 Task: In Heading Arial with underline. Font size of heading  '18'Font style of data Calibri. Font size of data  9Alignment of headline & data Align center. Fill color in heading,  RedFont color of data Black Apply border in Data No BorderIn the sheet   Sparkle Sales log book
Action: Mouse moved to (383, 127)
Screenshot: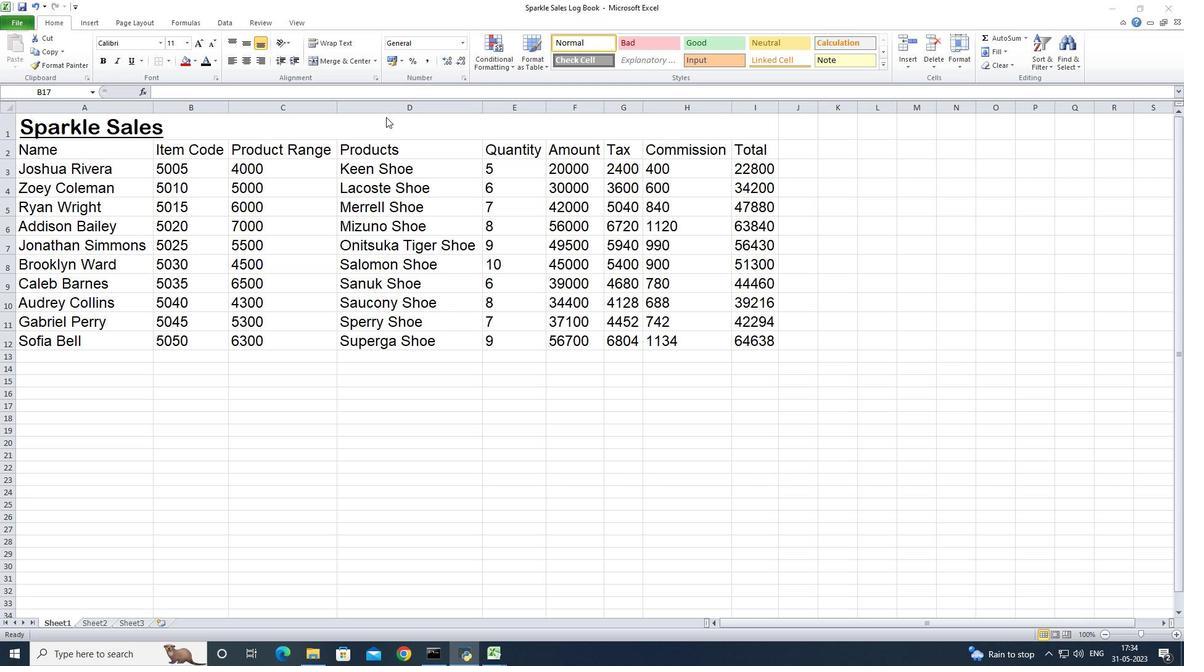 
Action: Mouse pressed left at (383, 127)
Screenshot: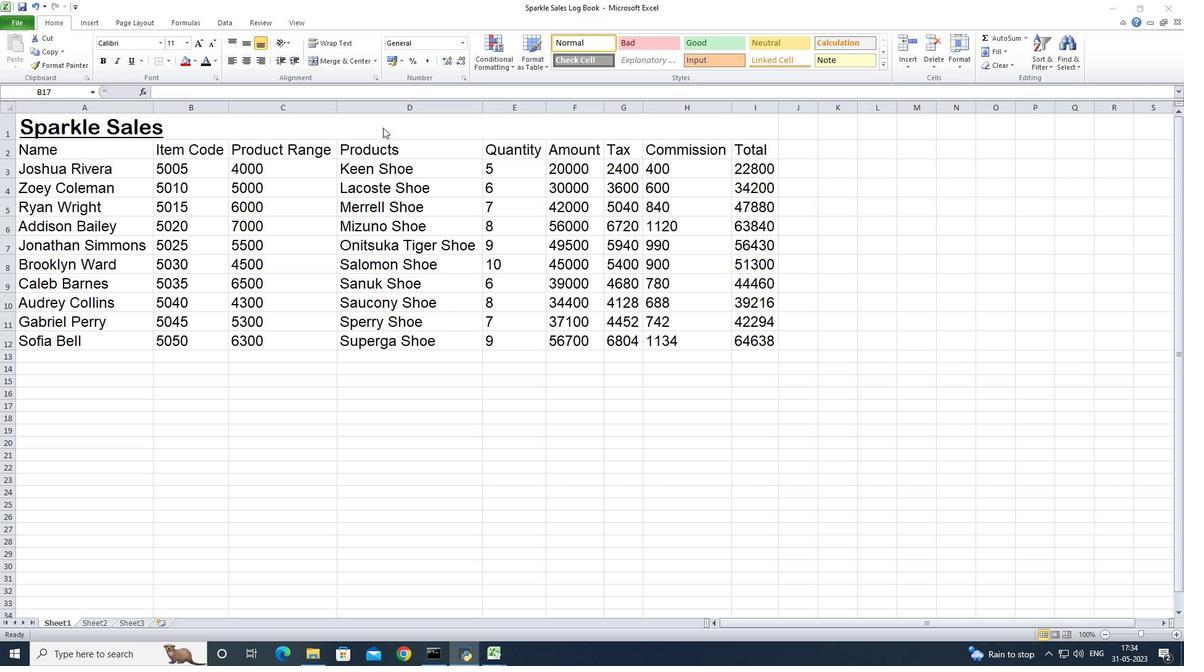 
Action: Mouse pressed left at (383, 127)
Screenshot: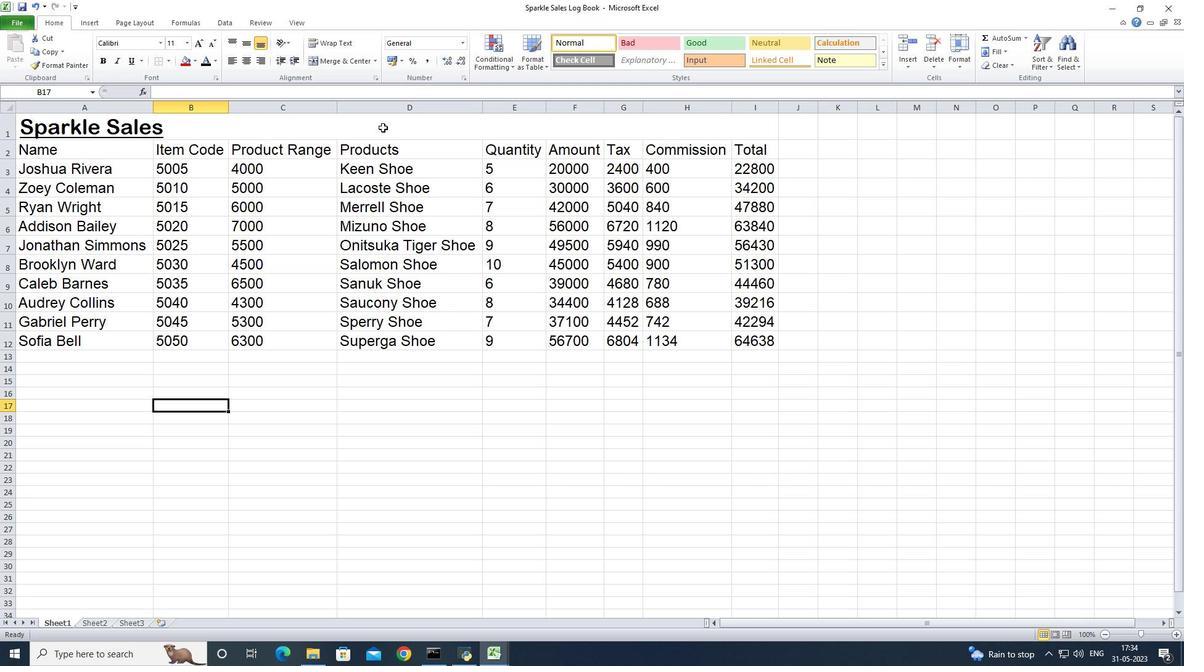 
Action: Mouse moved to (160, 39)
Screenshot: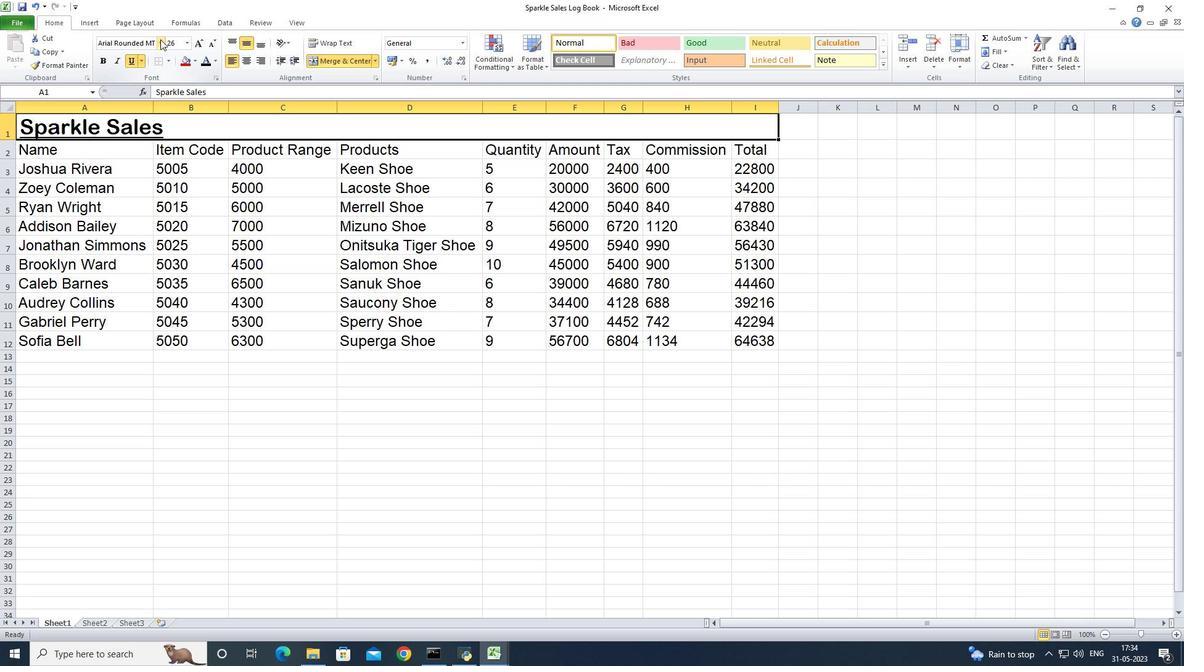 
Action: Mouse pressed left at (160, 39)
Screenshot: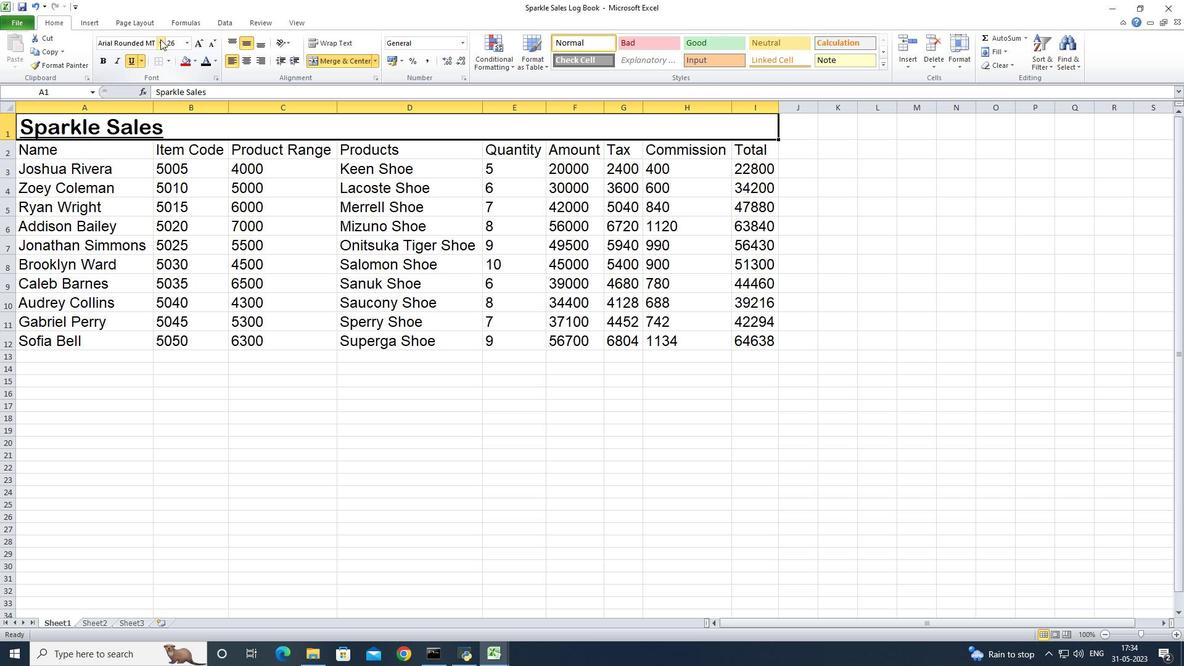
Action: Mouse moved to (167, 142)
Screenshot: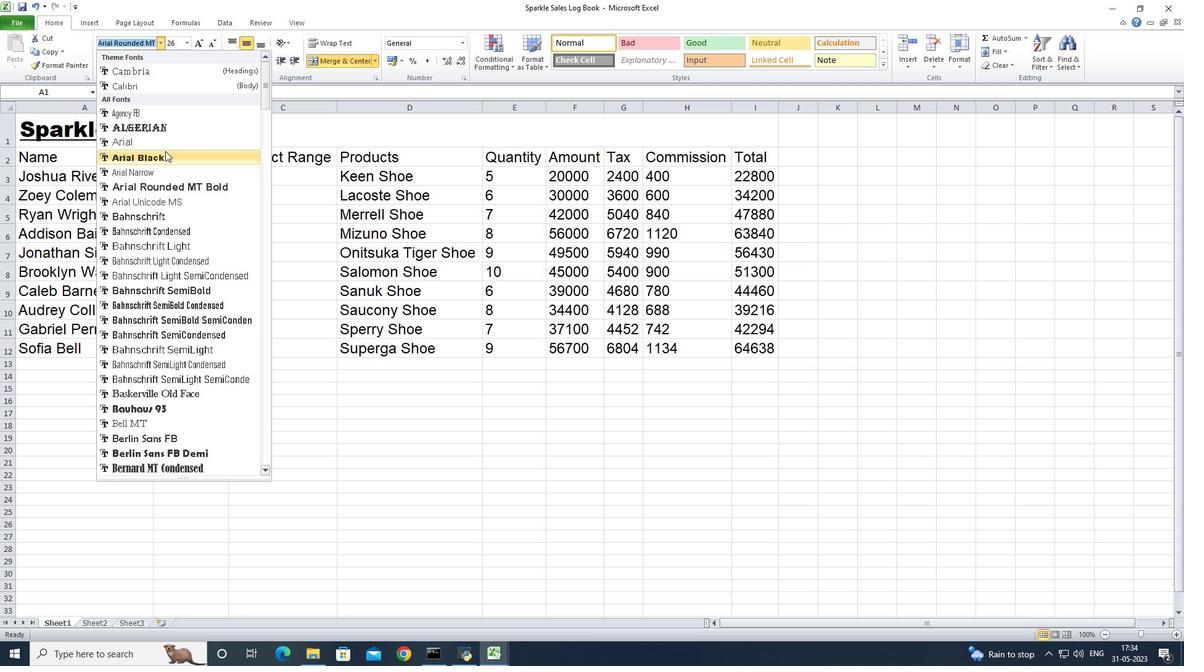 
Action: Mouse pressed left at (167, 142)
Screenshot: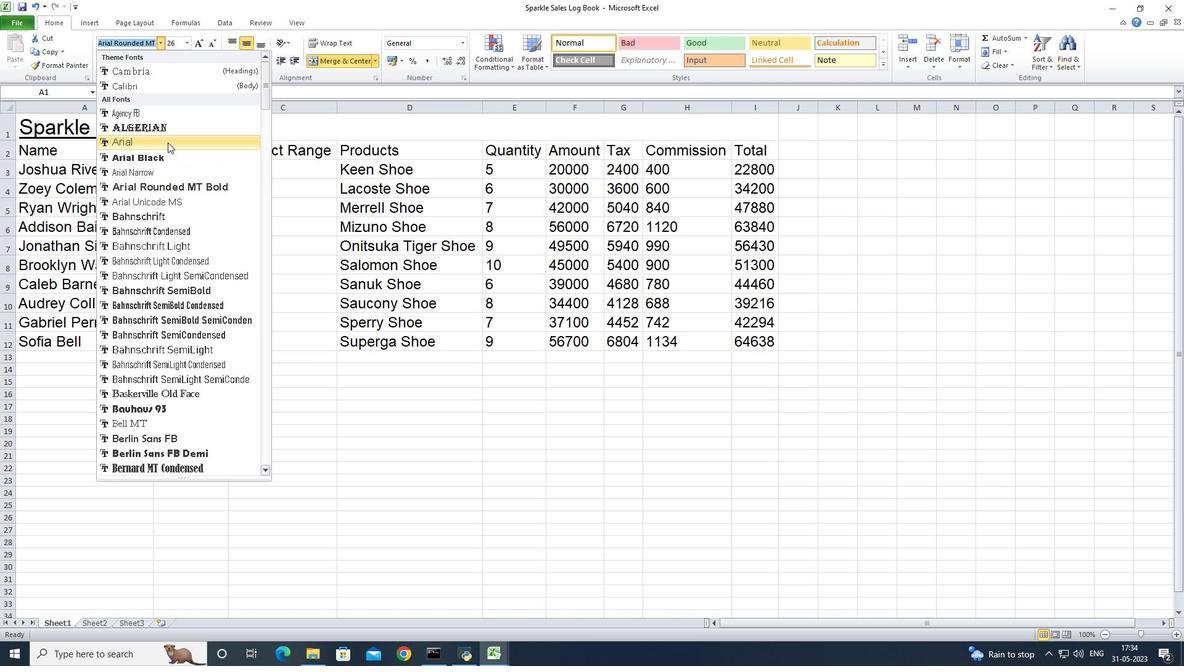 
Action: Mouse moved to (130, 61)
Screenshot: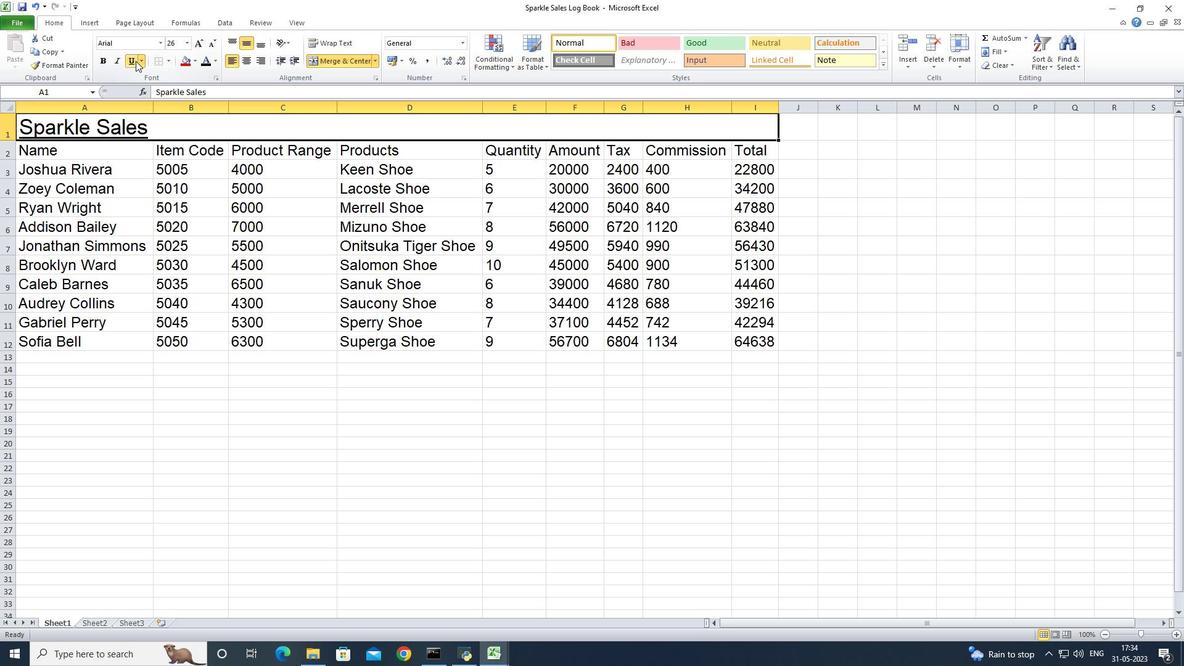
Action: Mouse pressed left at (130, 61)
Screenshot: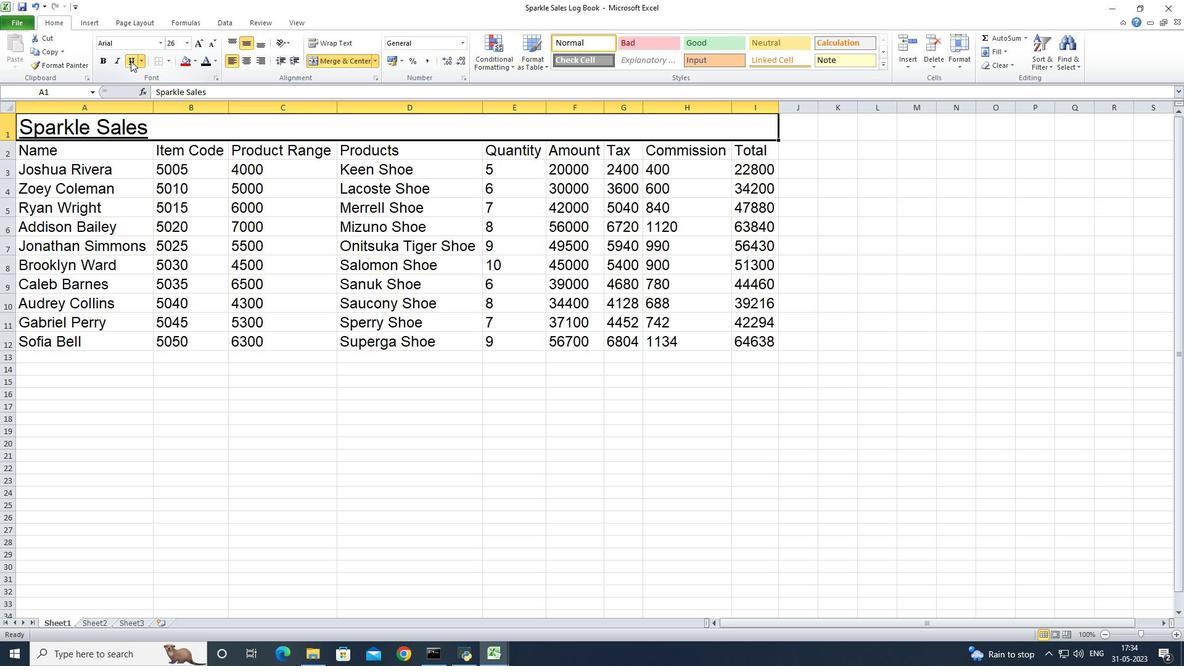 
Action: Mouse pressed left at (130, 61)
Screenshot: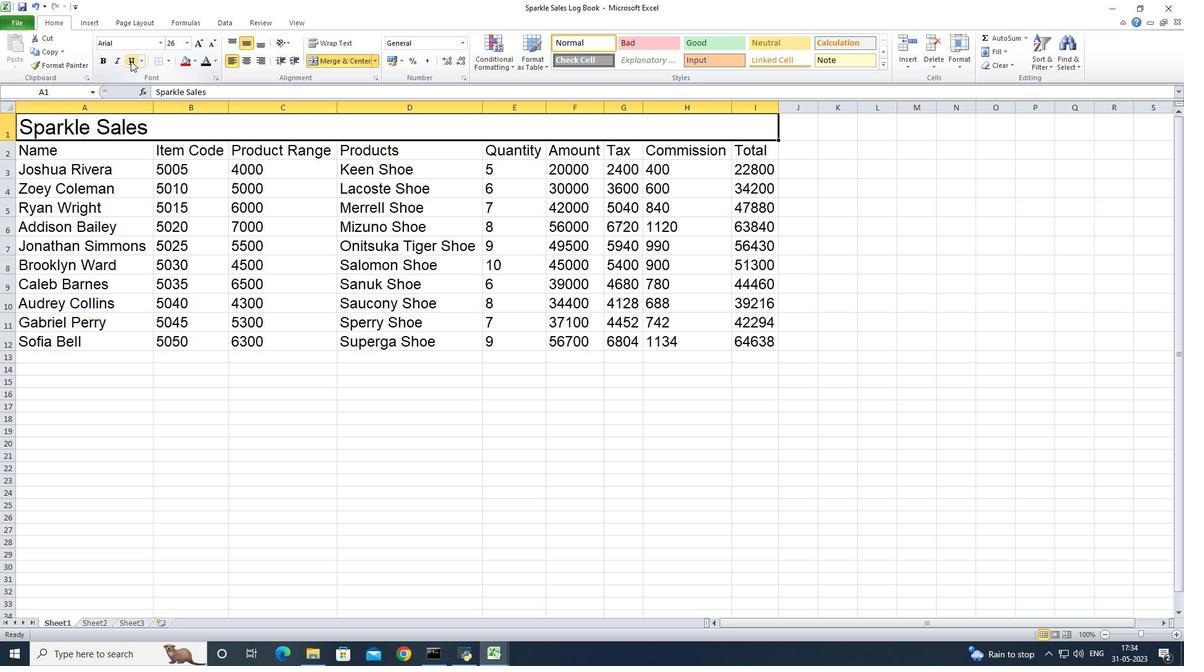 
Action: Mouse moved to (186, 43)
Screenshot: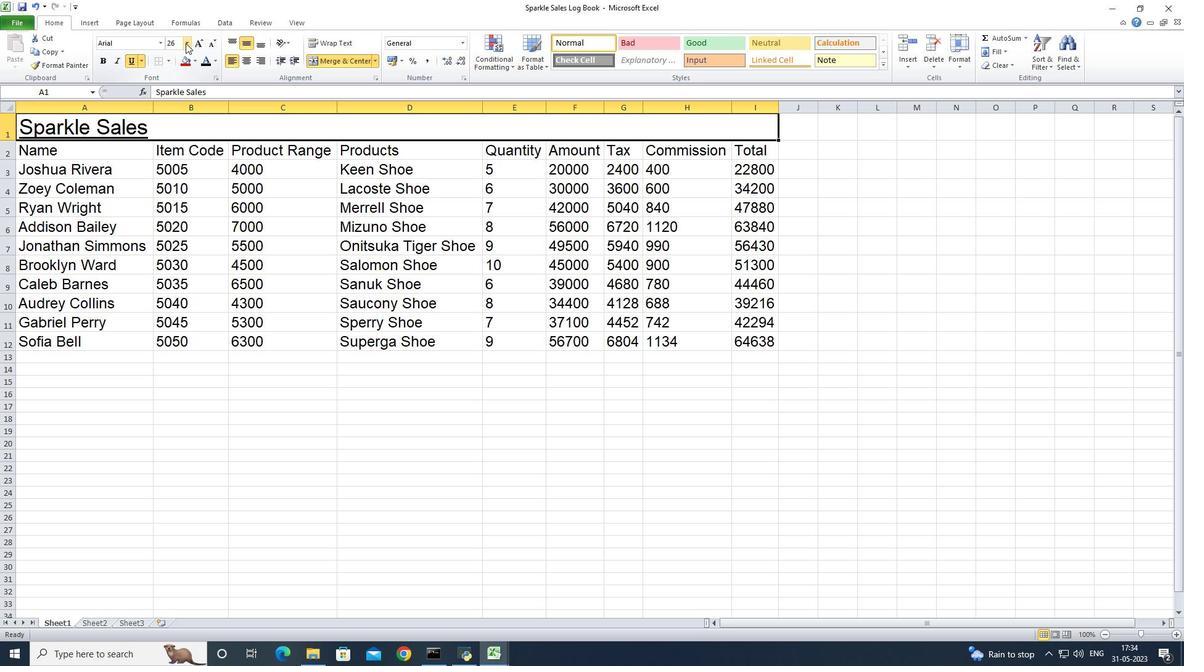 
Action: Mouse pressed left at (186, 43)
Screenshot: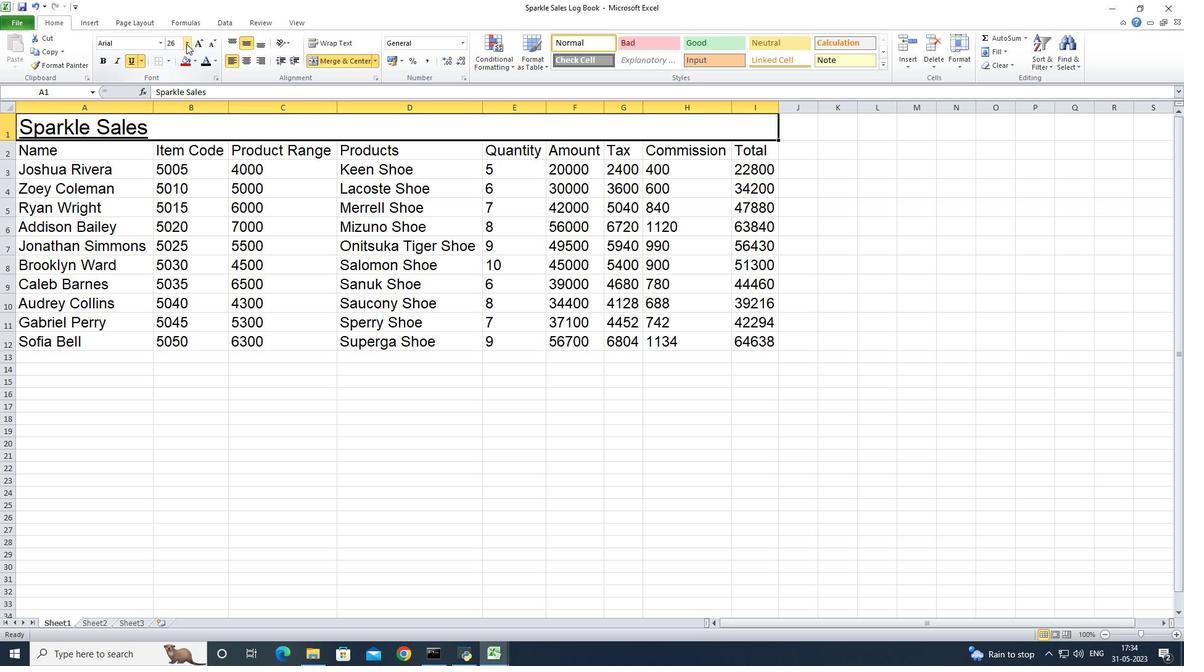 
Action: Mouse moved to (173, 130)
Screenshot: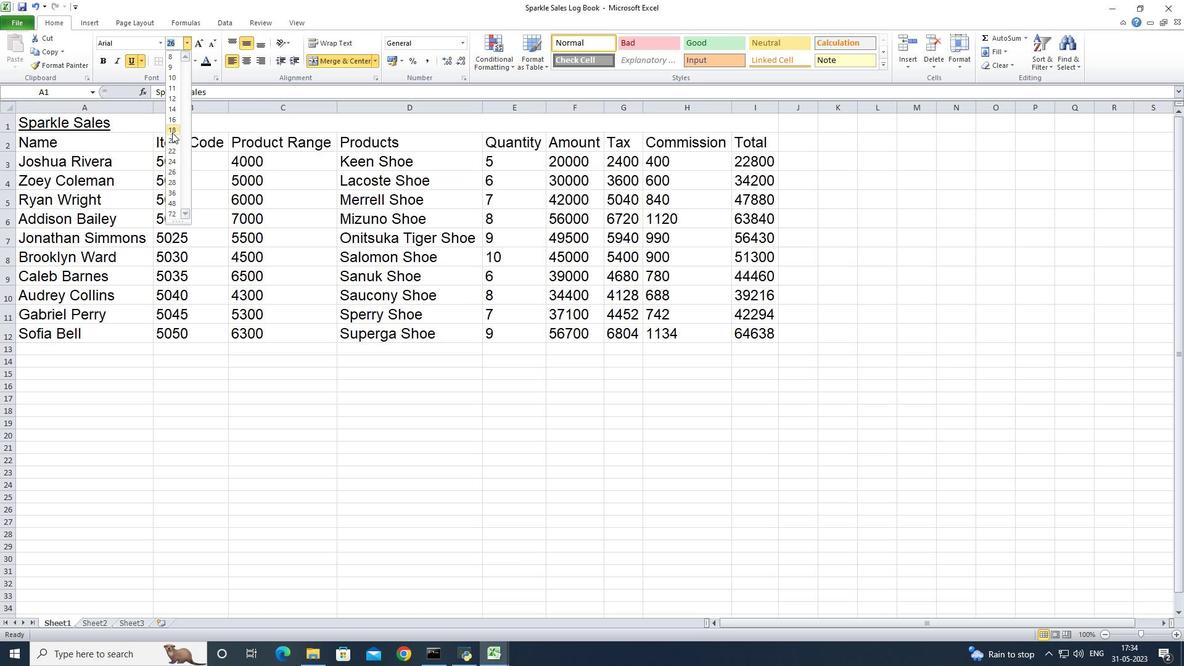 
Action: Mouse pressed left at (173, 130)
Screenshot: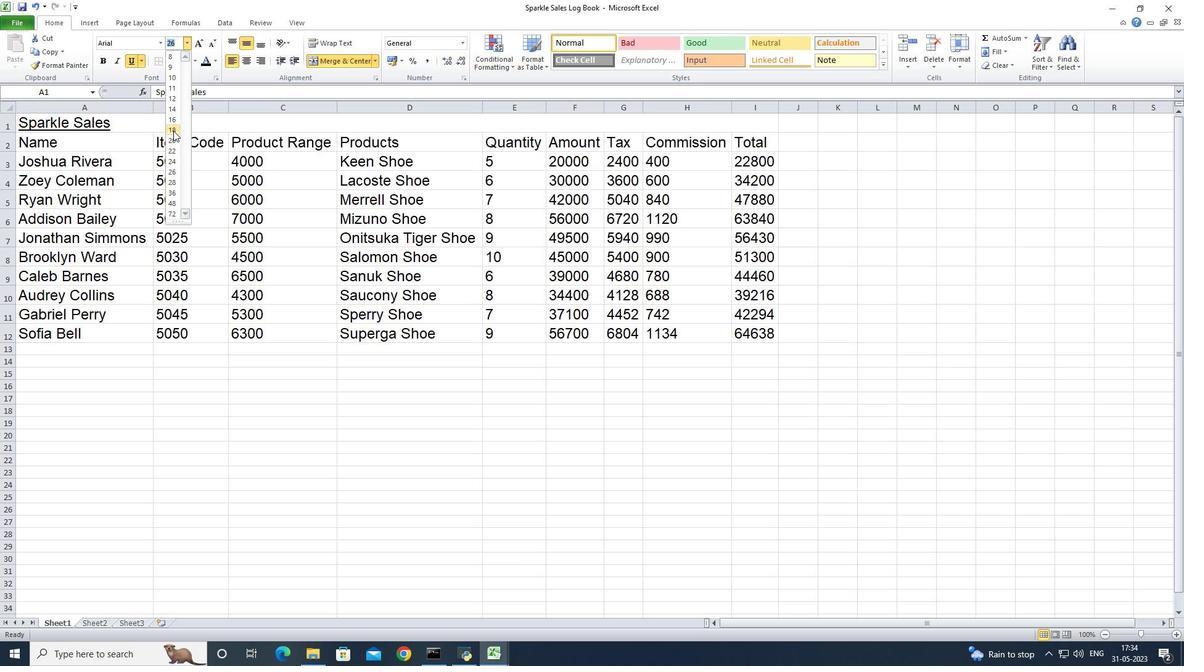 
Action: Mouse moved to (90, 144)
Screenshot: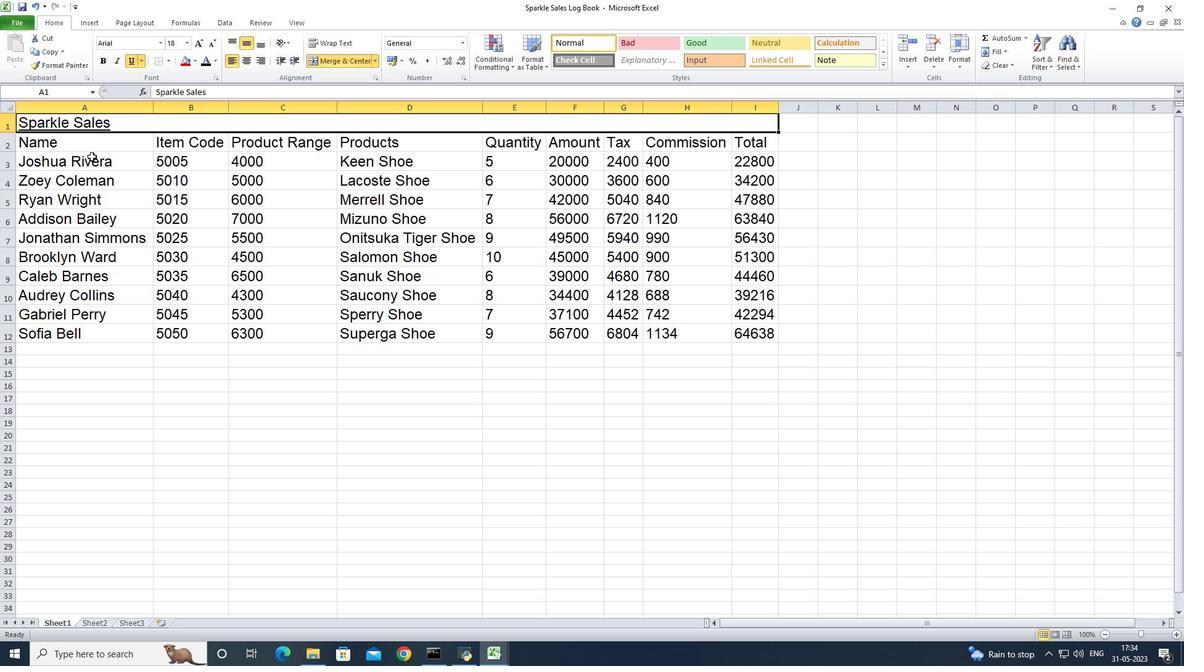 
Action: Mouse pressed left at (90, 144)
Screenshot: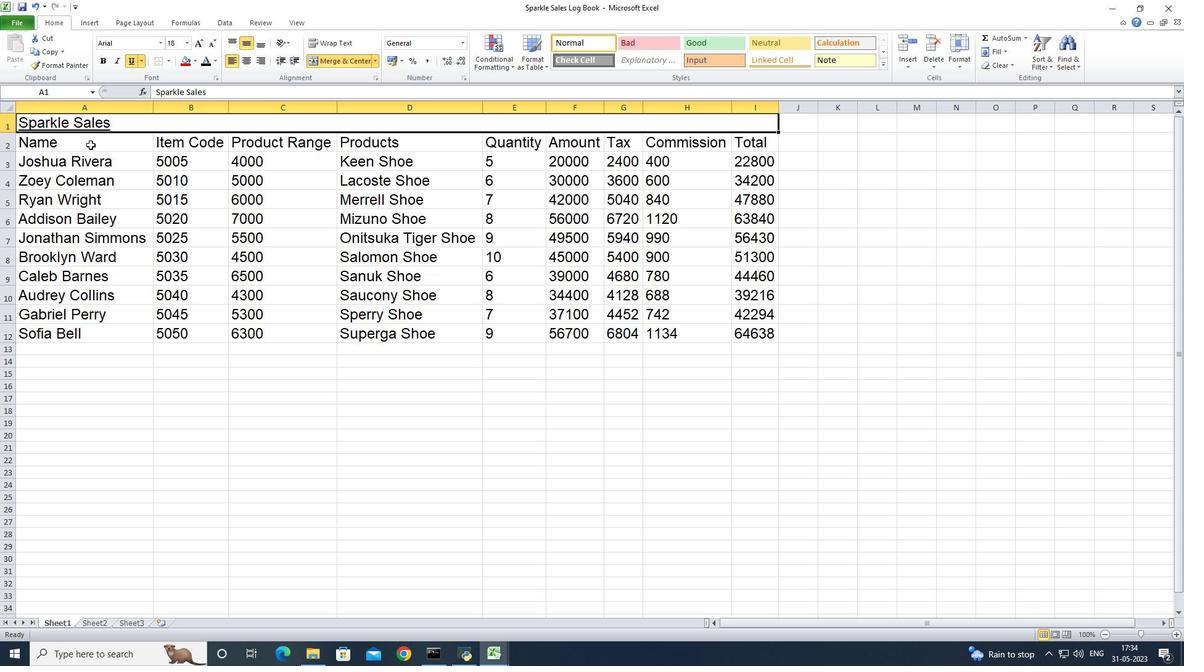 
Action: Mouse moved to (157, 46)
Screenshot: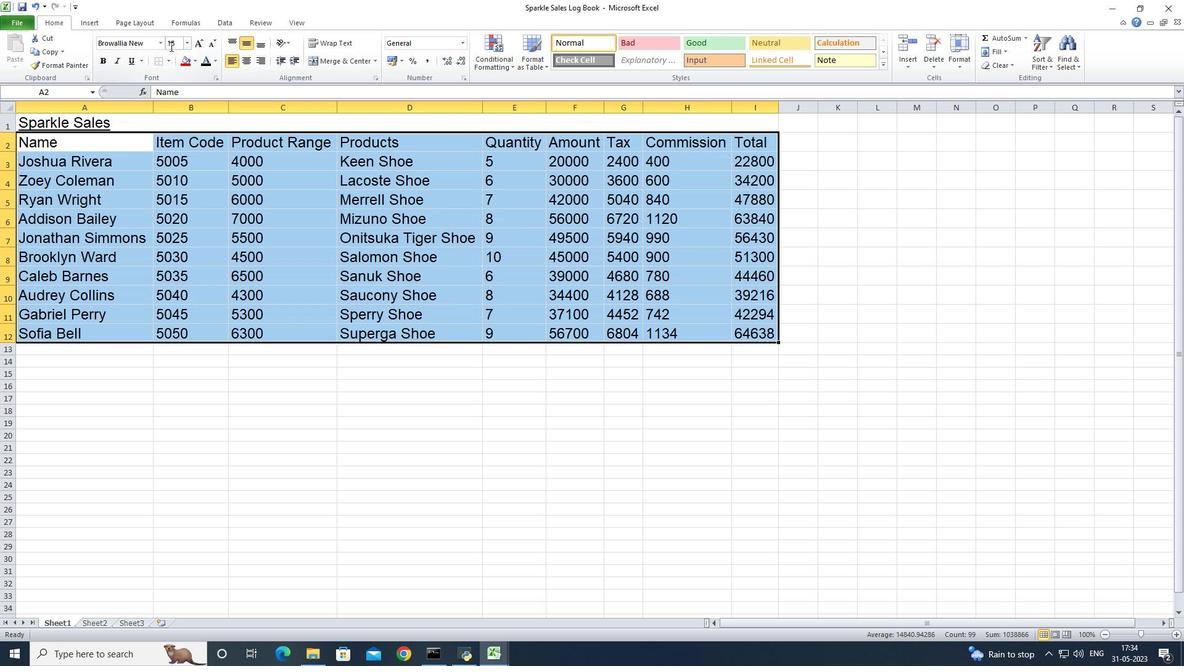 
Action: Mouse pressed left at (157, 46)
Screenshot: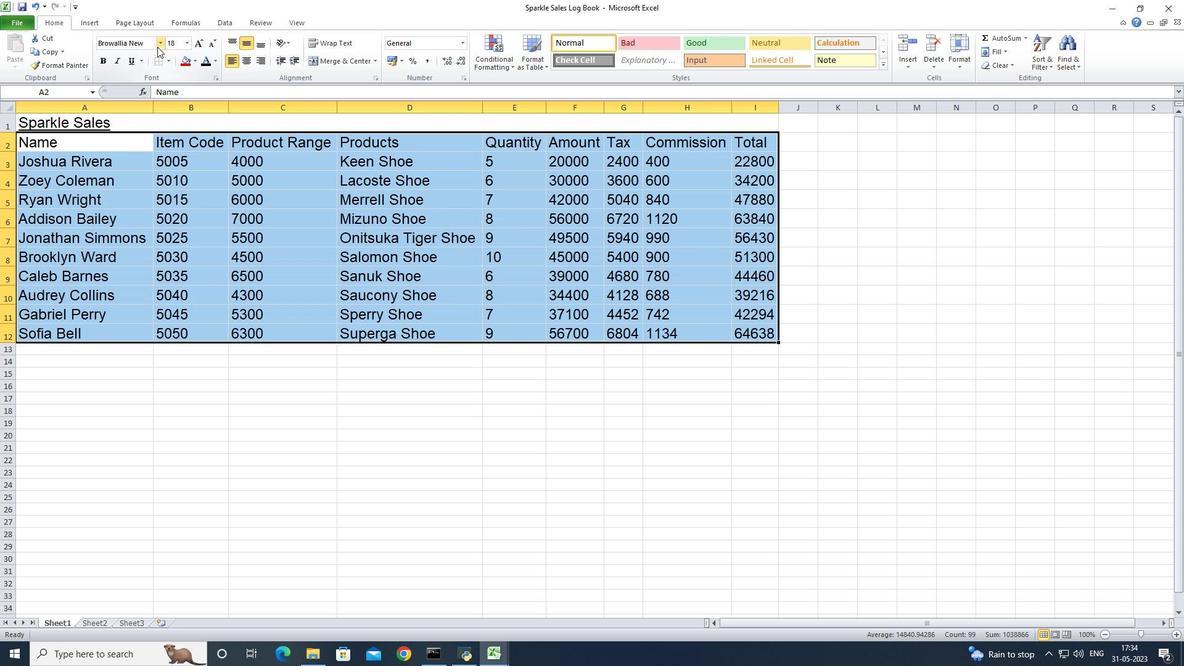 
Action: Mouse moved to (151, 85)
Screenshot: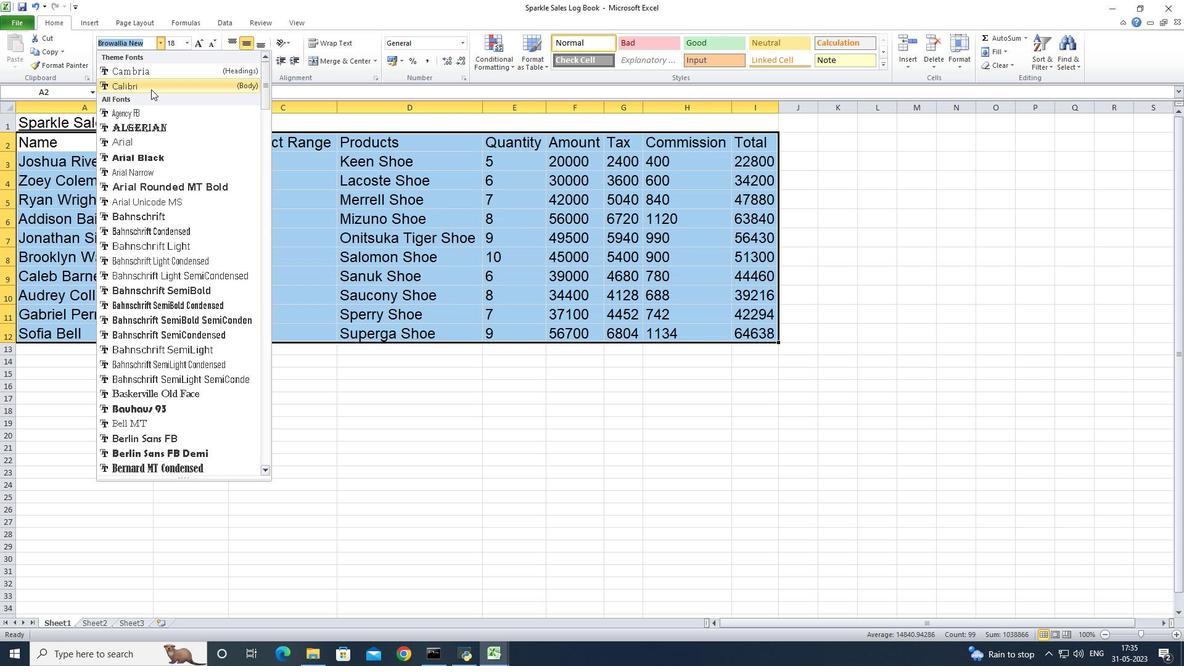 
Action: Mouse pressed left at (151, 85)
Screenshot: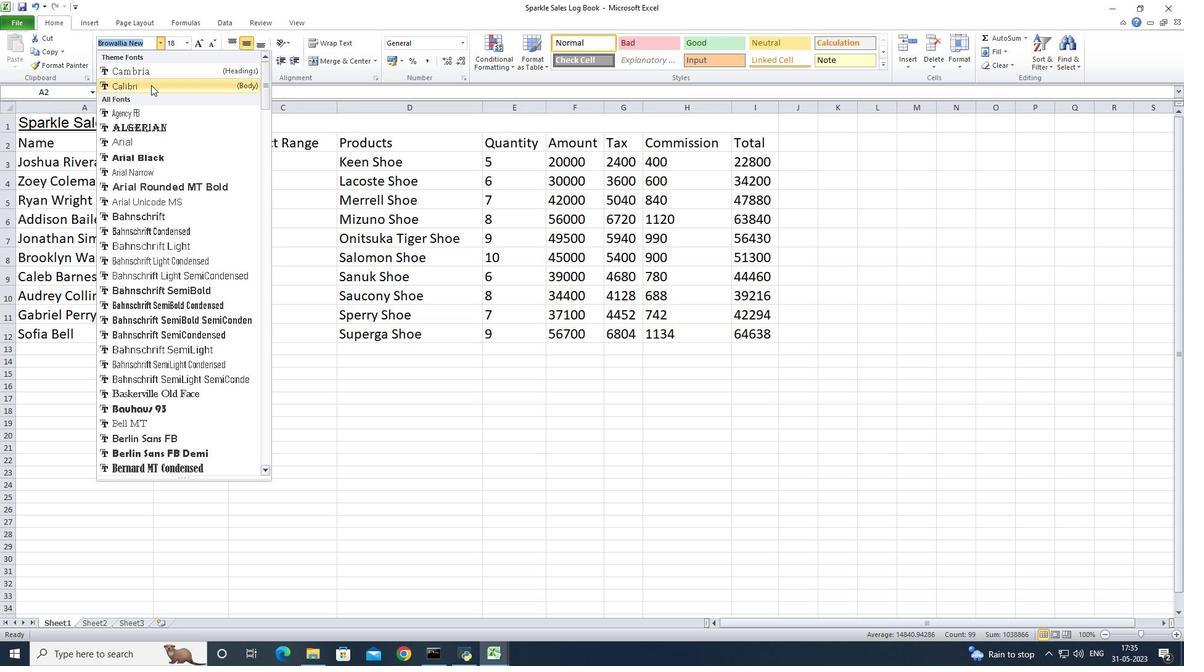 
Action: Mouse moved to (187, 43)
Screenshot: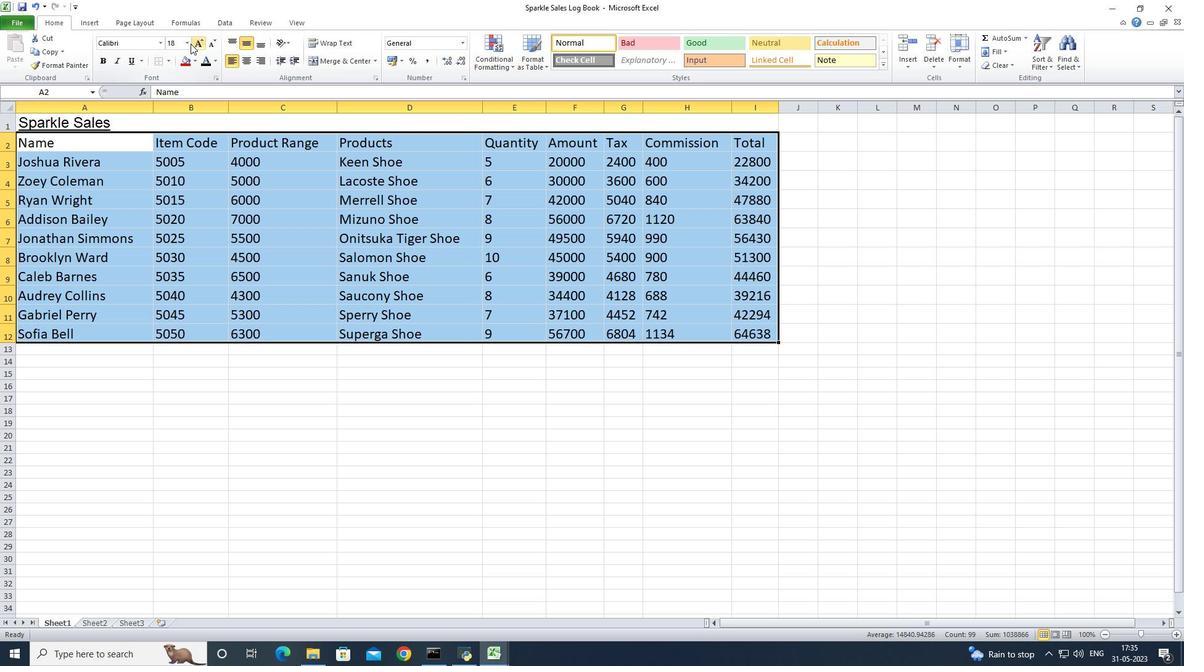 
Action: Mouse pressed left at (187, 43)
Screenshot: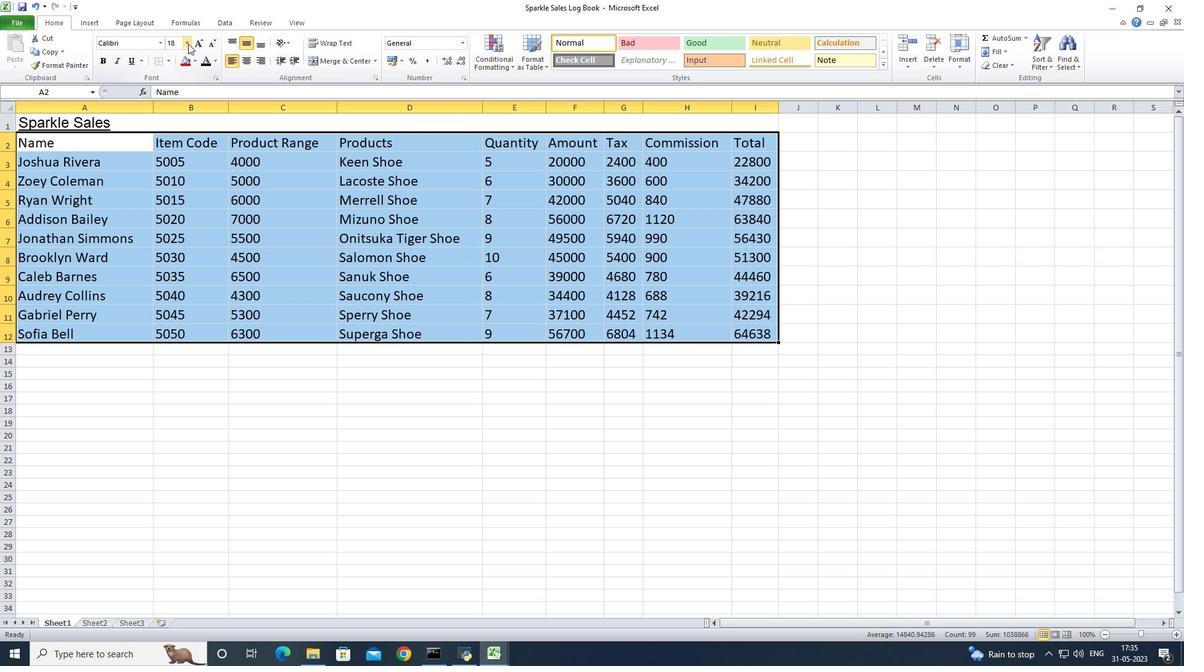 
Action: Mouse moved to (171, 68)
Screenshot: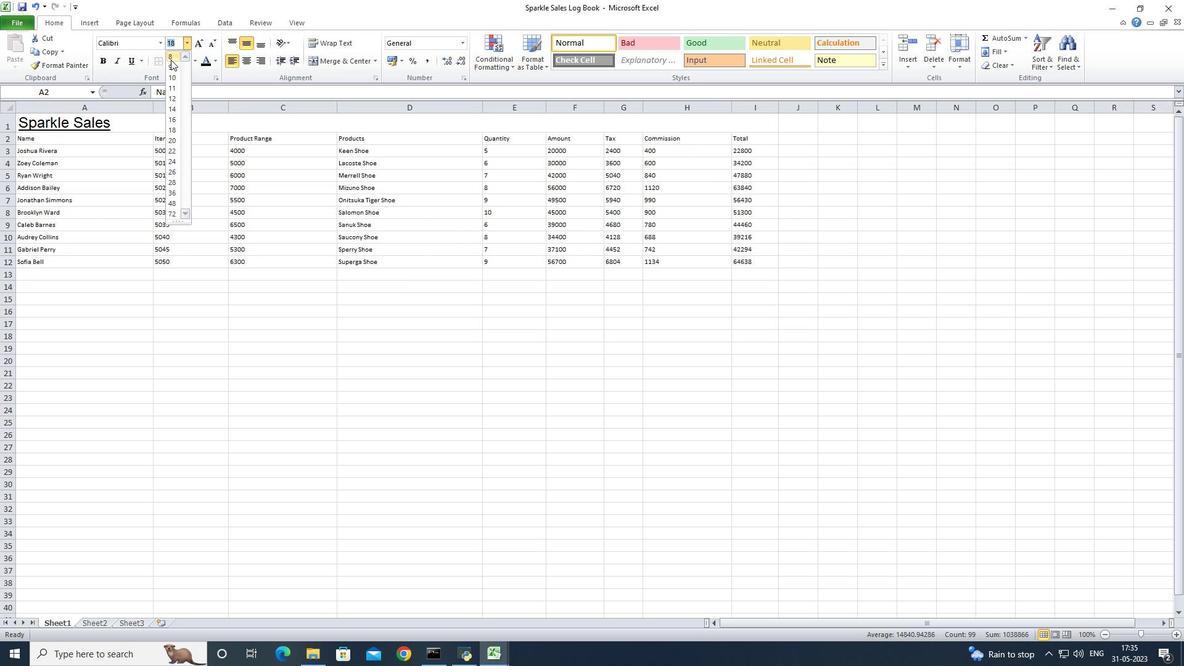 
Action: Mouse pressed left at (171, 68)
Screenshot: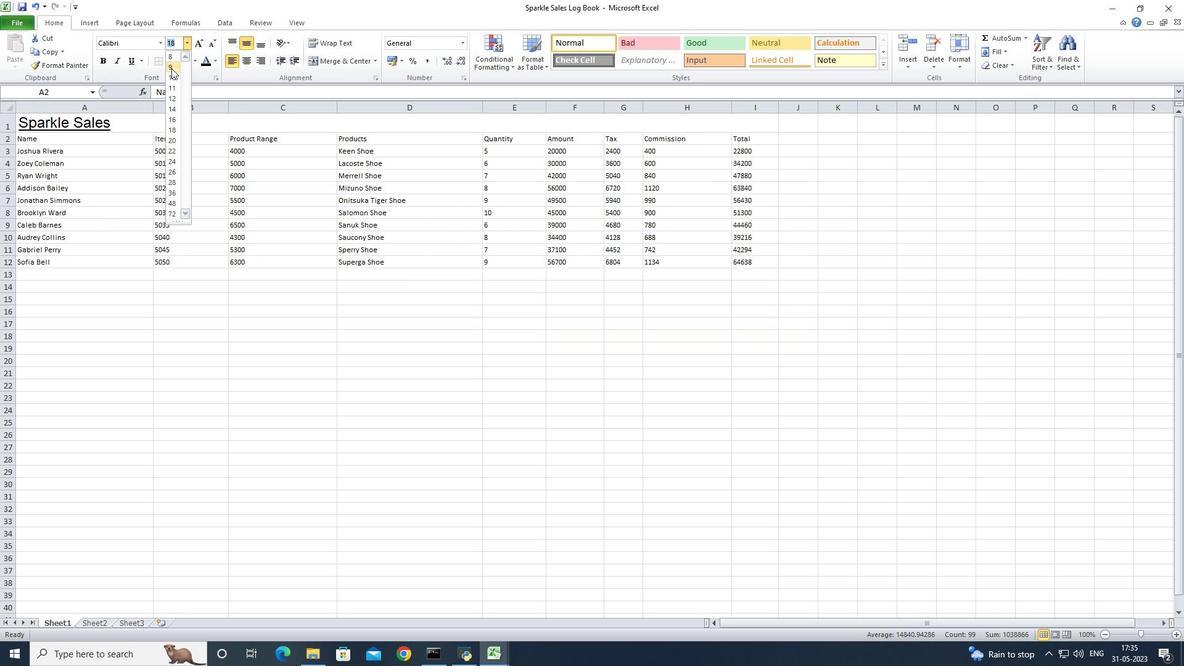 
Action: Mouse moved to (153, 106)
Screenshot: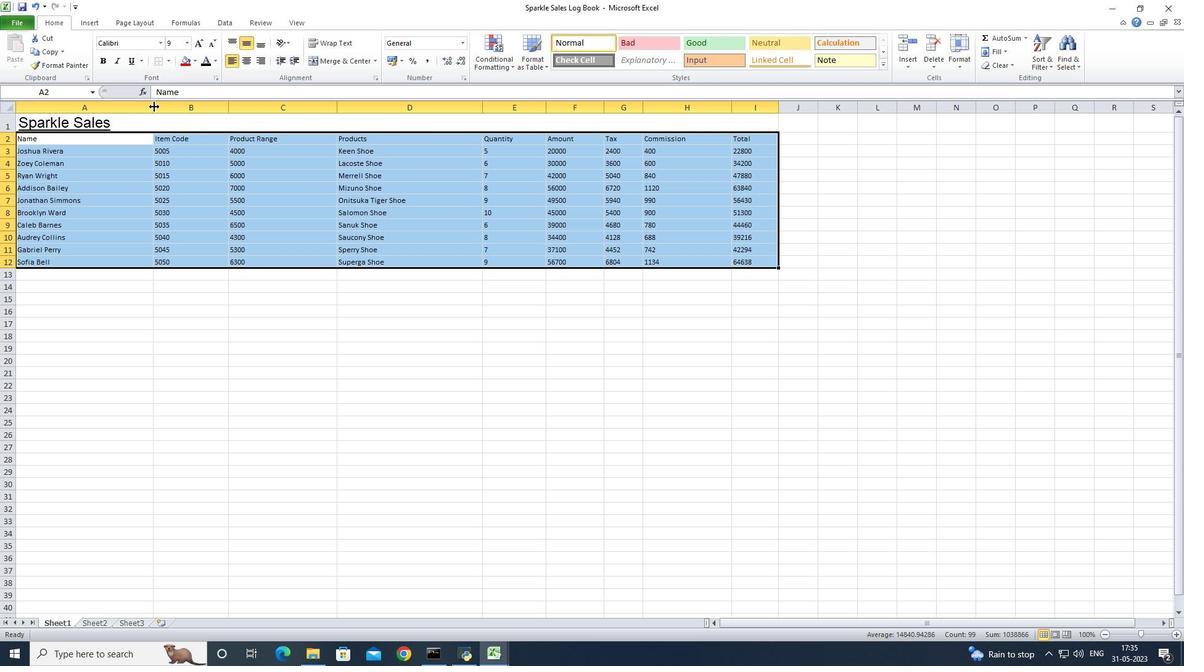 
Action: Mouse pressed left at (153, 106)
Screenshot: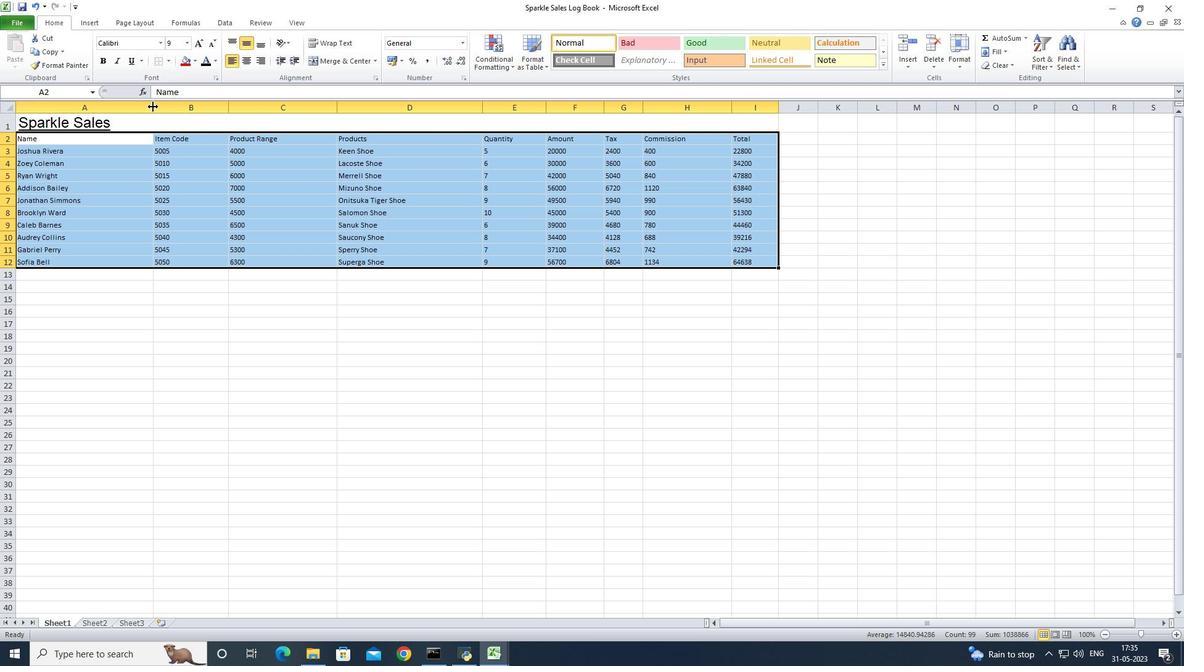 
Action: Mouse pressed left at (153, 106)
Screenshot: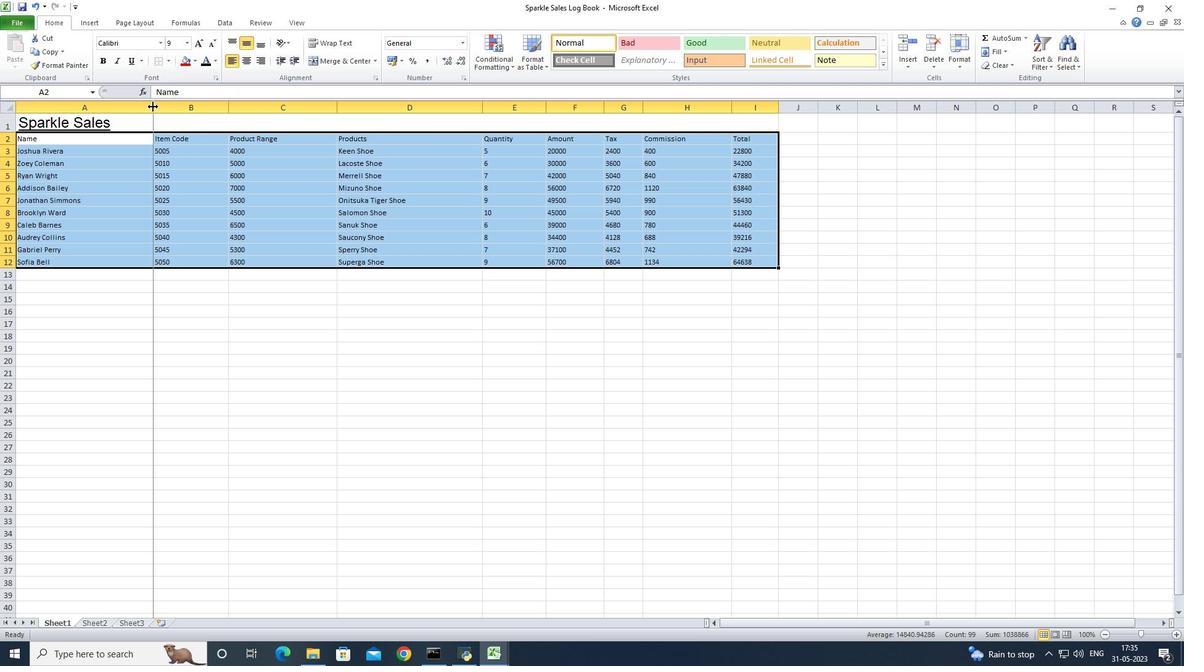 
Action: Mouse moved to (157, 108)
Screenshot: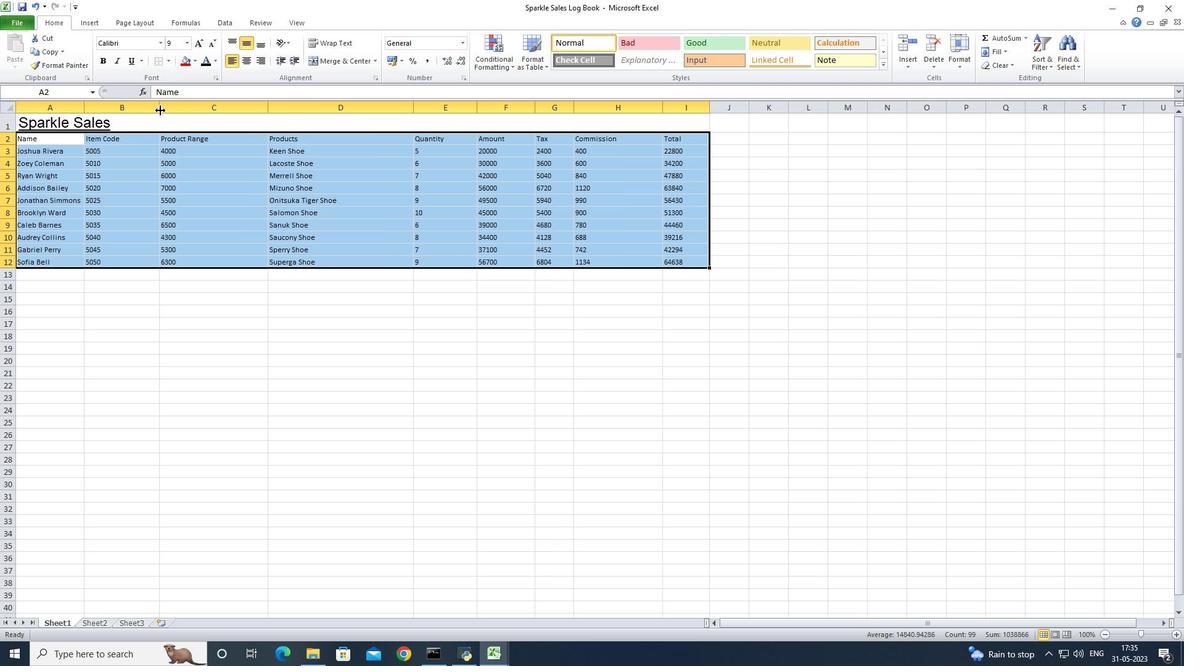 
Action: Mouse pressed left at (157, 108)
Screenshot: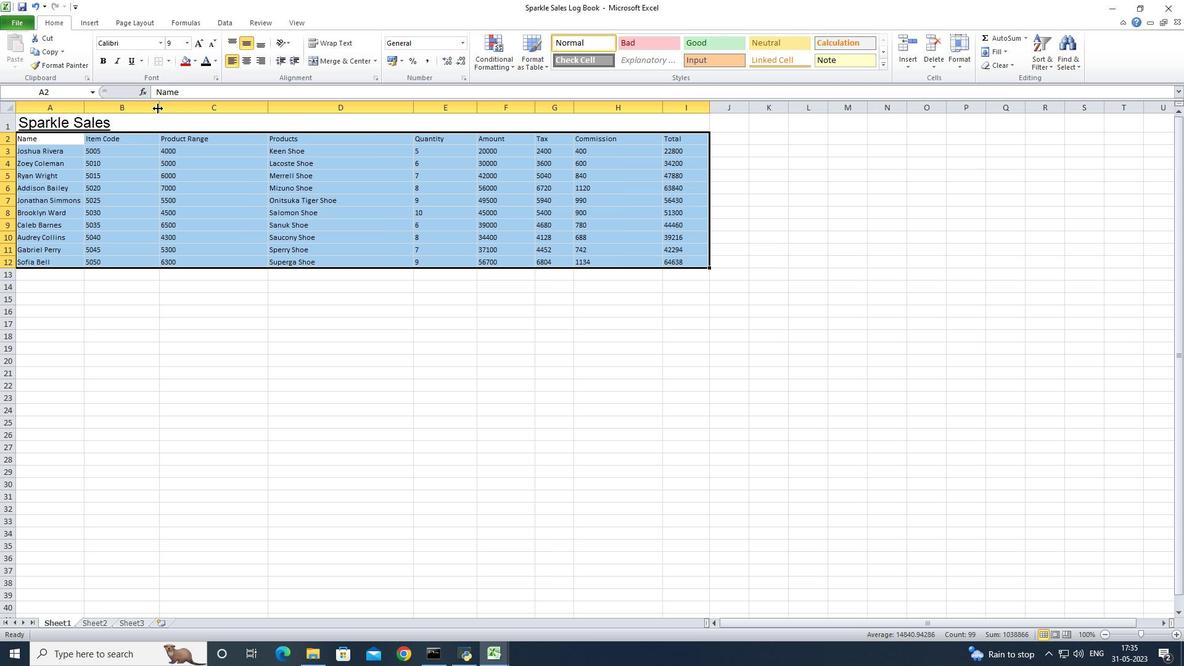 
Action: Mouse pressed left at (157, 108)
Screenshot: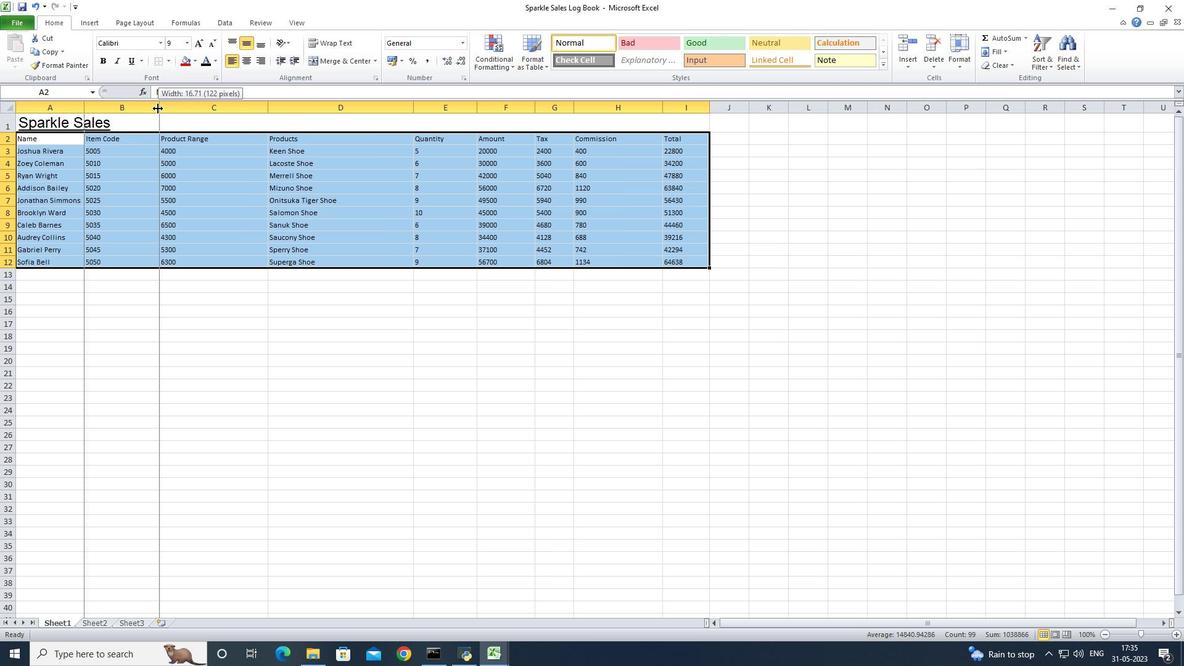 
Action: Mouse moved to (231, 107)
Screenshot: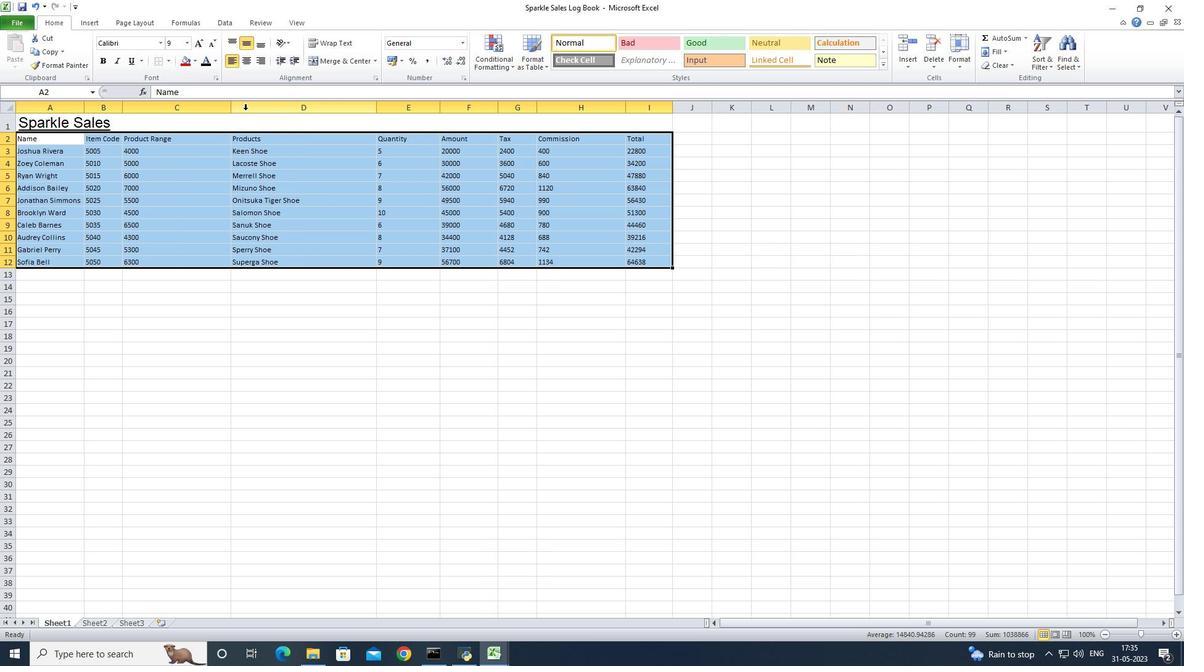 
Action: Mouse pressed left at (231, 107)
Screenshot: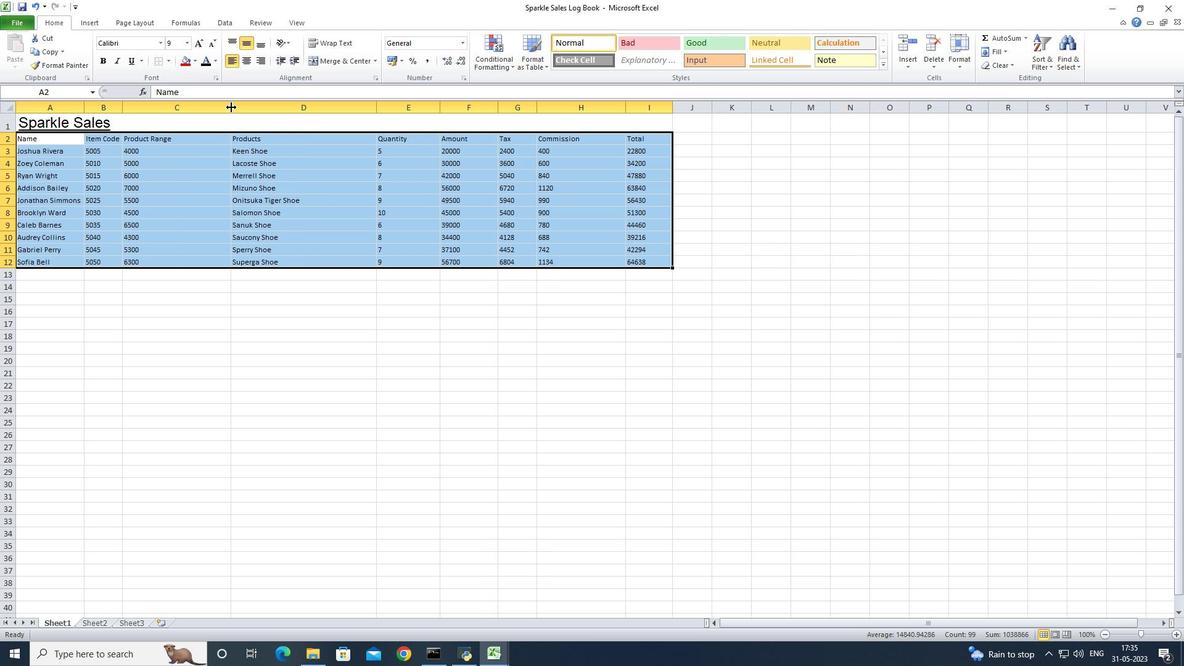 
Action: Mouse pressed left at (231, 107)
Screenshot: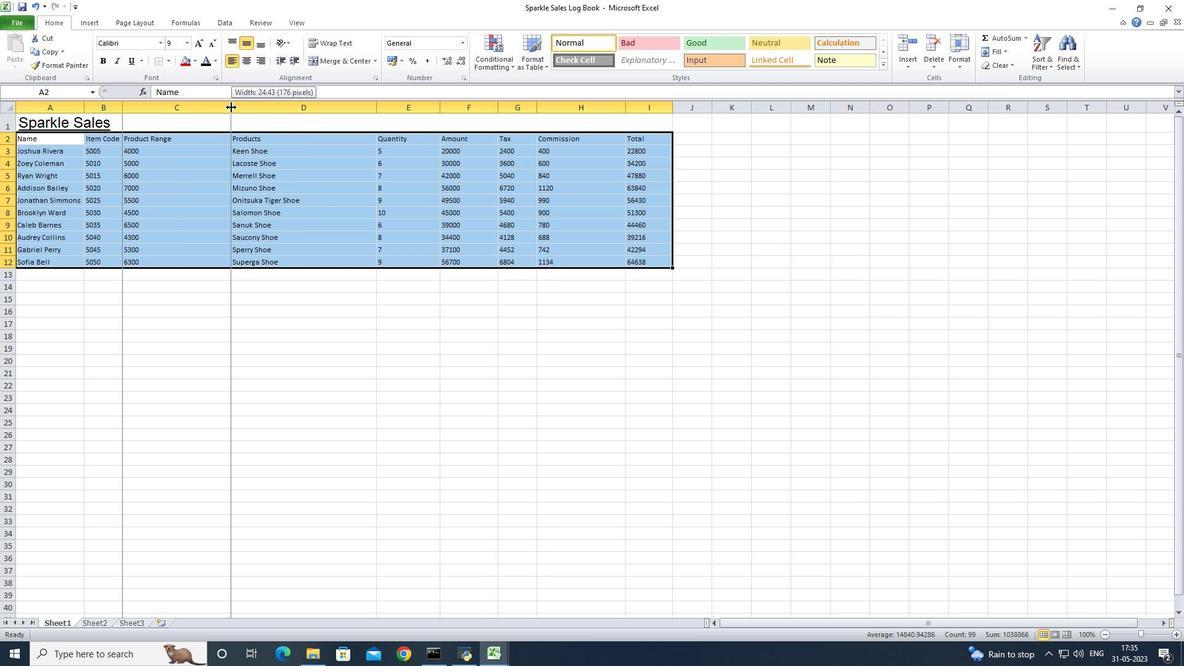 
Action: Mouse moved to (317, 111)
Screenshot: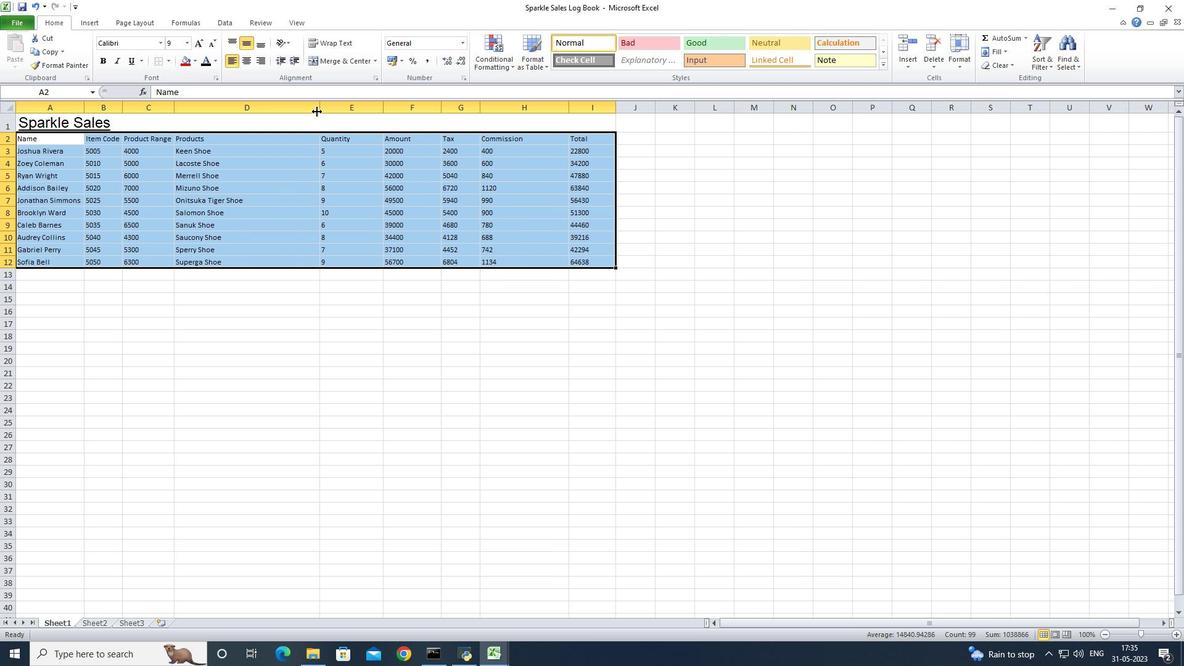 
Action: Mouse pressed left at (317, 111)
Screenshot: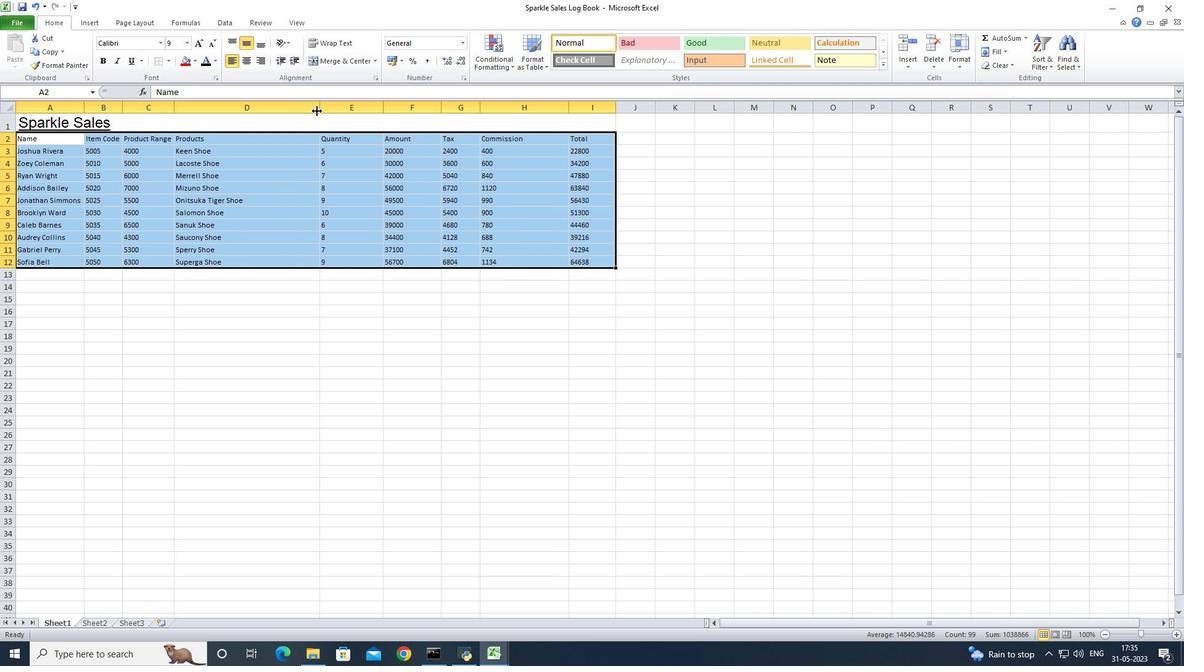 
Action: Mouse pressed left at (317, 111)
Screenshot: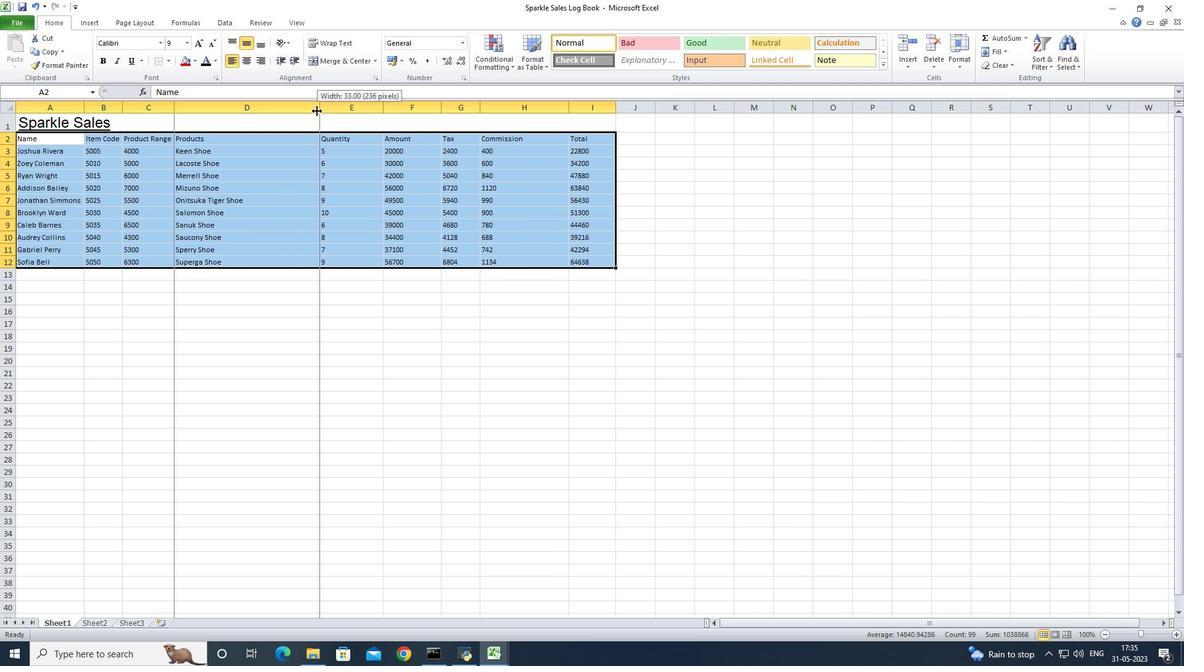 
Action: Mouse moved to (309, 112)
Screenshot: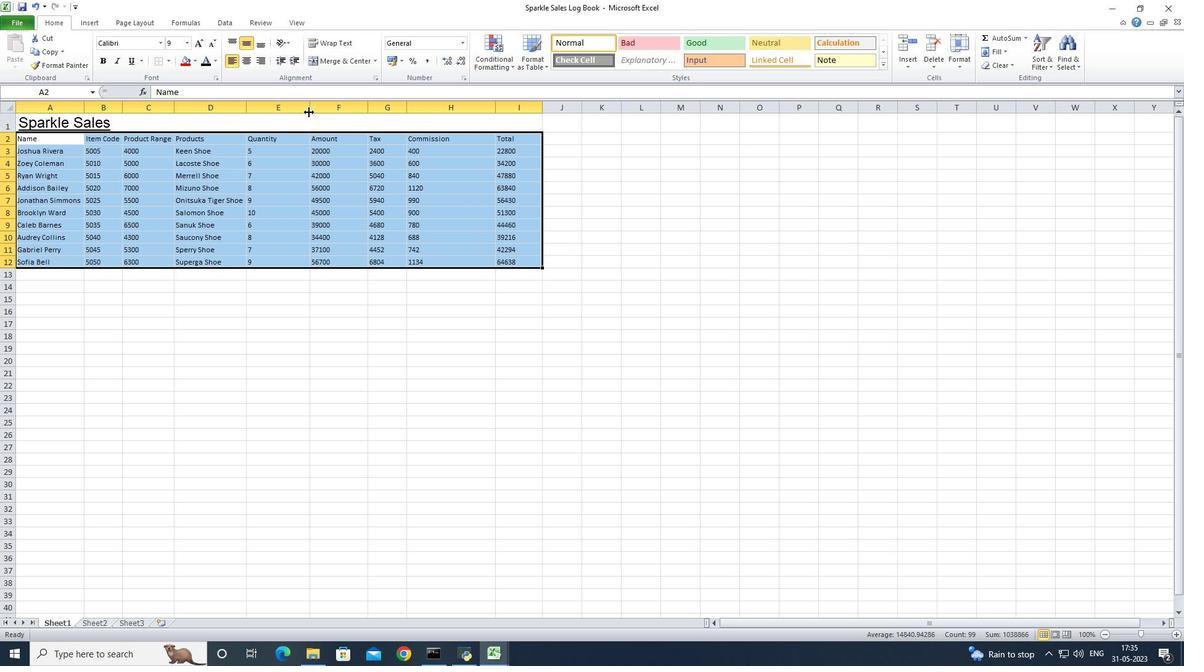 
Action: Mouse pressed left at (309, 112)
Screenshot: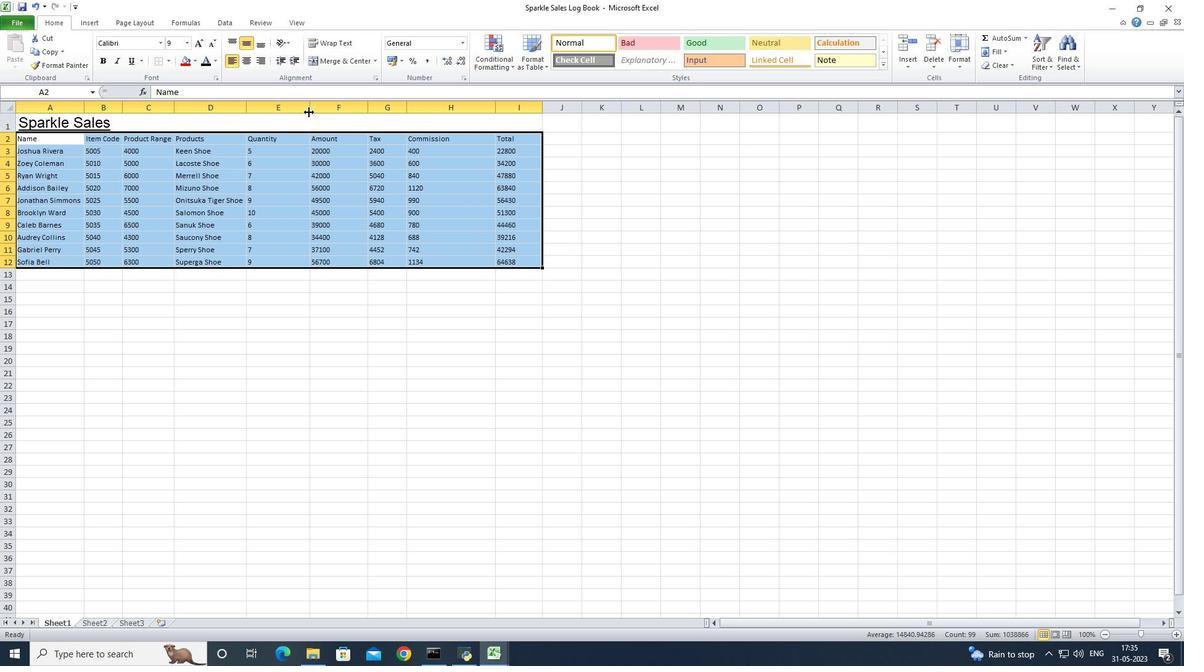 
Action: Mouse pressed left at (309, 112)
Screenshot: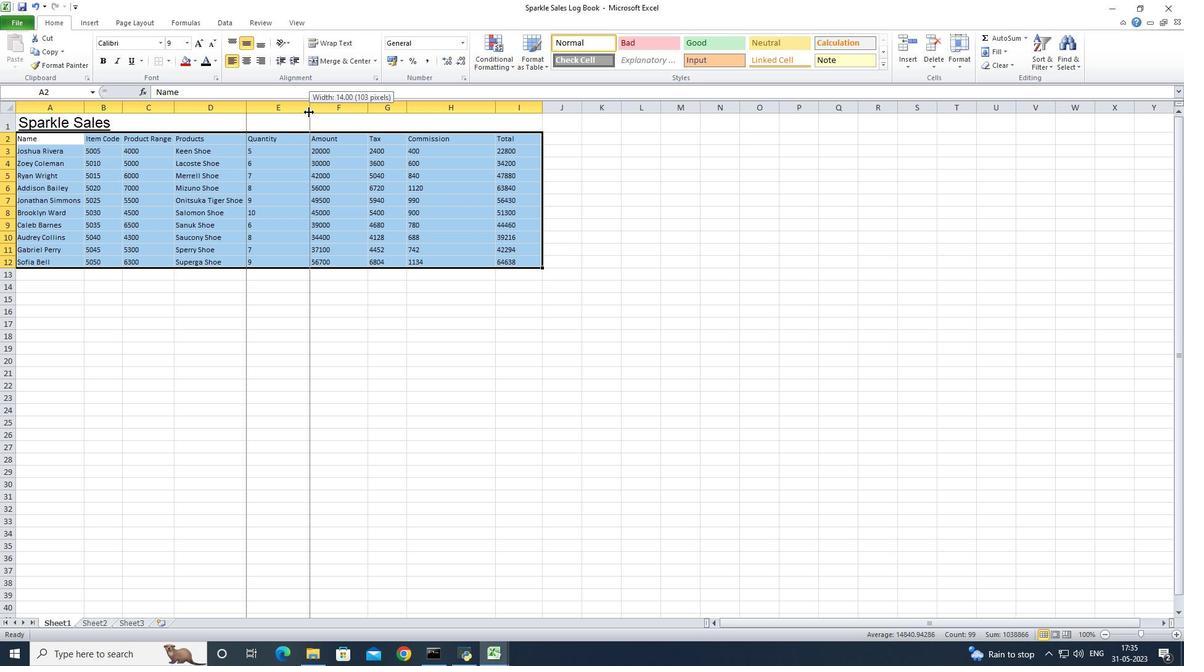 
Action: Mouse moved to (334, 106)
Screenshot: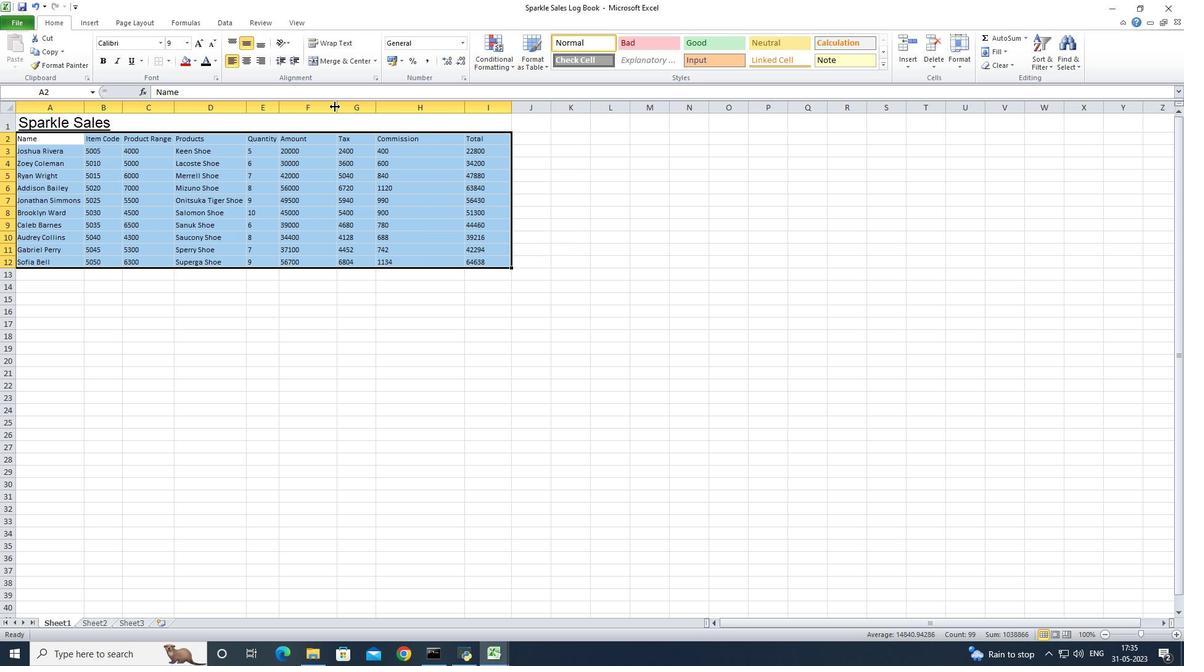 
Action: Mouse pressed left at (334, 106)
Screenshot: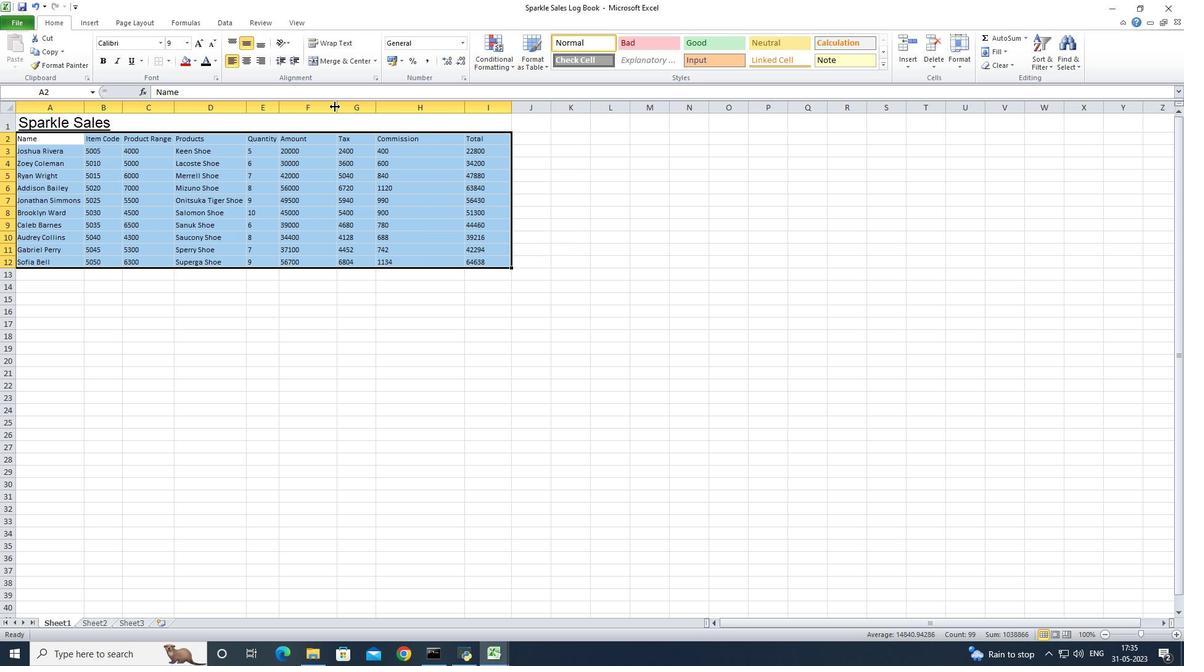 
Action: Mouse pressed left at (334, 106)
Screenshot: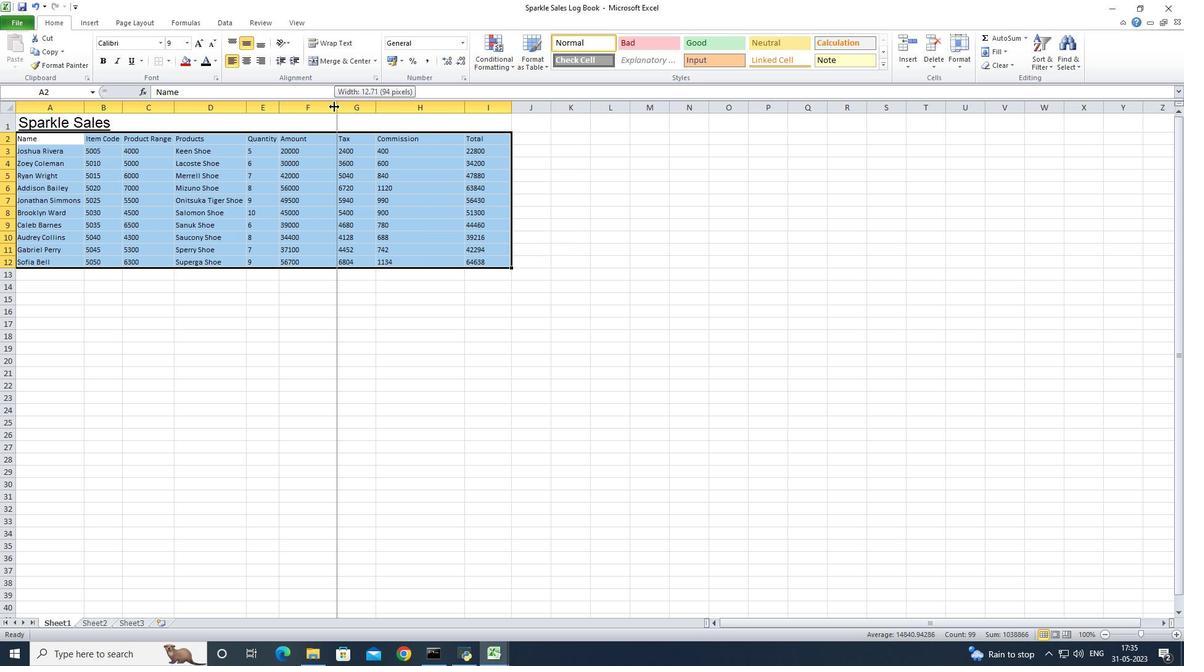 
Action: Mouse moved to (340, 107)
Screenshot: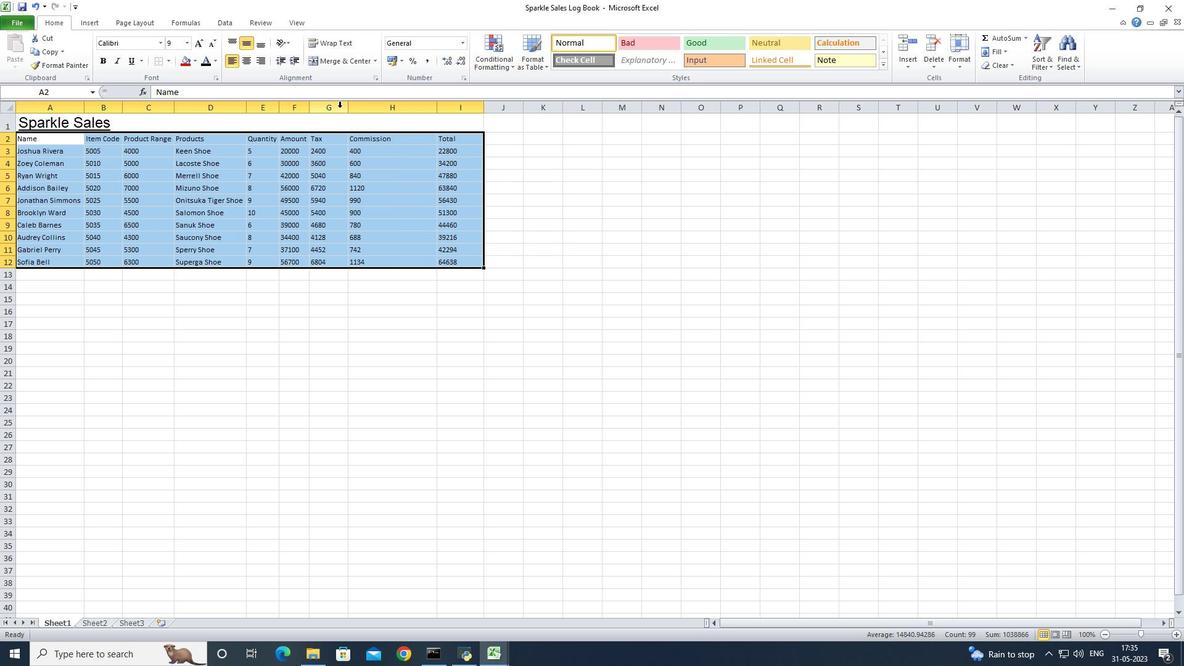 
Action: Mouse pressed left at (340, 107)
Screenshot: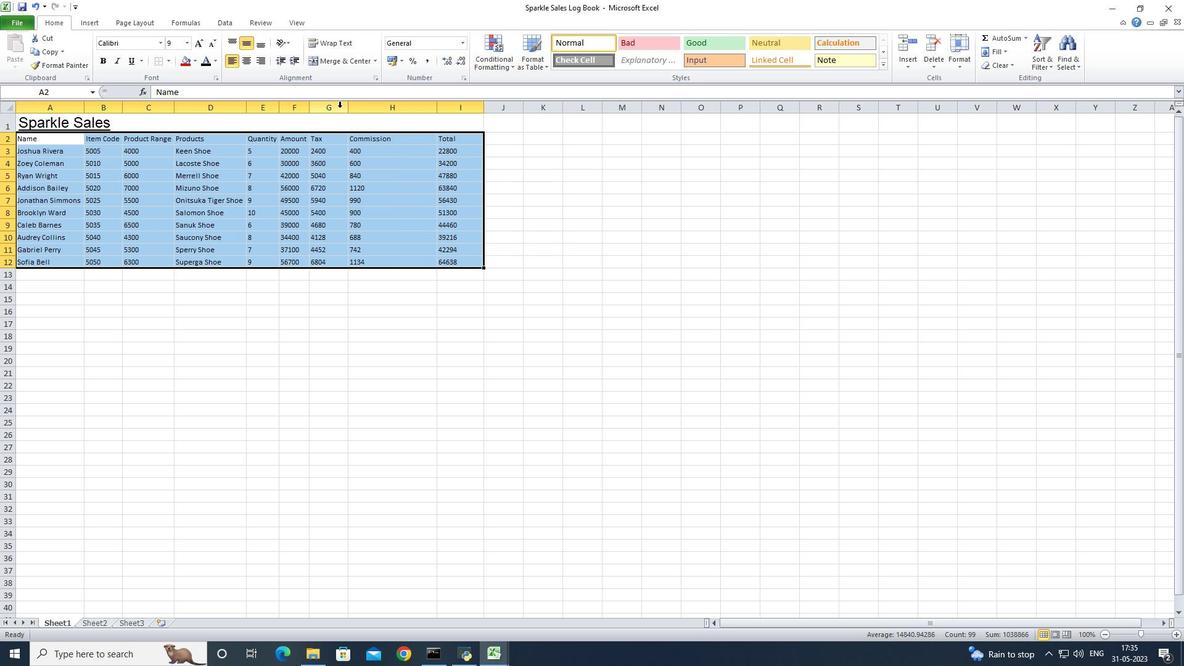 
Action: Mouse moved to (341, 107)
Screenshot: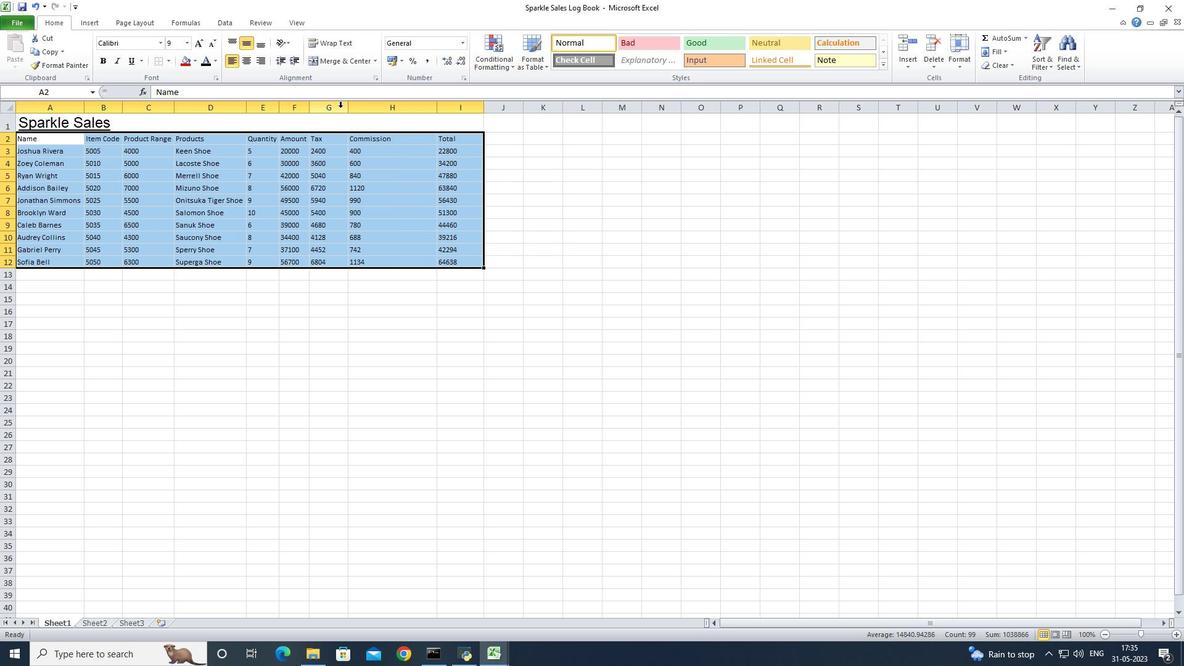 
Action: Mouse pressed left at (341, 107)
Screenshot: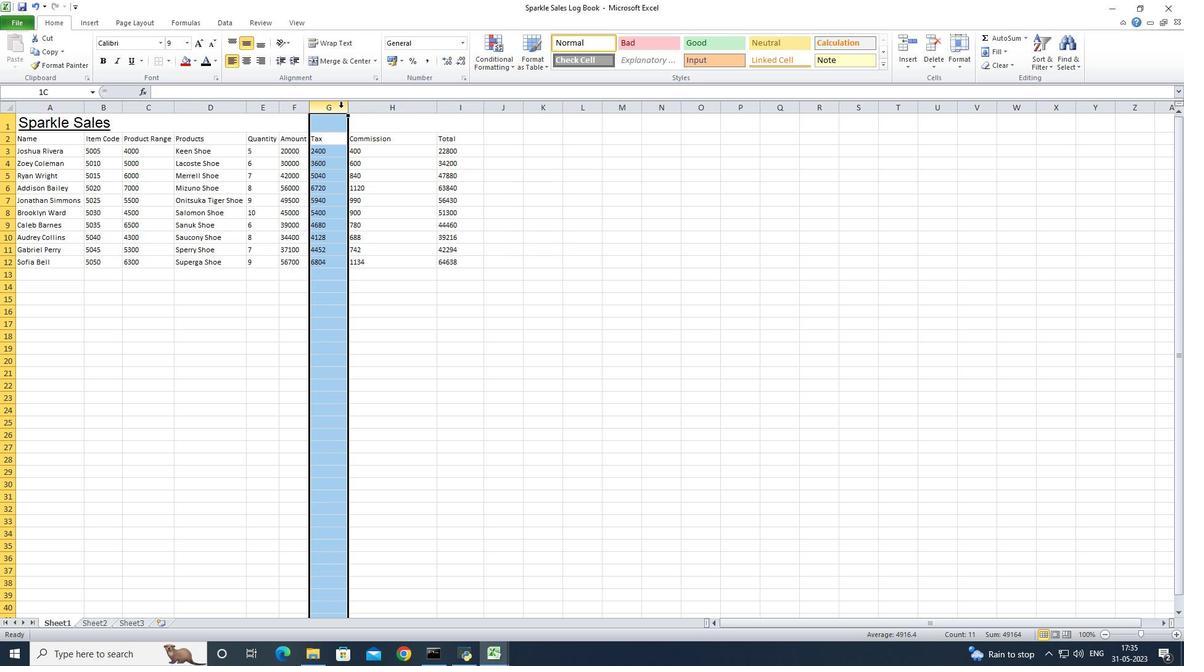 
Action: Mouse moved to (347, 111)
Screenshot: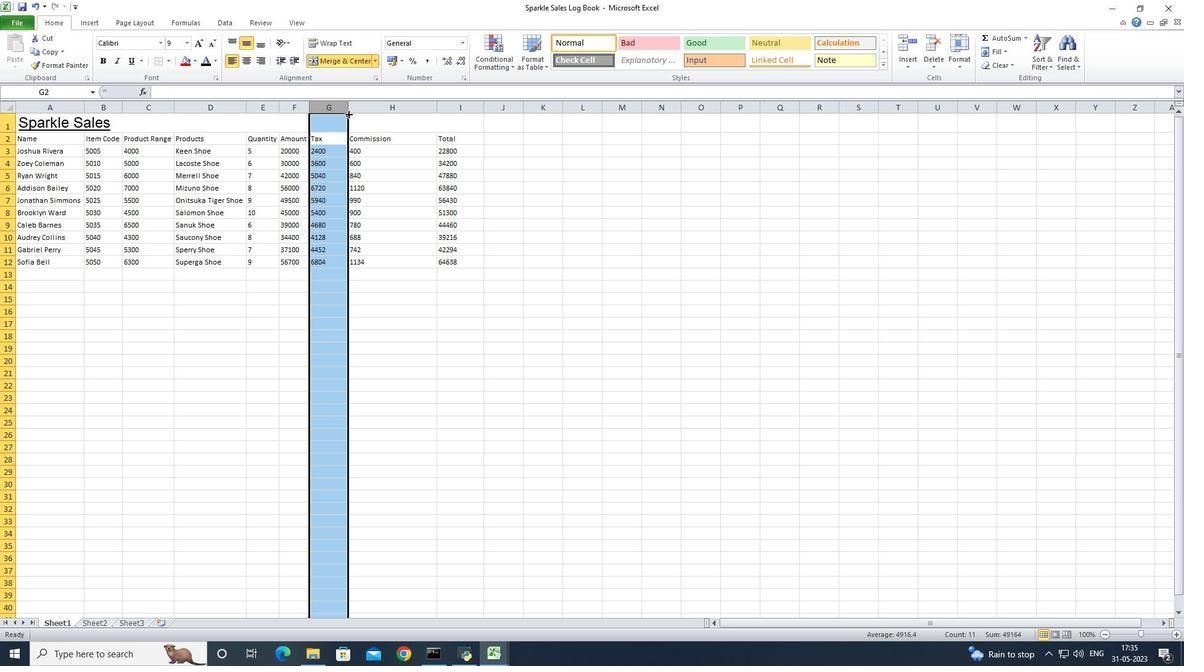 
Action: Mouse pressed left at (347, 111)
Screenshot: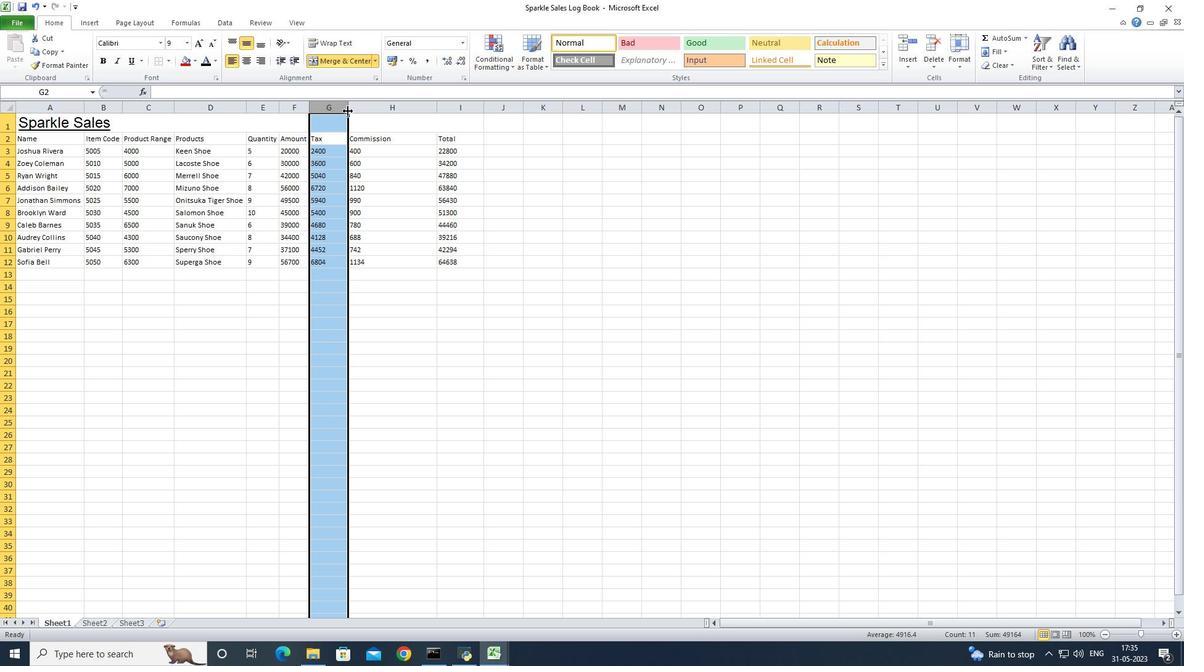 
Action: Mouse pressed left at (347, 111)
Screenshot: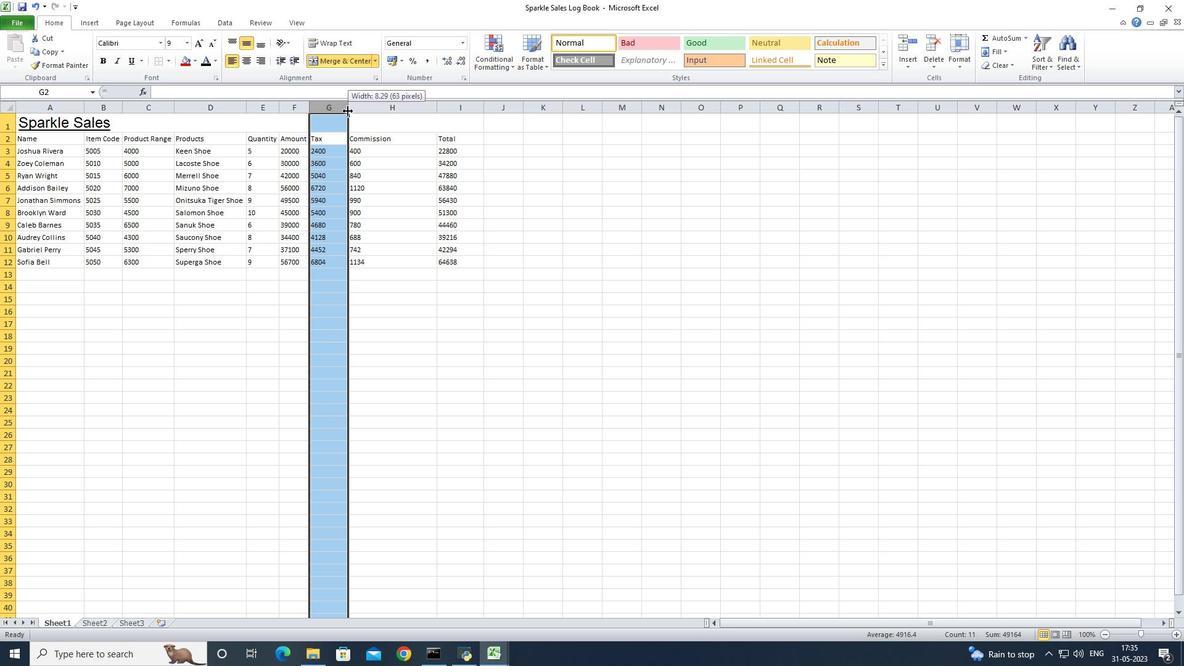 
Action: Mouse moved to (412, 109)
Screenshot: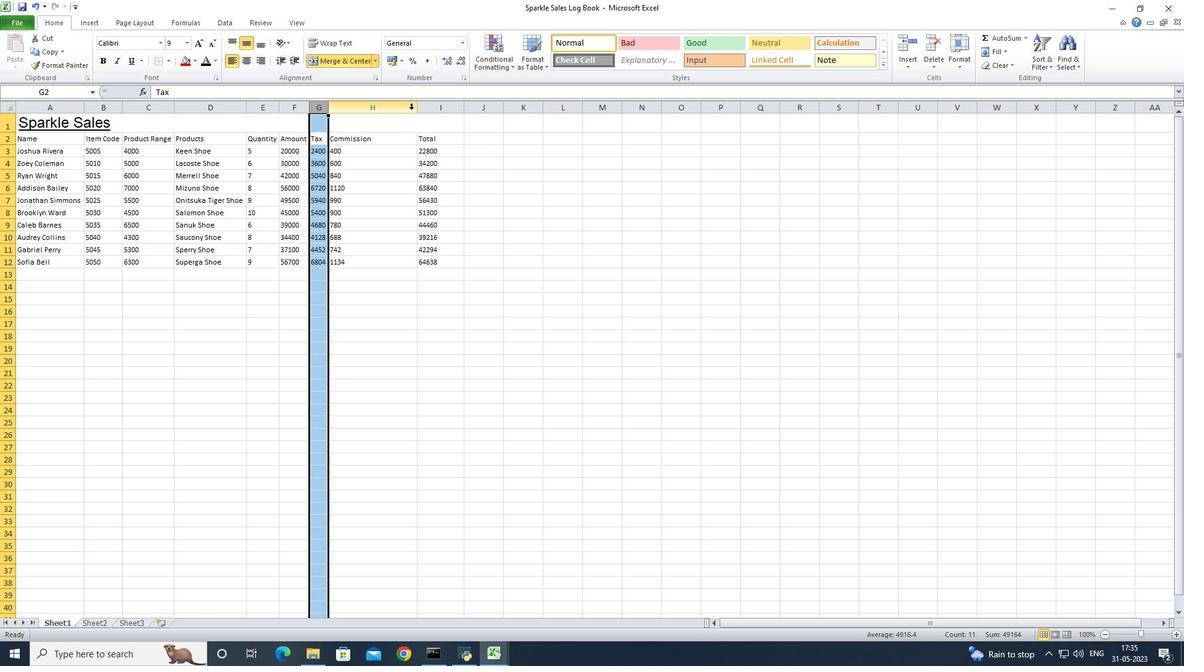
Action: Mouse pressed left at (412, 109)
Screenshot: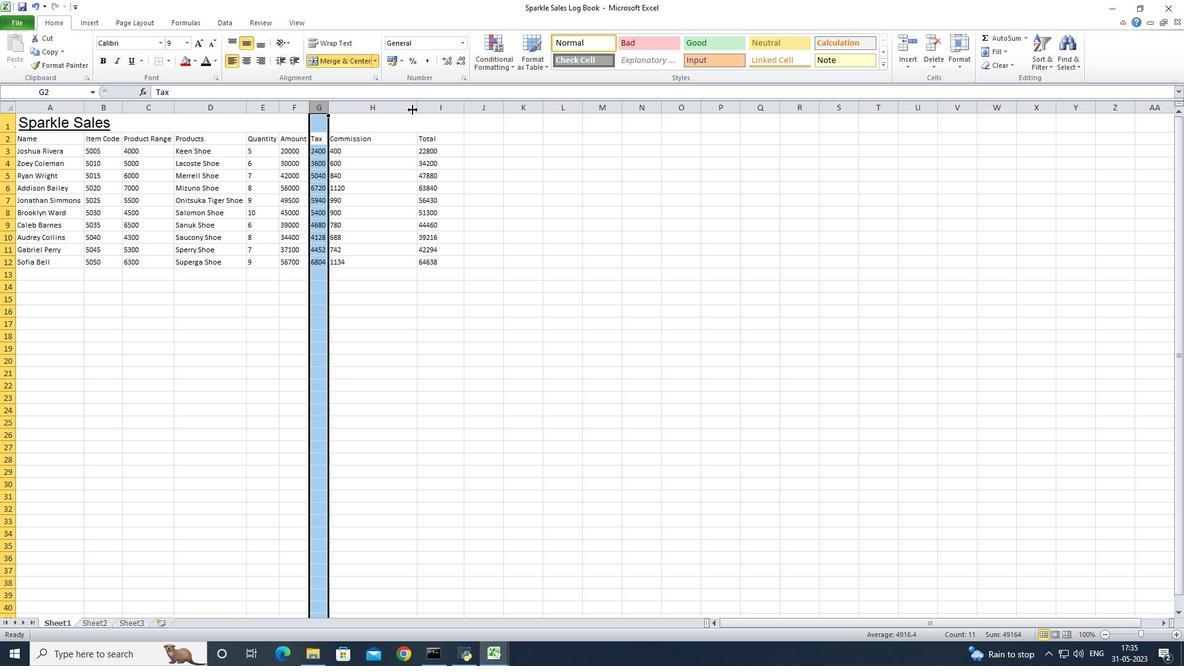 
Action: Mouse pressed left at (412, 109)
Screenshot: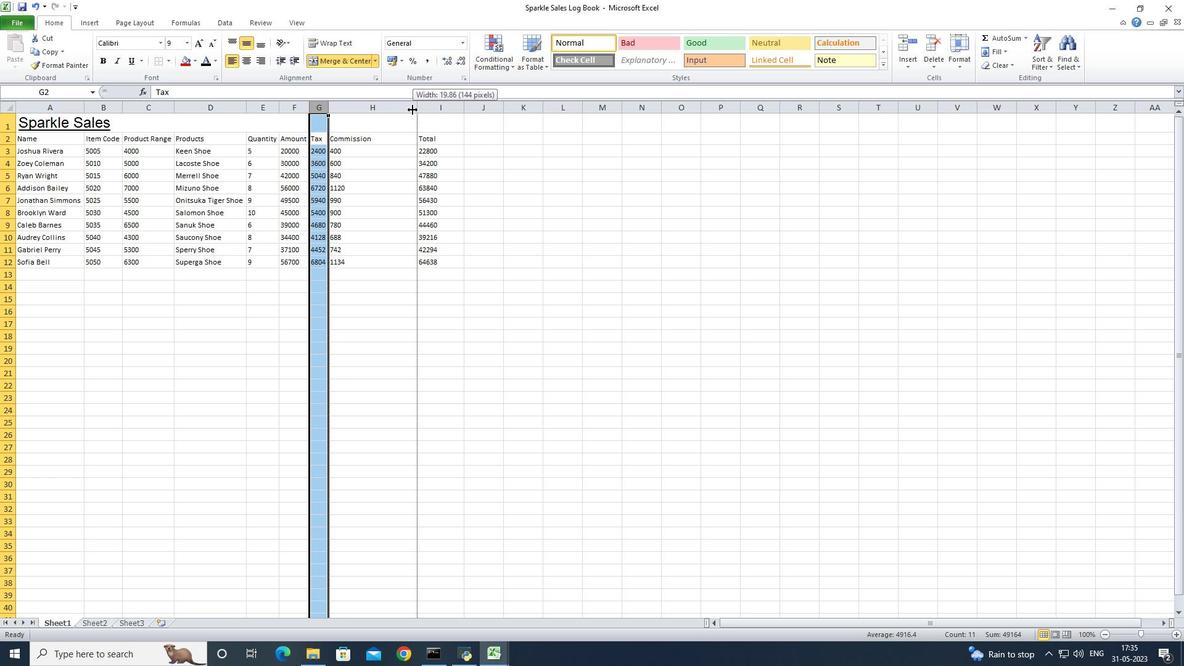 
Action: Mouse moved to (414, 108)
Screenshot: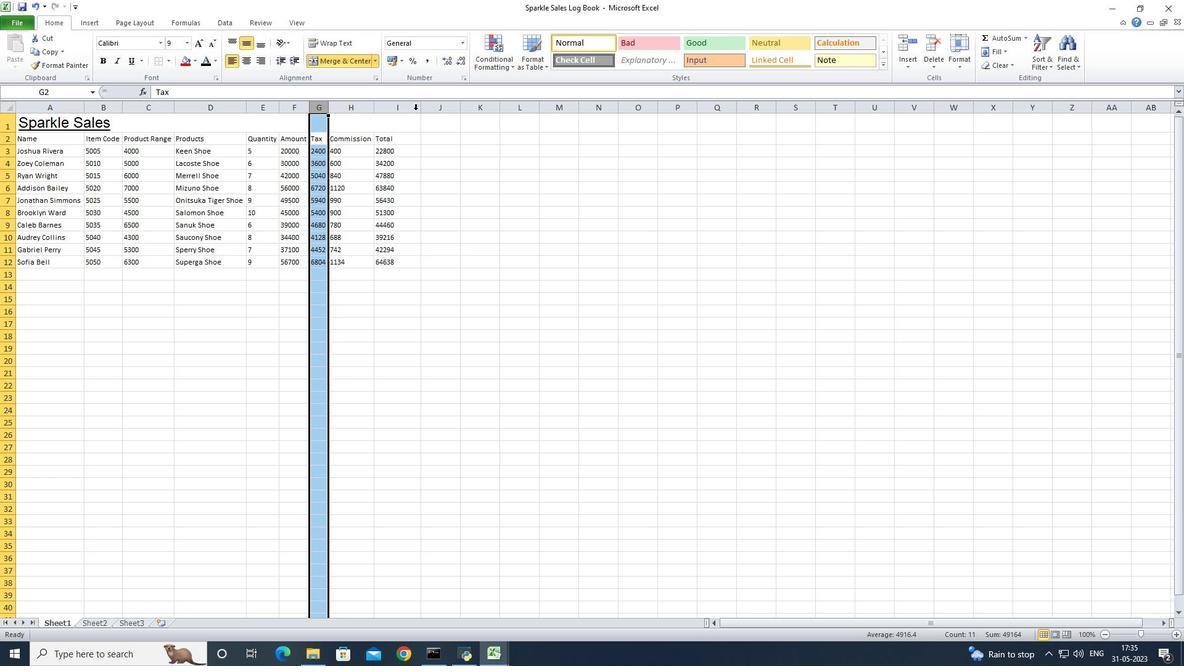 
Action: Mouse pressed left at (414, 108)
Screenshot: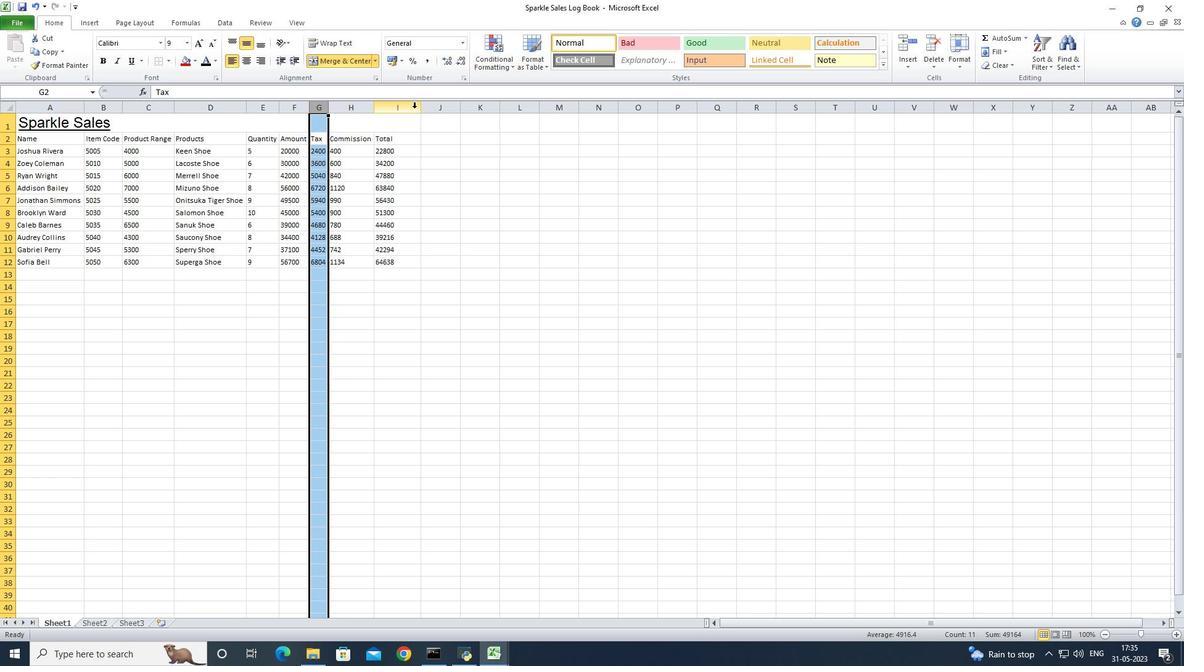 
Action: Mouse pressed left at (414, 108)
Screenshot: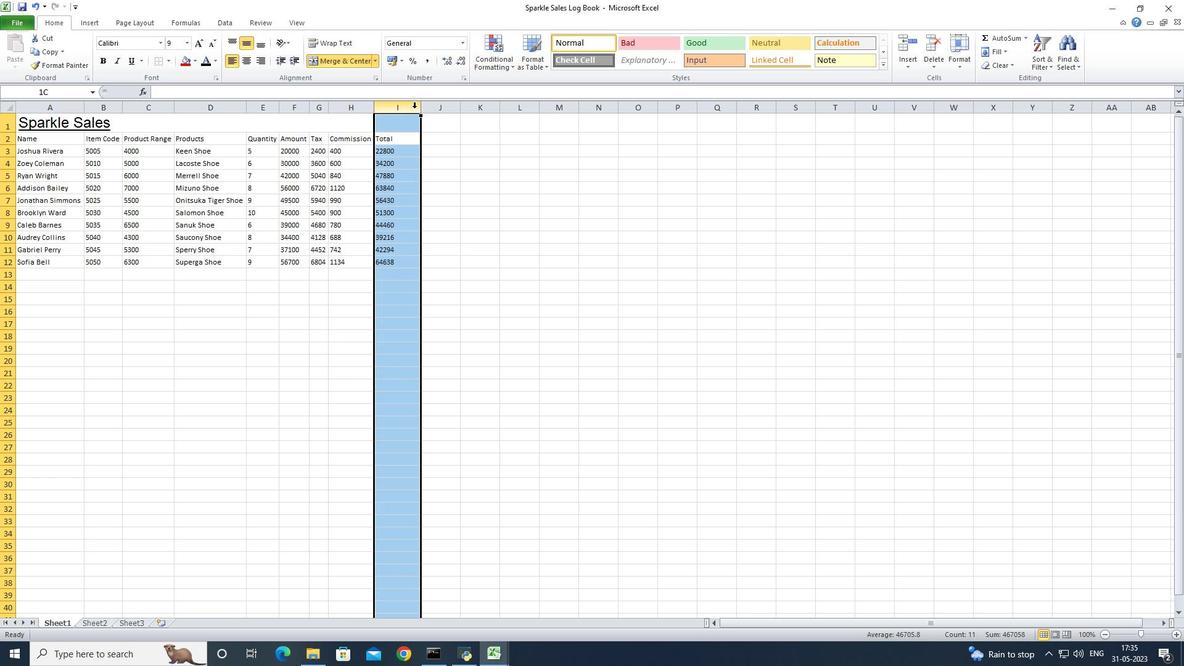 
Action: Mouse moved to (418, 111)
Screenshot: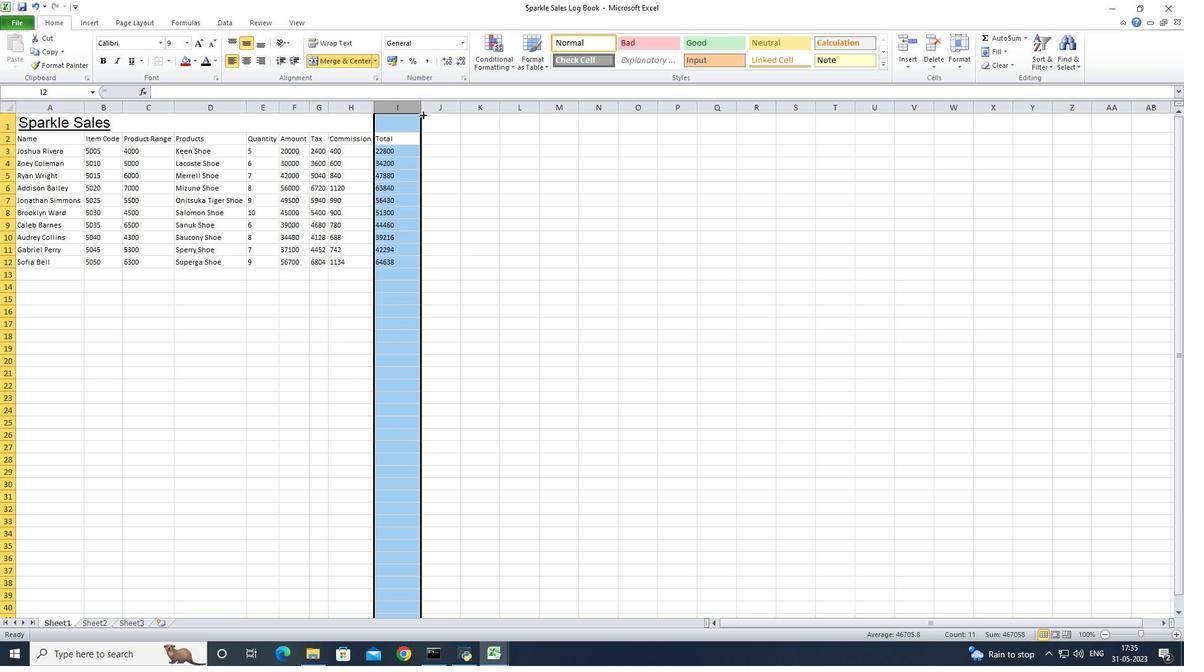 
Action: Mouse pressed left at (418, 111)
Screenshot: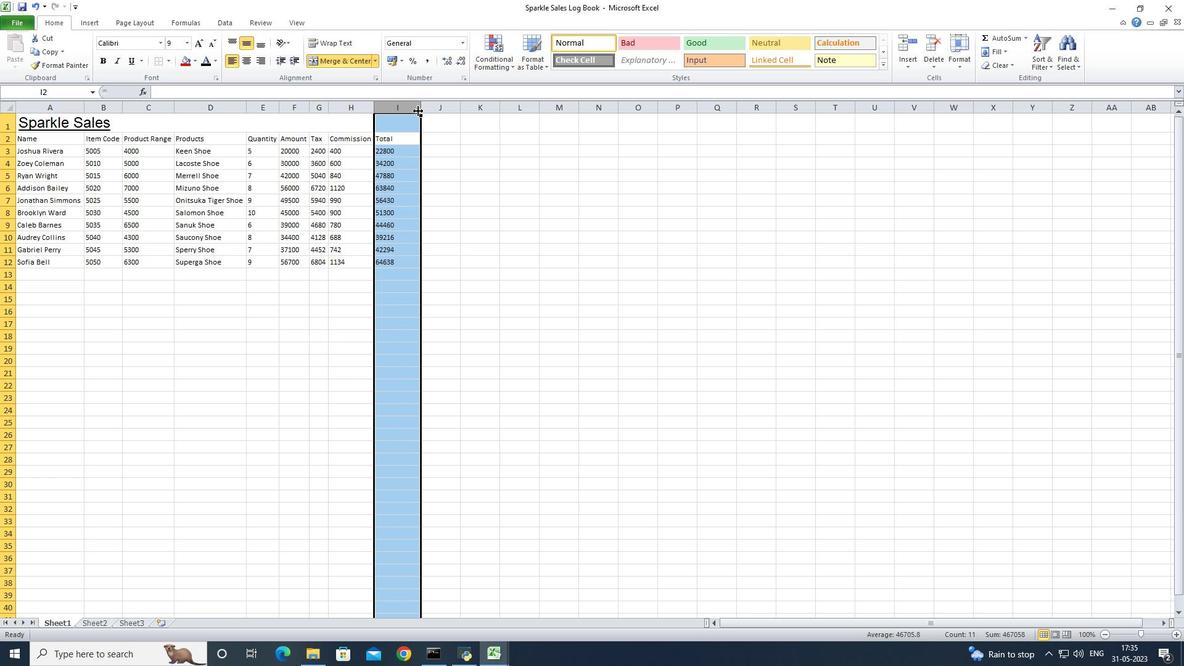
Action: Mouse pressed left at (418, 111)
Screenshot: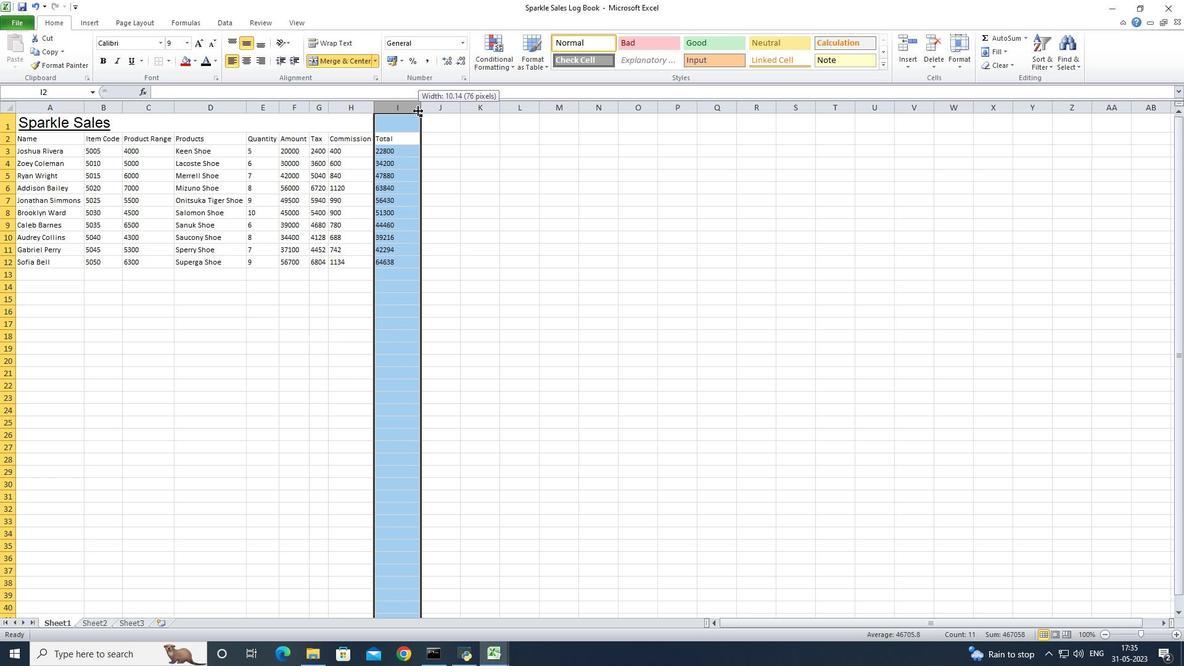 
Action: Mouse moved to (127, 124)
Screenshot: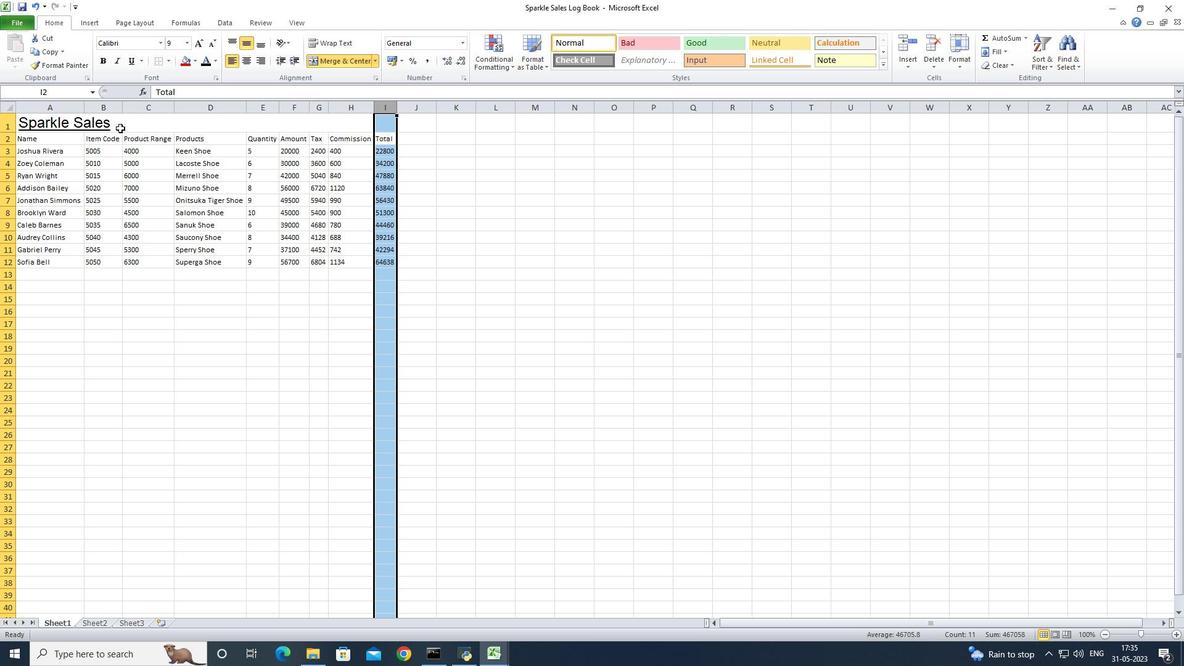 
Action: Mouse pressed left at (127, 124)
Screenshot: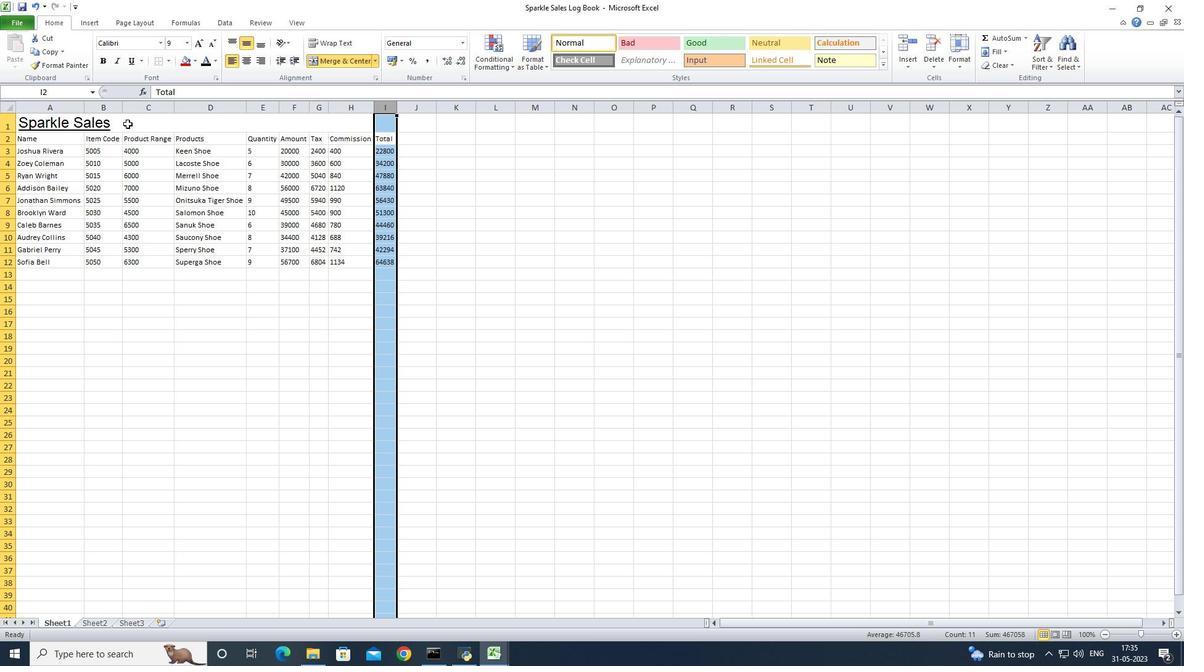 
Action: Mouse moved to (241, 60)
Screenshot: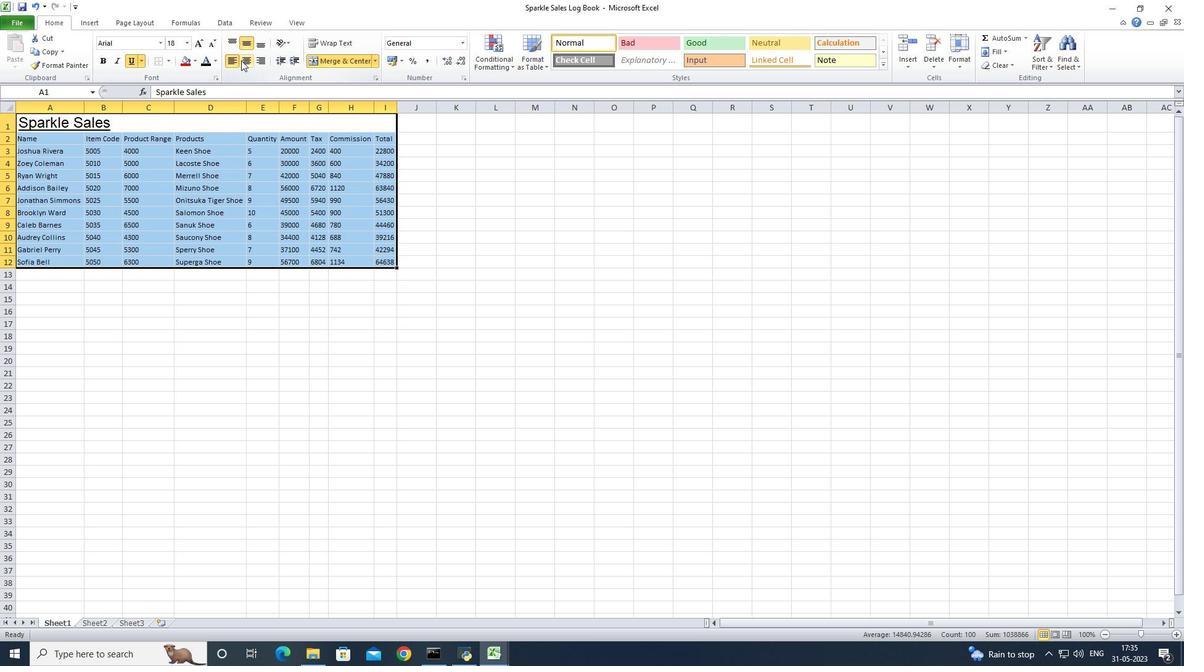 
Action: Mouse pressed left at (241, 60)
Screenshot: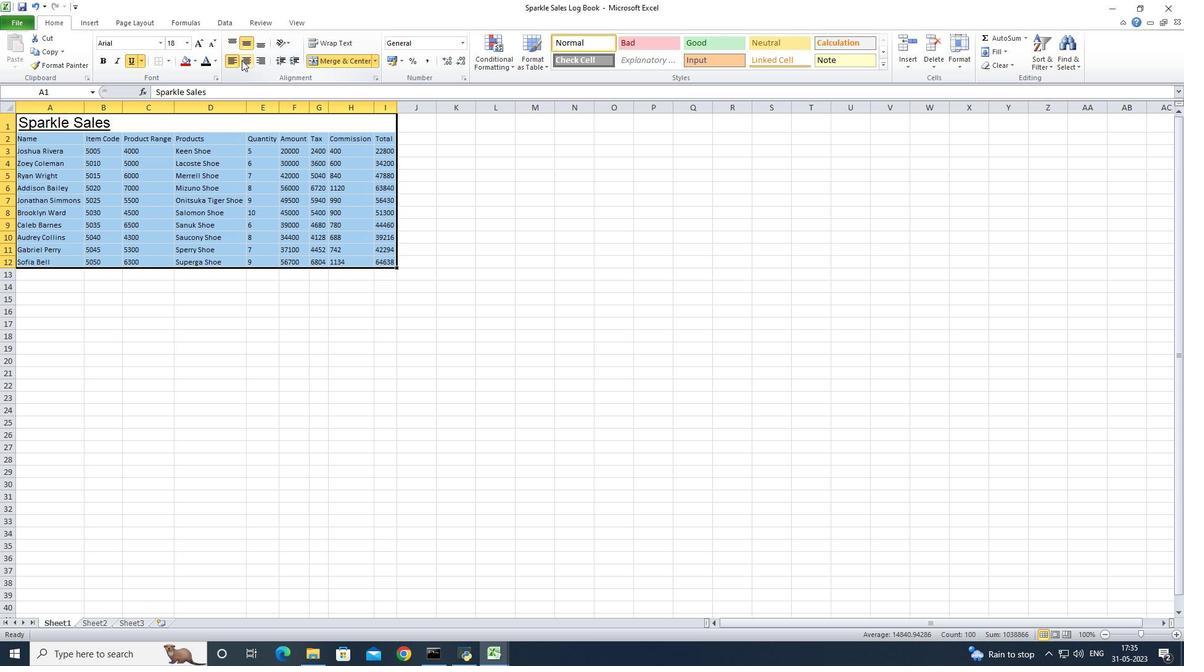 
Action: Mouse moved to (260, 124)
Screenshot: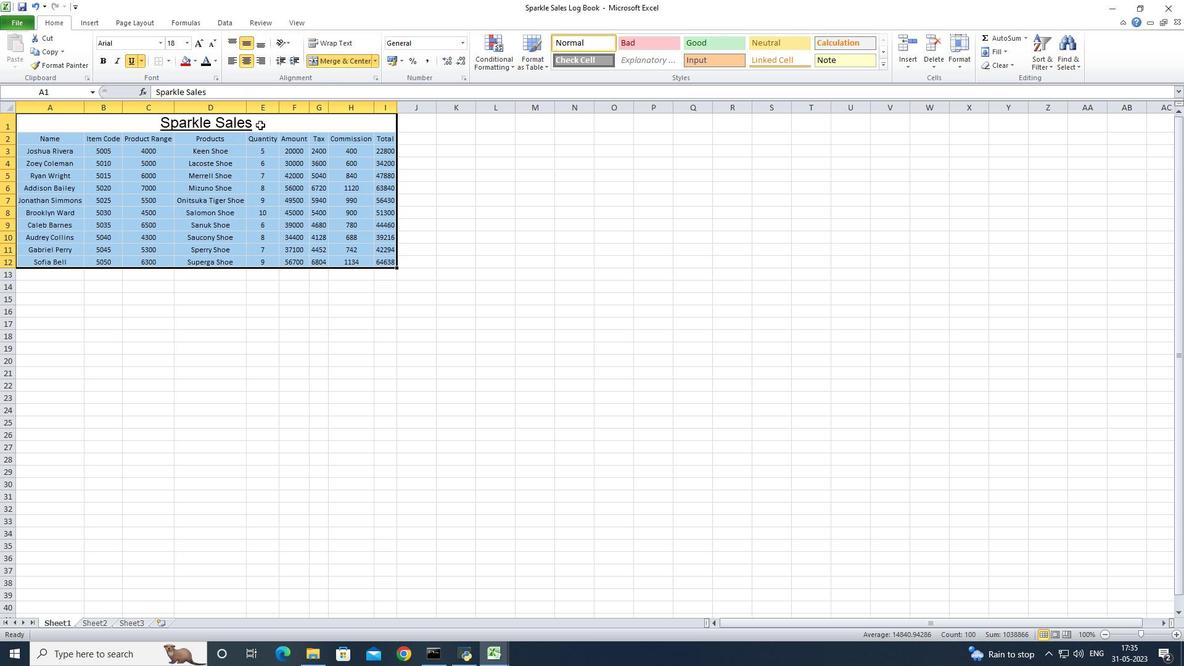 
Action: Mouse pressed left at (260, 124)
Screenshot: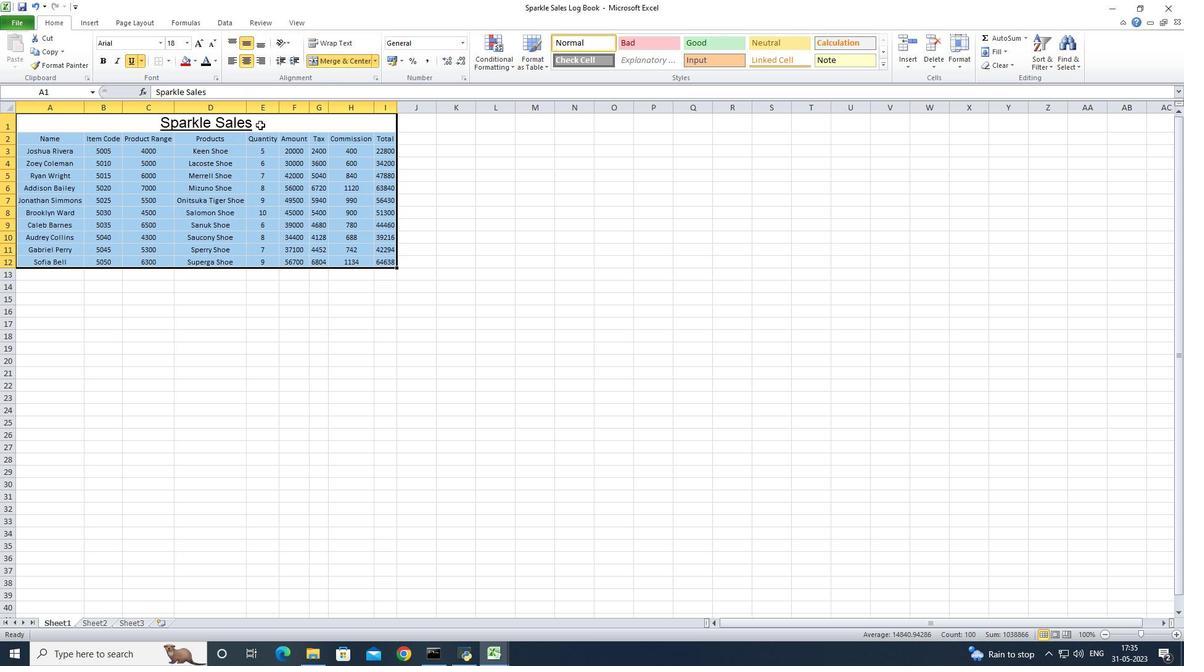 
Action: Mouse moved to (196, 60)
Screenshot: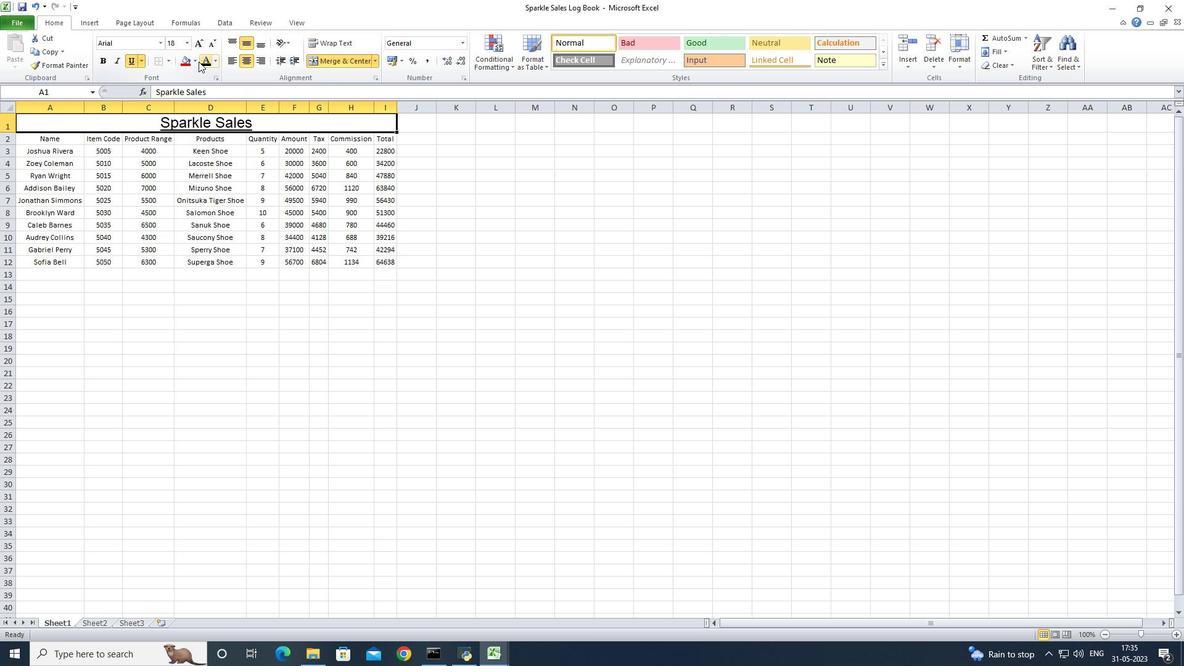 
Action: Mouse pressed left at (196, 60)
Screenshot: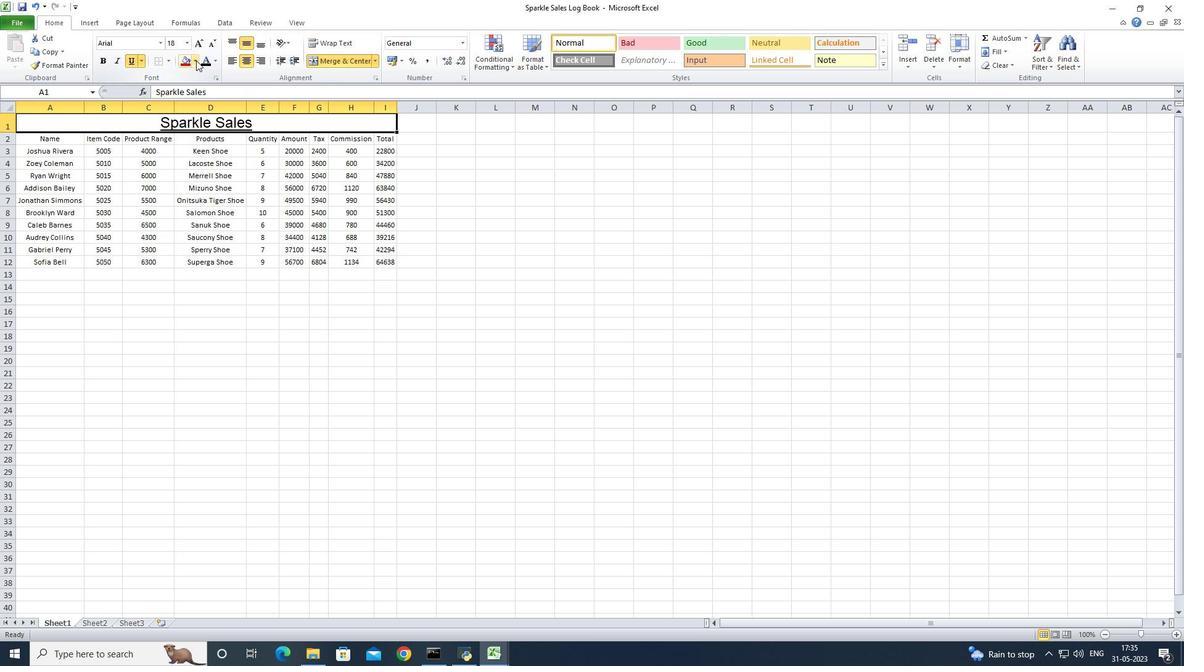 
Action: Mouse moved to (196, 148)
Screenshot: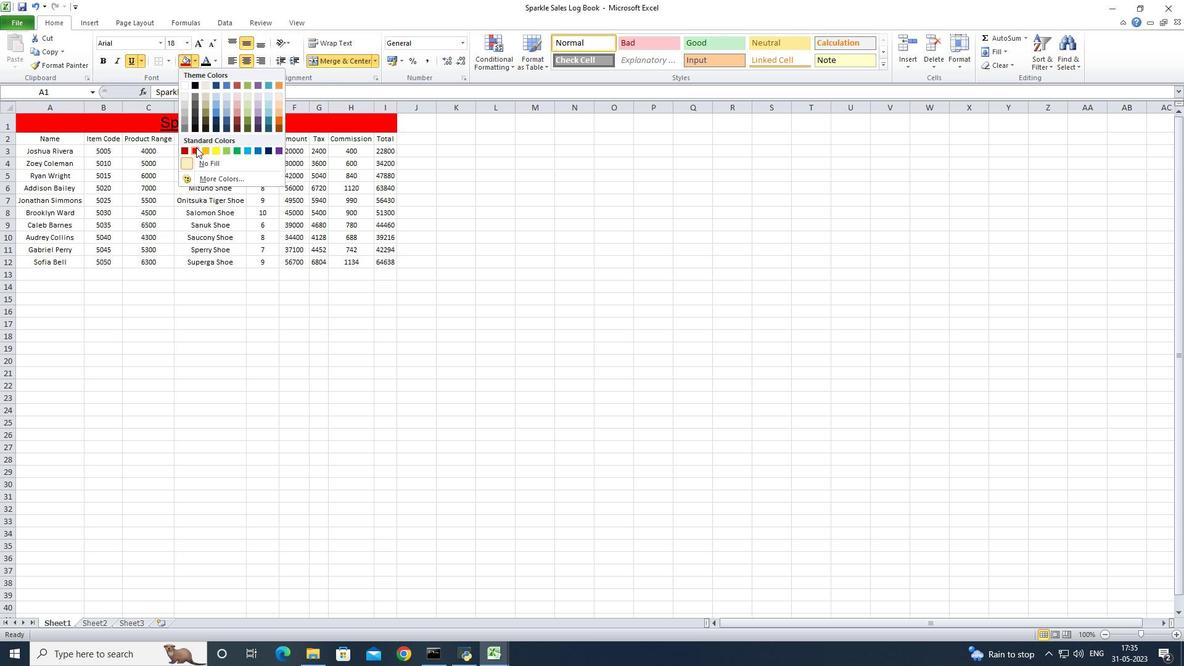 
Action: Mouse pressed left at (196, 148)
Screenshot: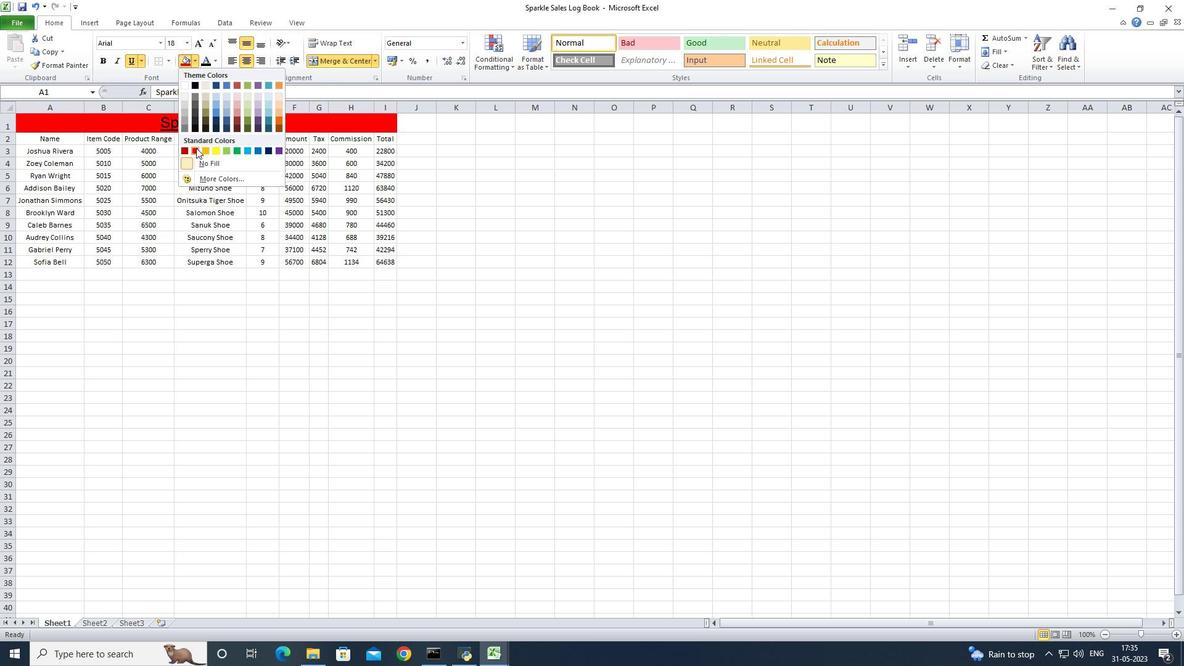 
Action: Mouse moved to (56, 140)
Screenshot: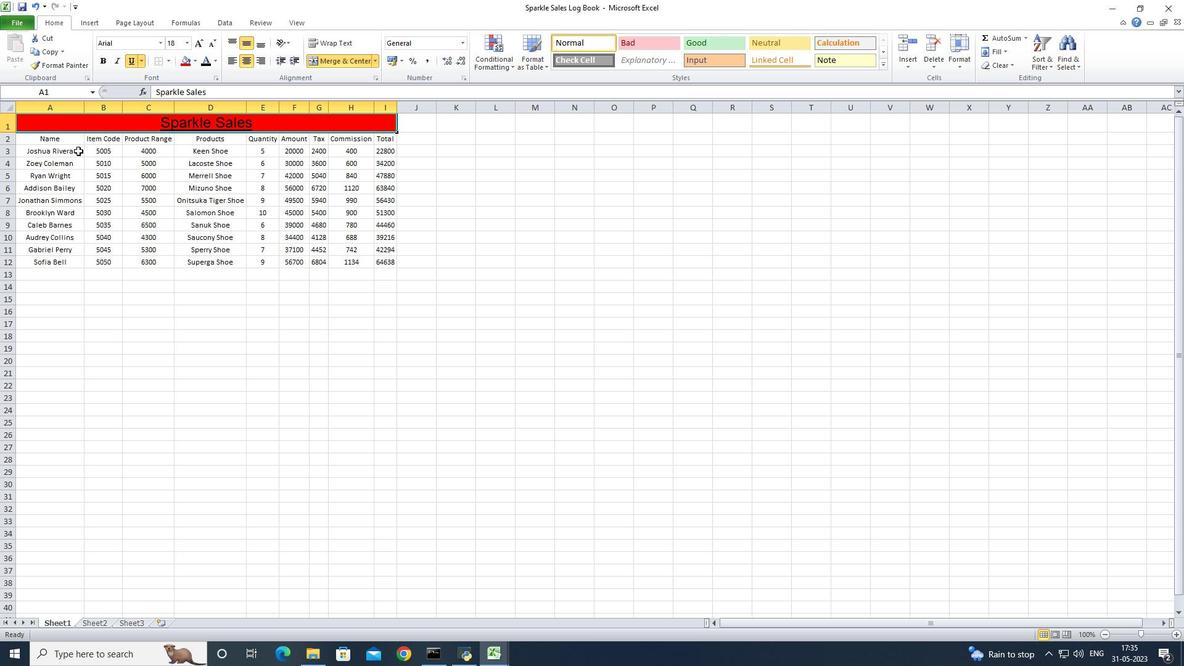 
Action: Mouse pressed left at (56, 140)
Screenshot: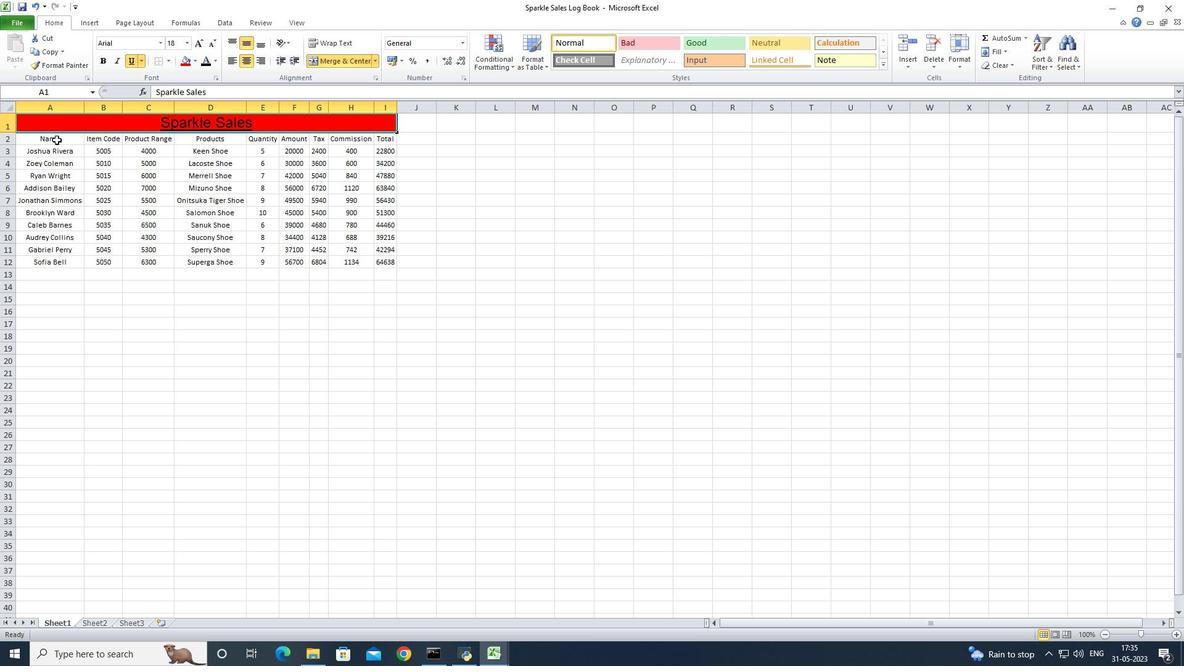 
Action: Mouse moved to (213, 65)
Screenshot: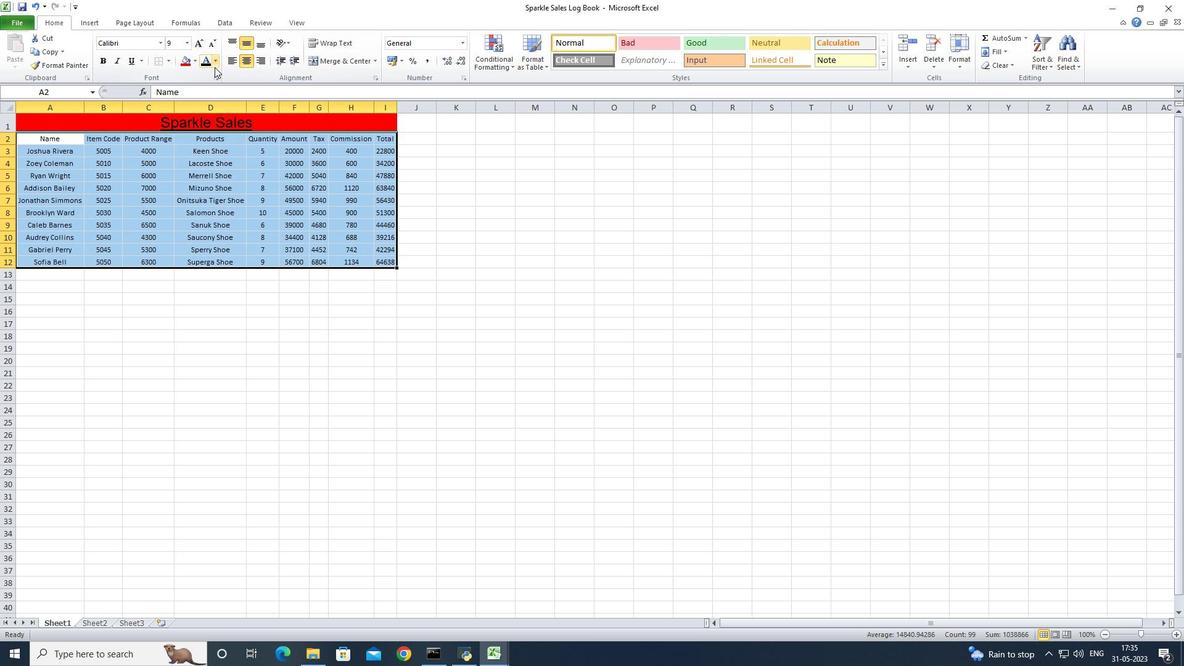 
Action: Mouse pressed left at (213, 65)
Screenshot: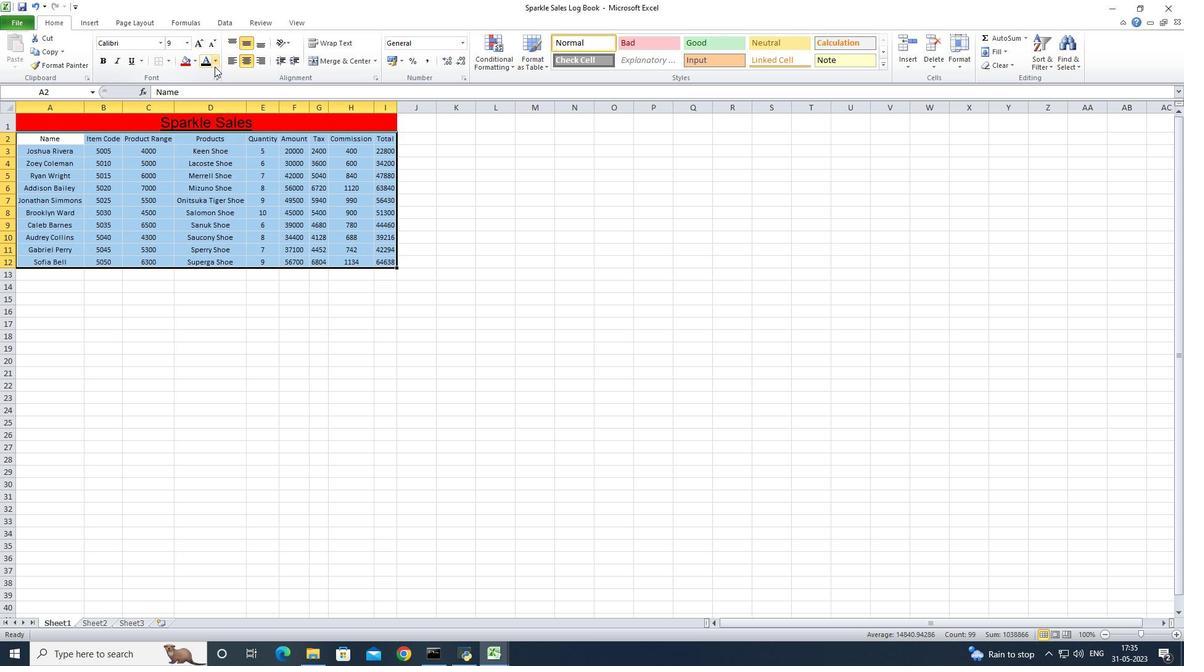 
Action: Mouse moved to (217, 99)
Screenshot: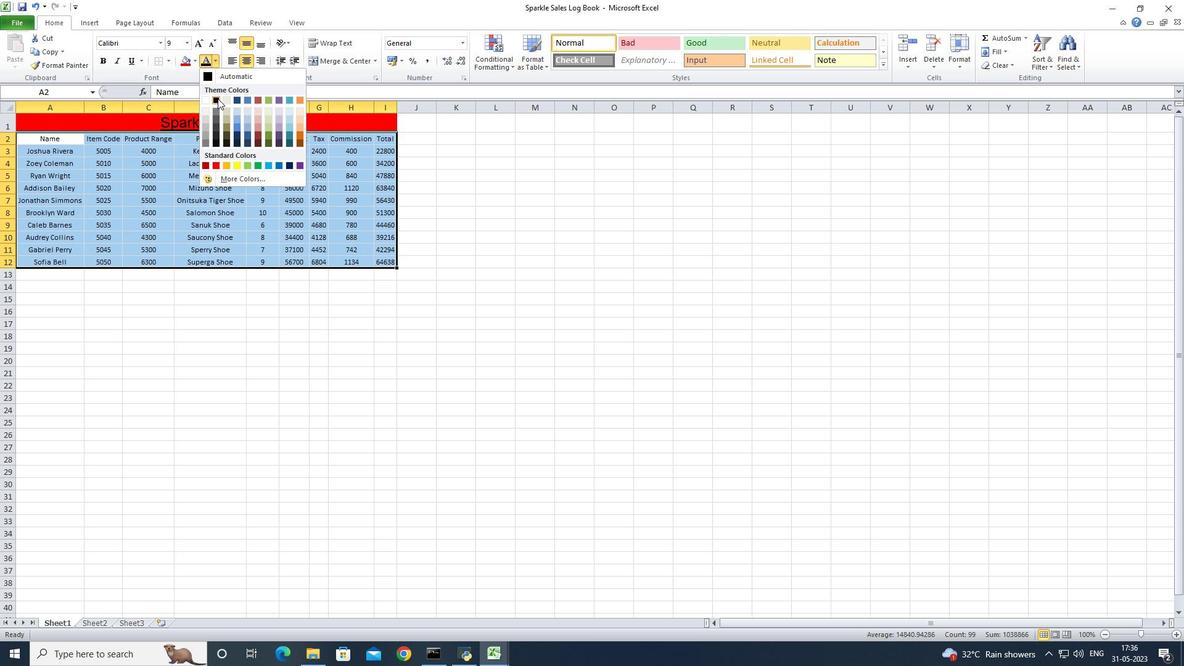 
Action: Mouse pressed left at (217, 99)
Screenshot: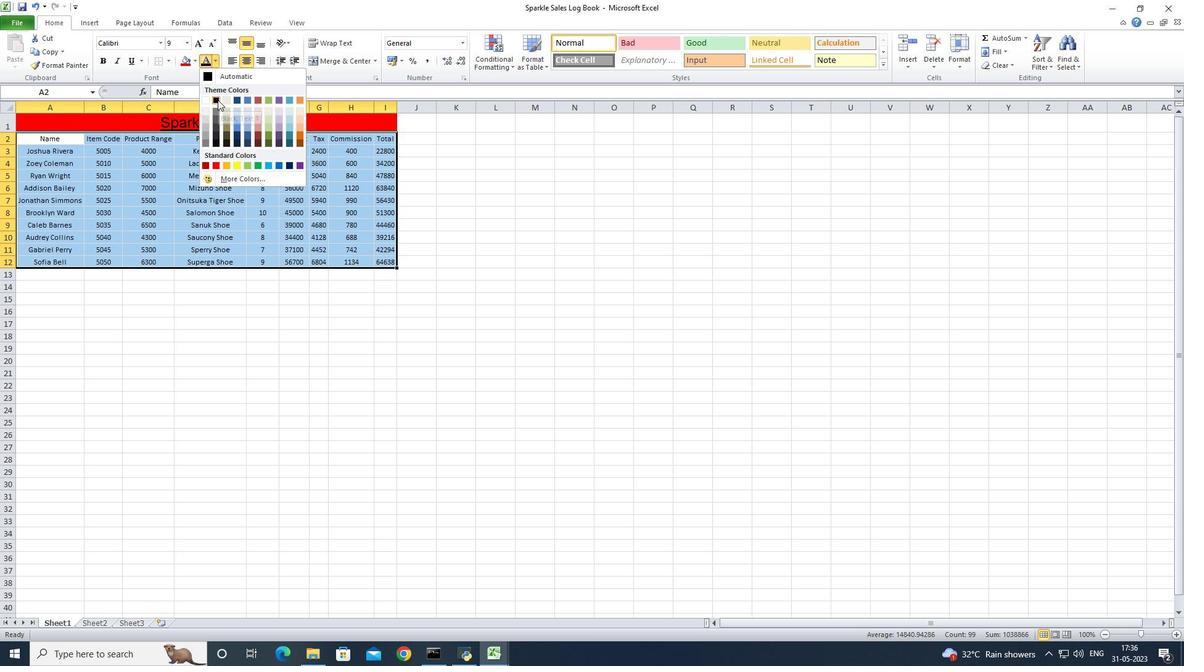 
Action: Mouse moved to (424, 193)
Screenshot: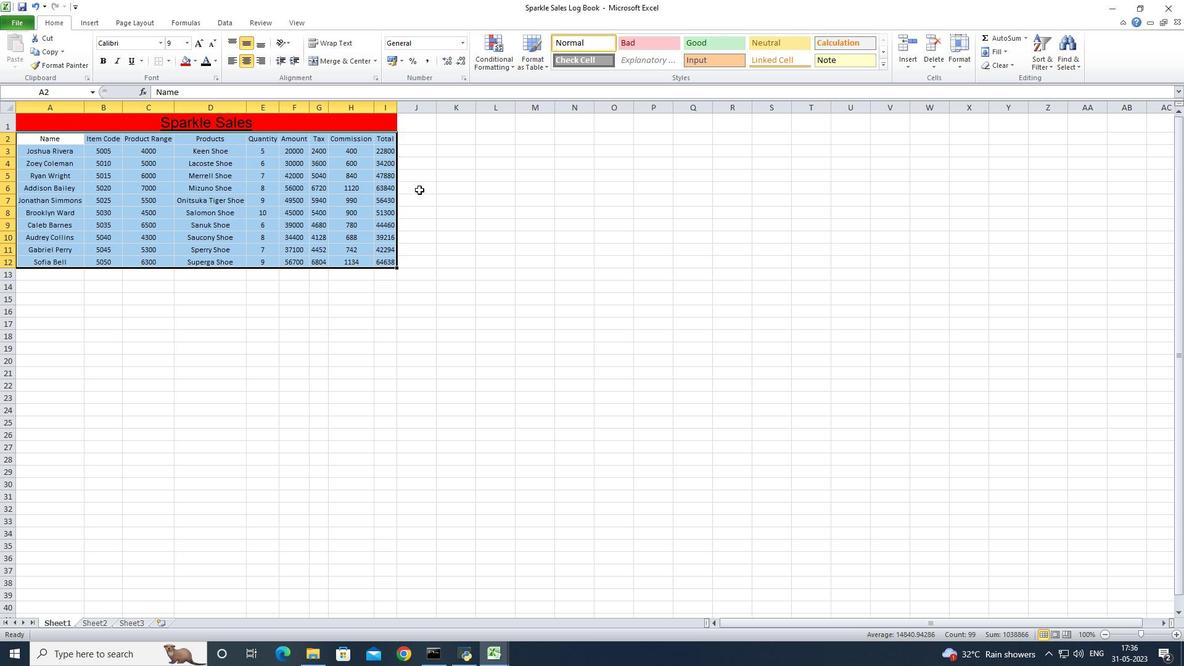 
Action: Mouse pressed left at (424, 193)
Screenshot: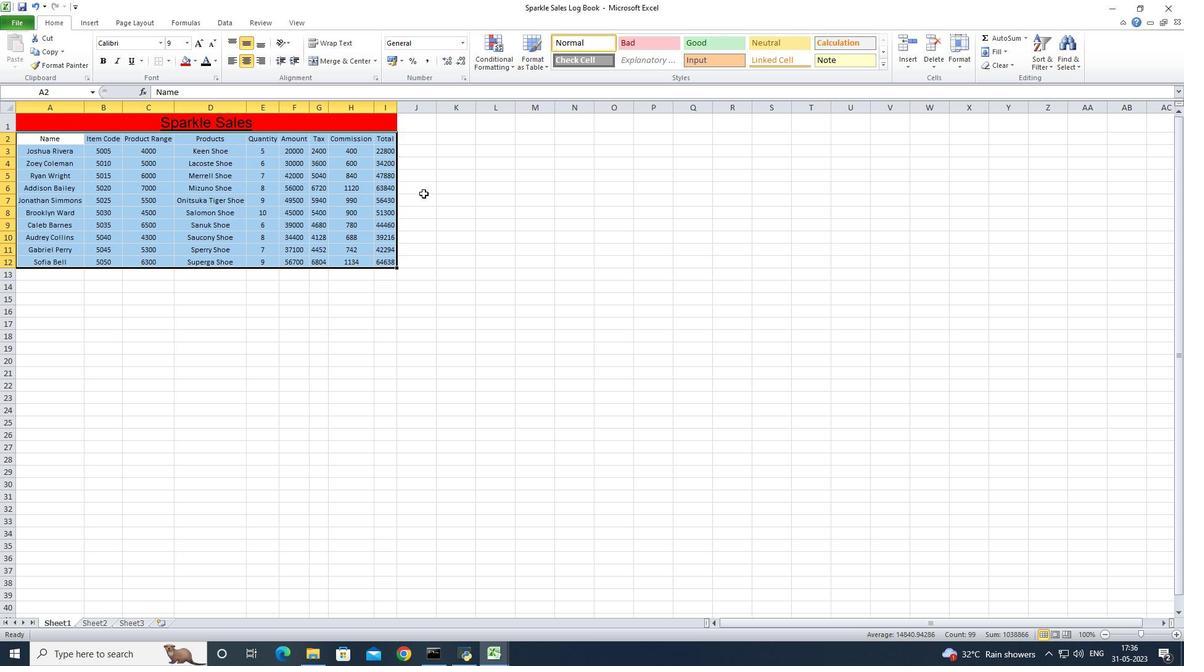 
Action: Mouse moved to (69, 139)
Screenshot: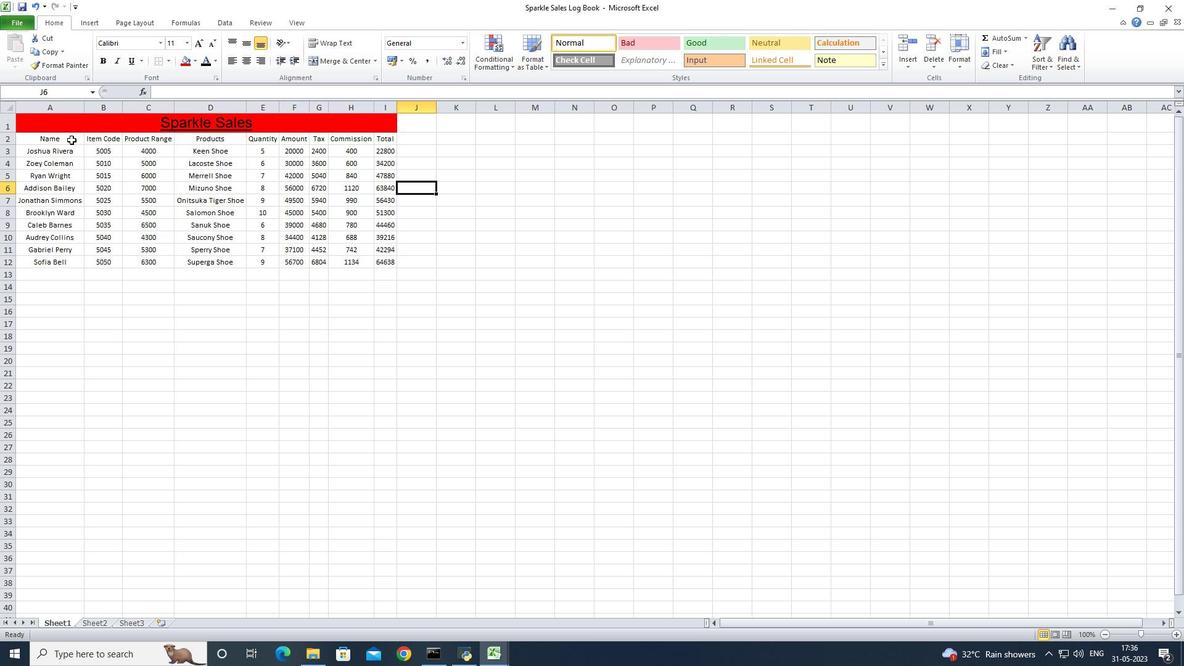 
Action: Mouse pressed left at (69, 139)
Screenshot: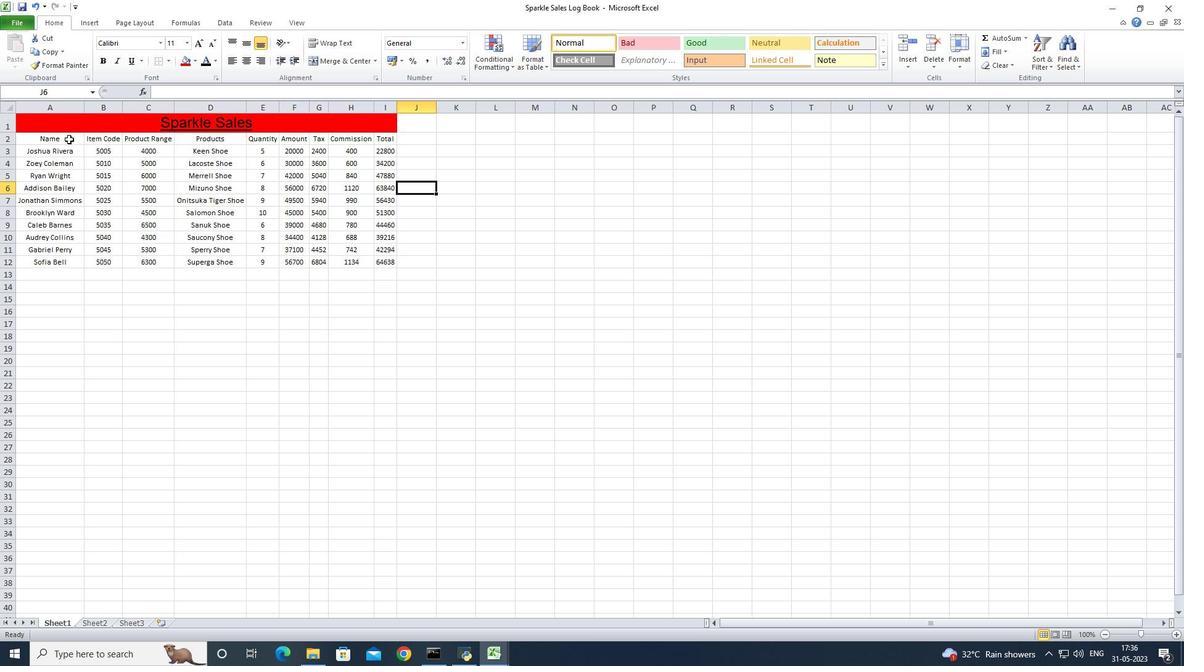 
Action: Mouse moved to (165, 66)
Screenshot: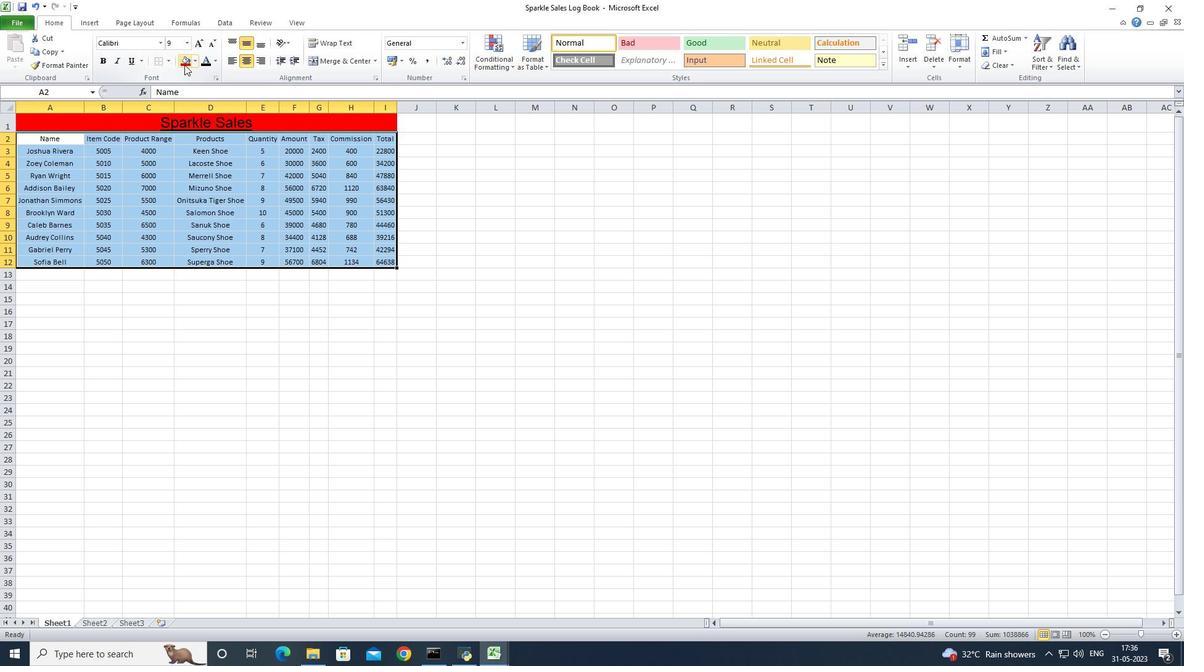 
Action: Mouse pressed left at (165, 66)
Screenshot: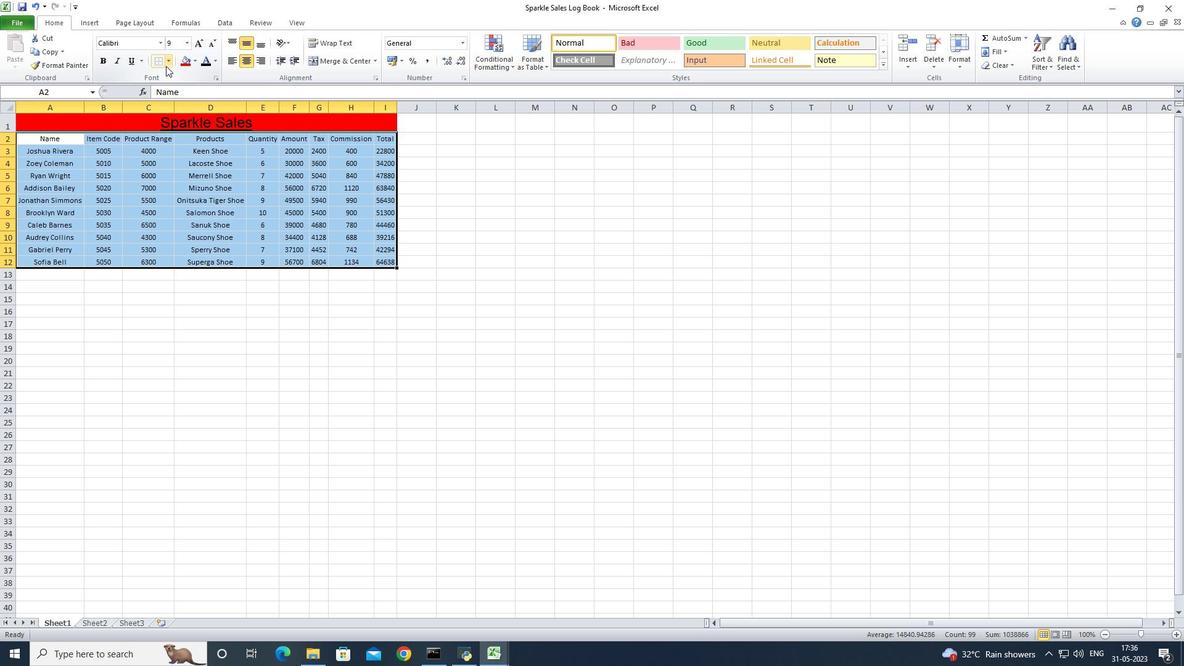 
Action: Mouse moved to (180, 150)
Screenshot: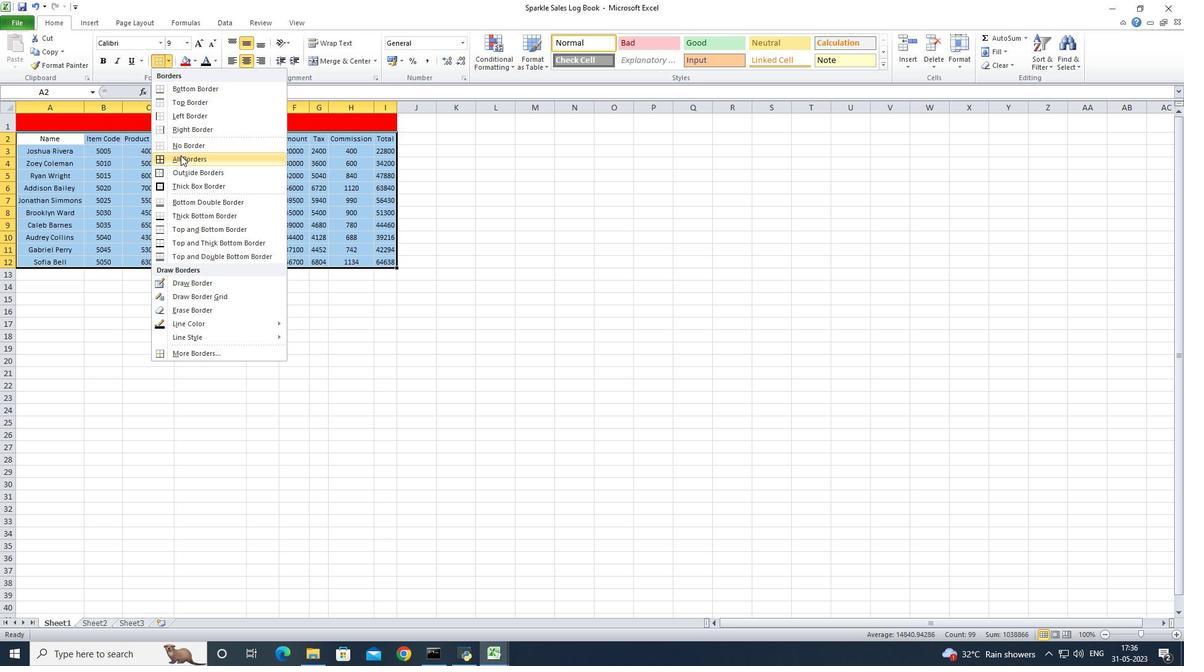 
Action: Mouse pressed left at (180, 150)
Screenshot: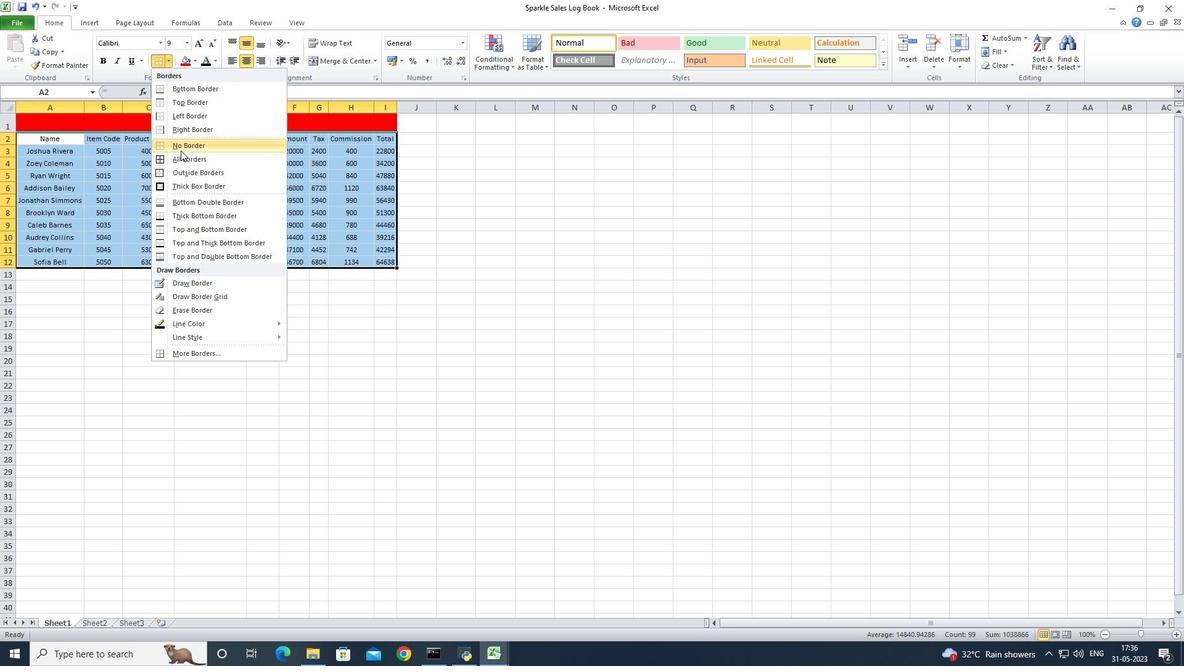 
Action: Mouse moved to (198, 303)
Screenshot: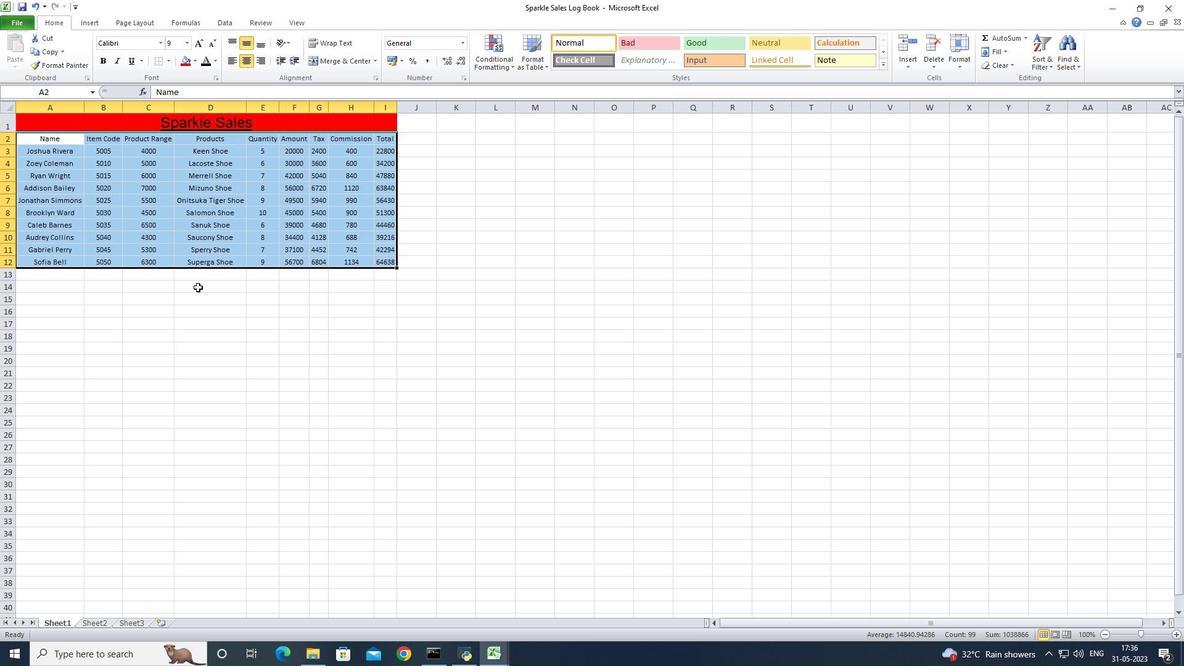 
Action: Mouse pressed left at (198, 303)
Screenshot: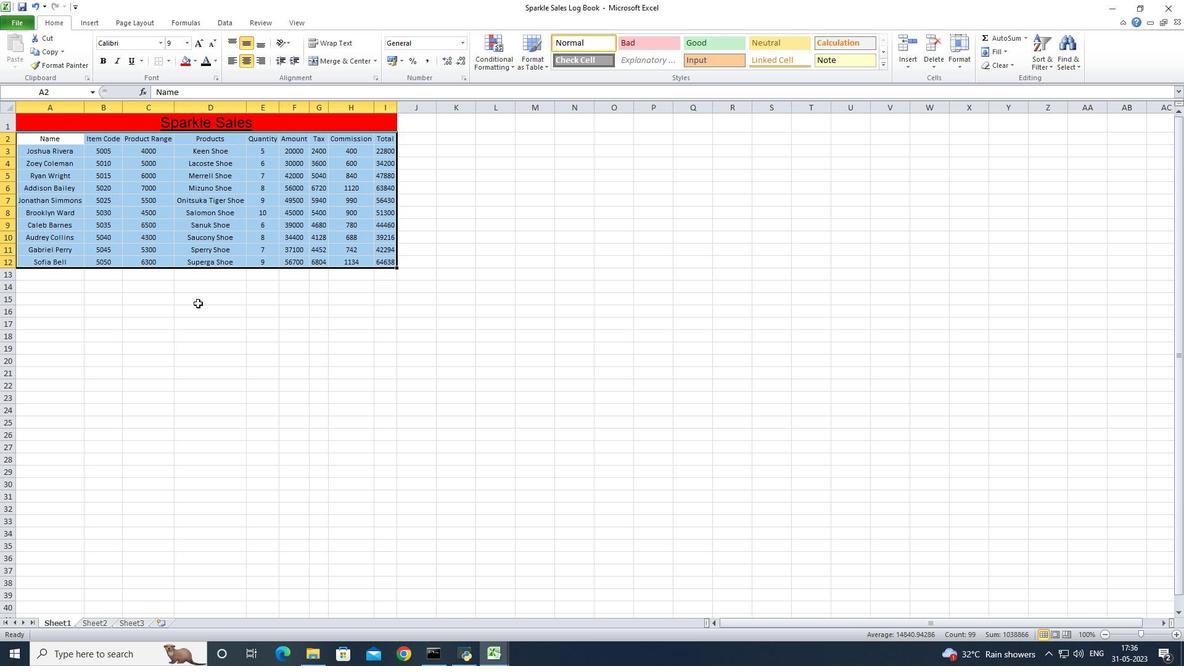 
Action: Mouse moved to (389, 288)
Screenshot: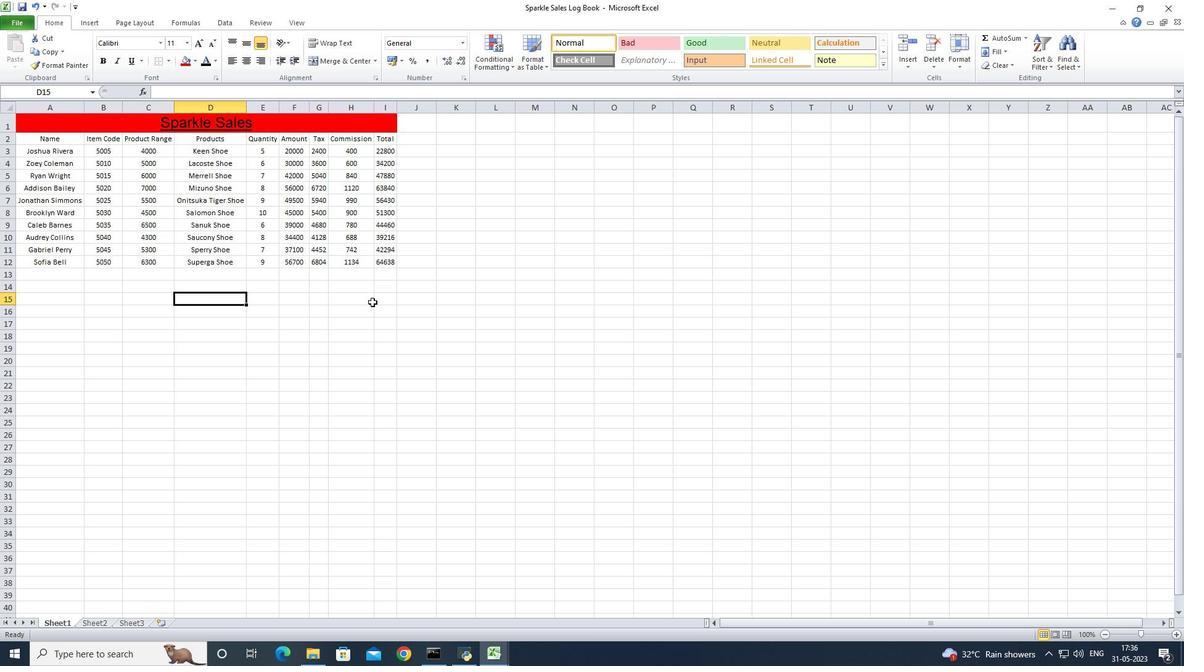 
Action: Mouse pressed left at (389, 288)
Screenshot: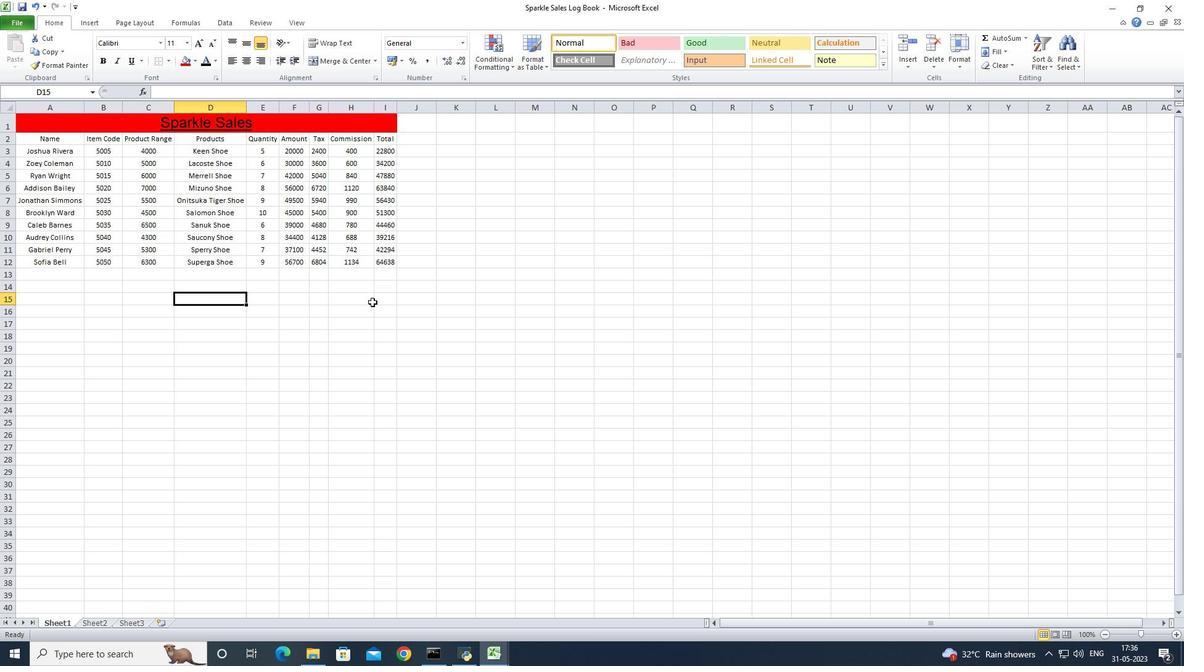 
Action: Mouse moved to (131, 242)
Screenshot: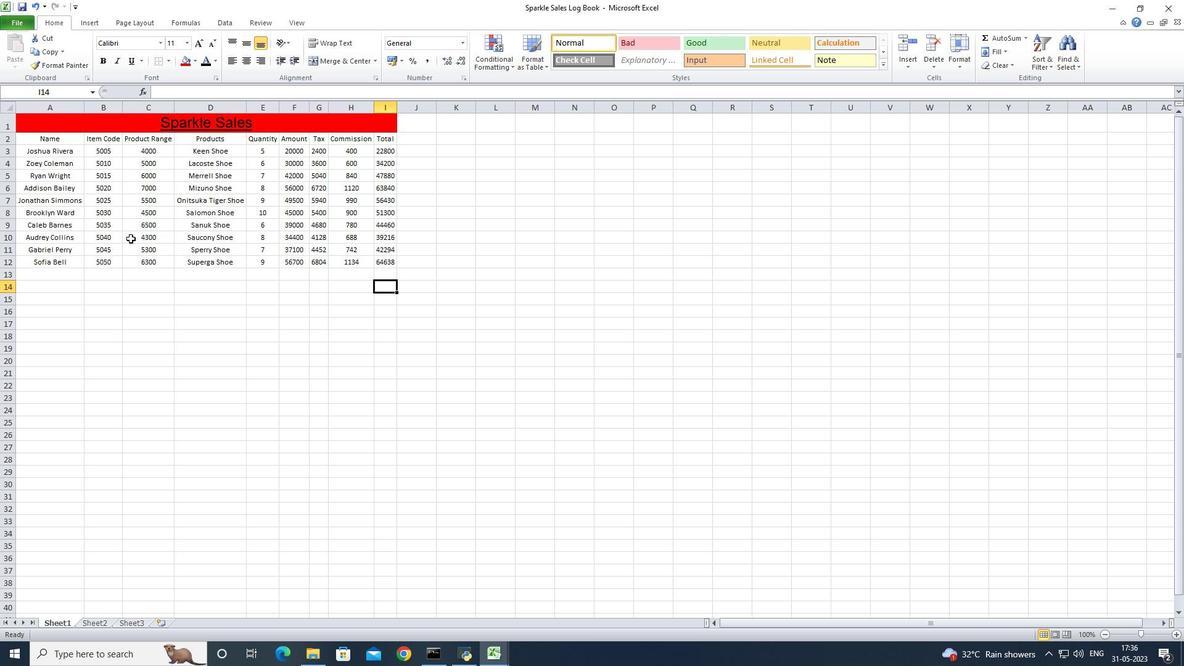 
Action: Key pressed ctrl+S
Screenshot: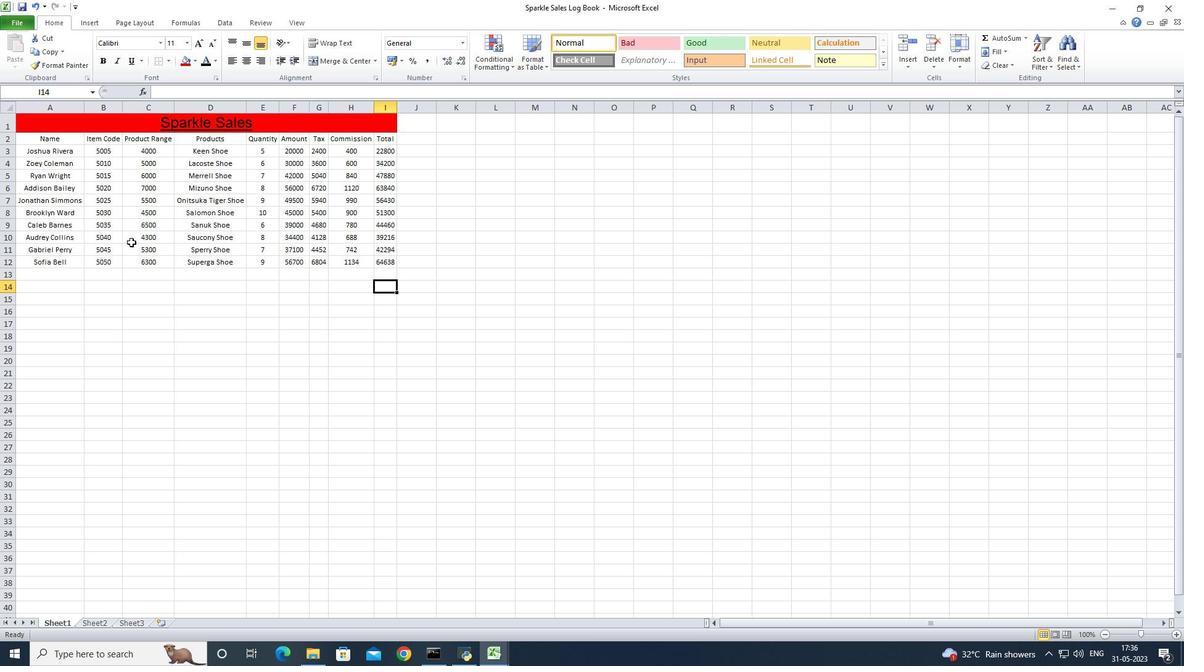 
